 Task: Plan a 2-hour project kickoff meeting for the new client engagement, including project scope, timeline, and deliverables discussion.
Action: Mouse pressed left at (346, 121)
Screenshot: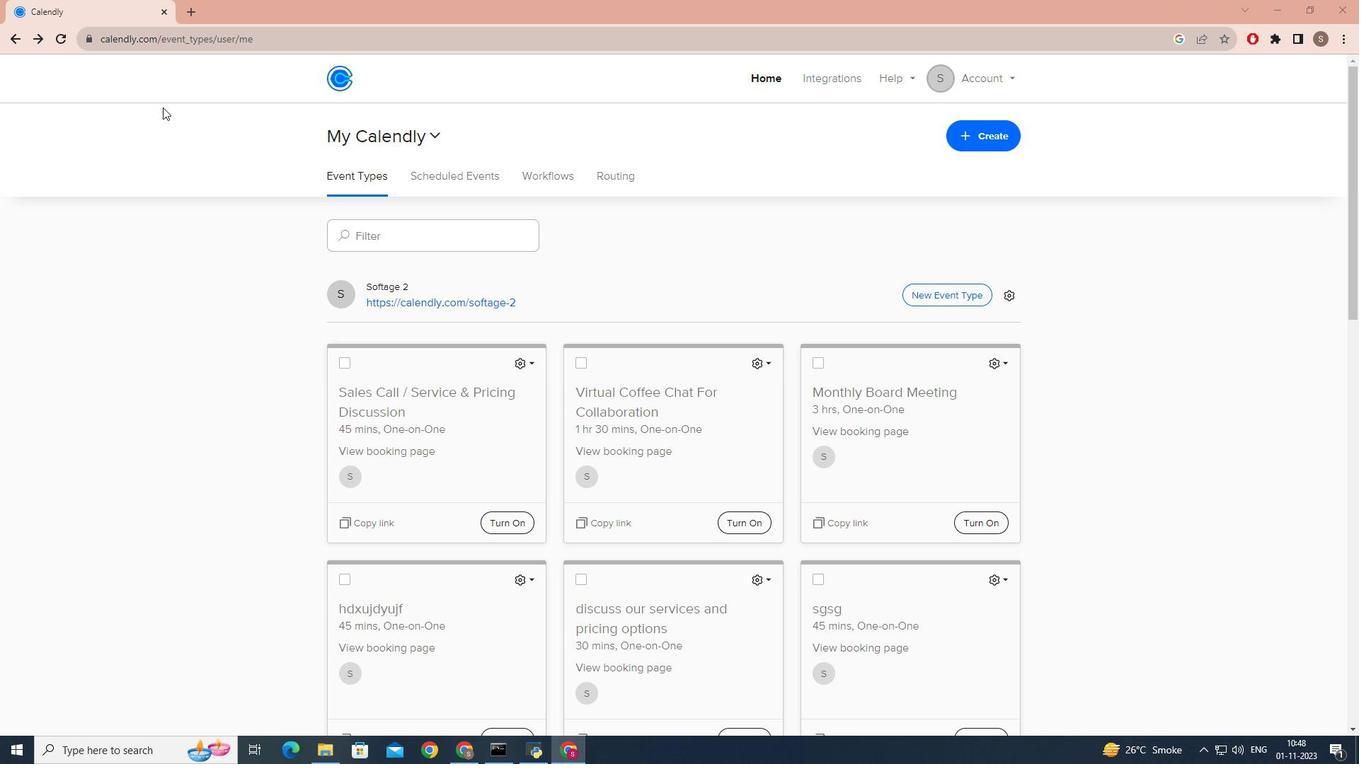 
Action: Mouse moved to (755, 216)
Screenshot: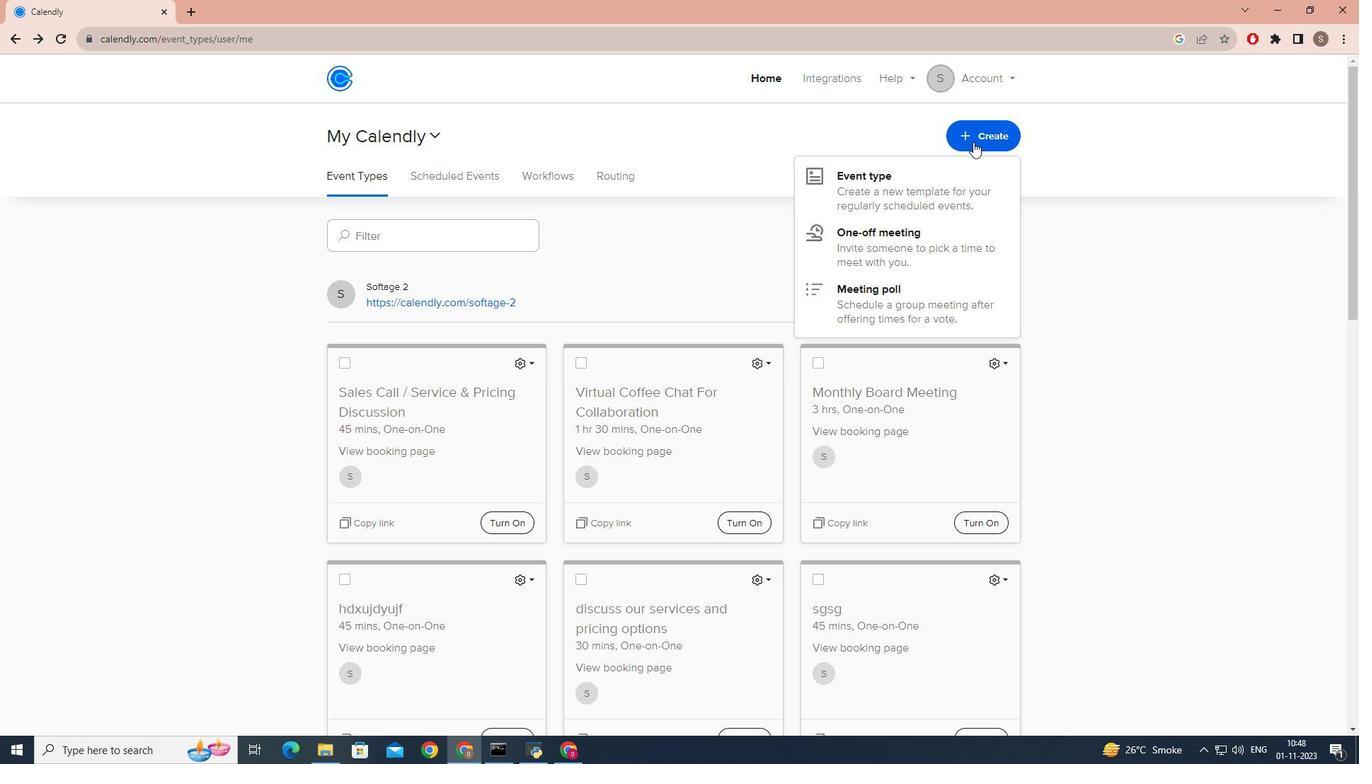 
Action: Mouse pressed left at (755, 216)
Screenshot: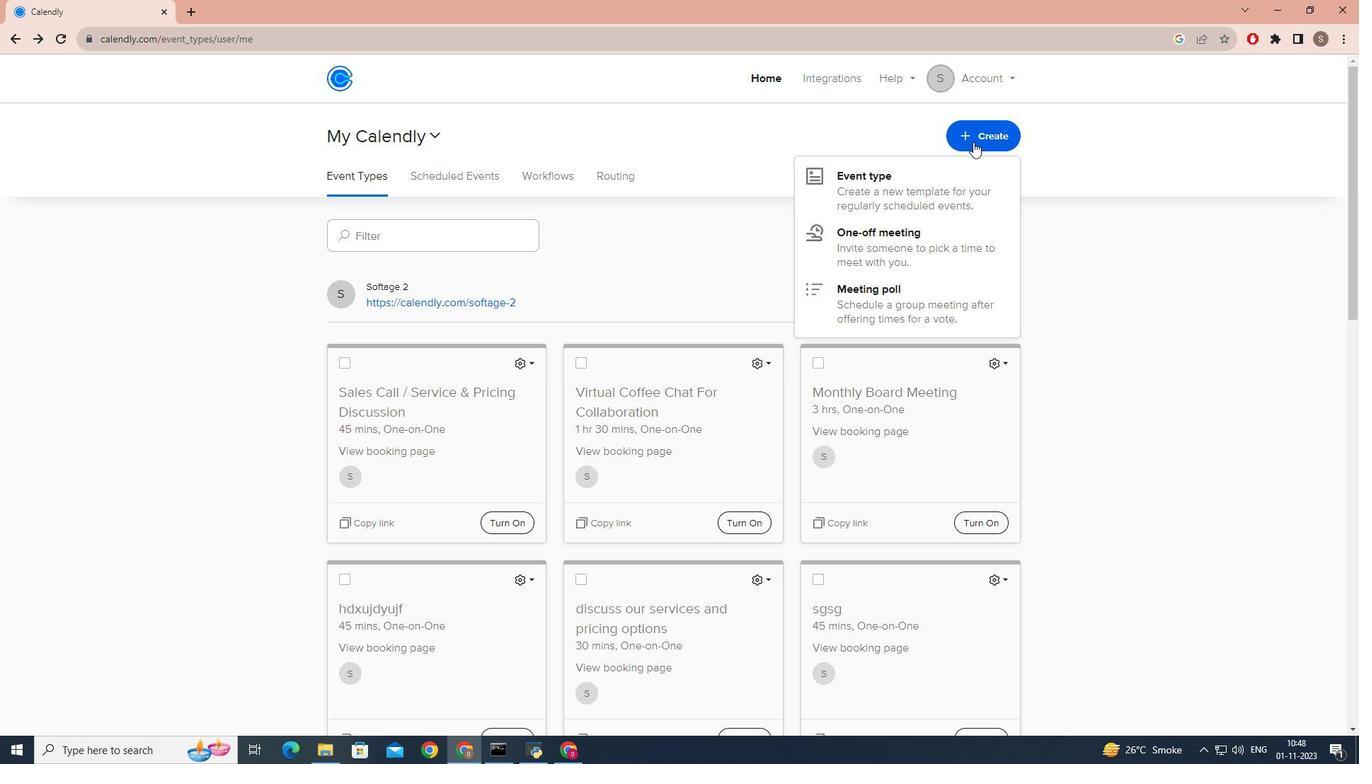 
Action: Mouse moved to (716, 254)
Screenshot: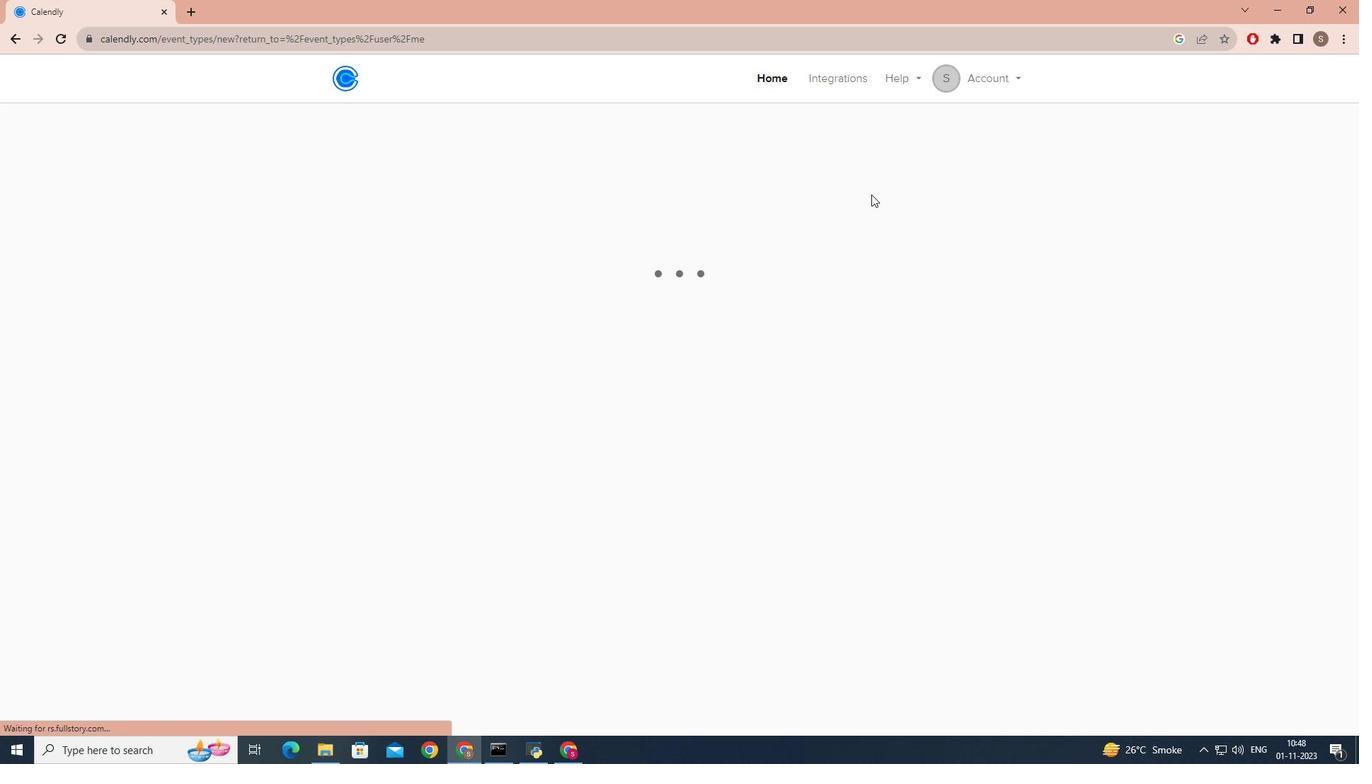 
Action: Mouse pressed left at (716, 254)
Screenshot: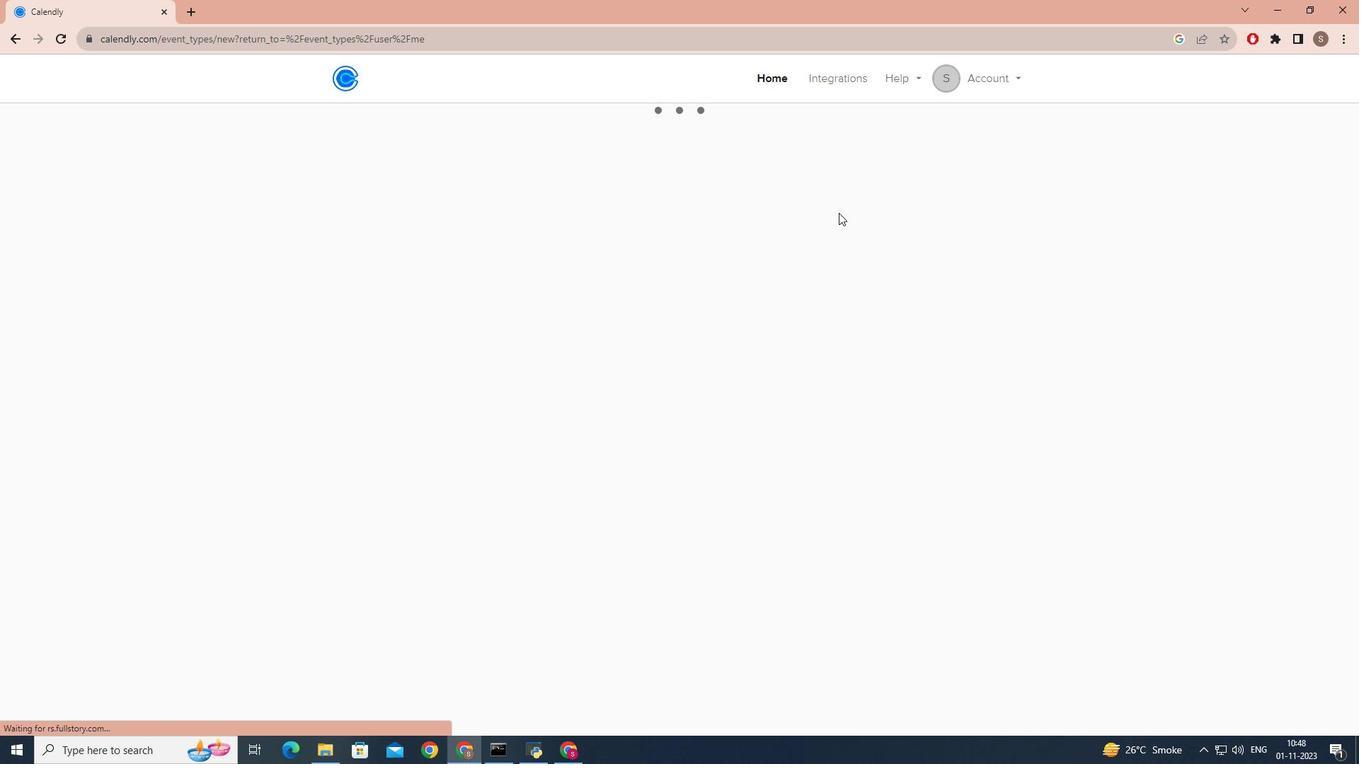 
Action: Mouse moved to (628, 289)
Screenshot: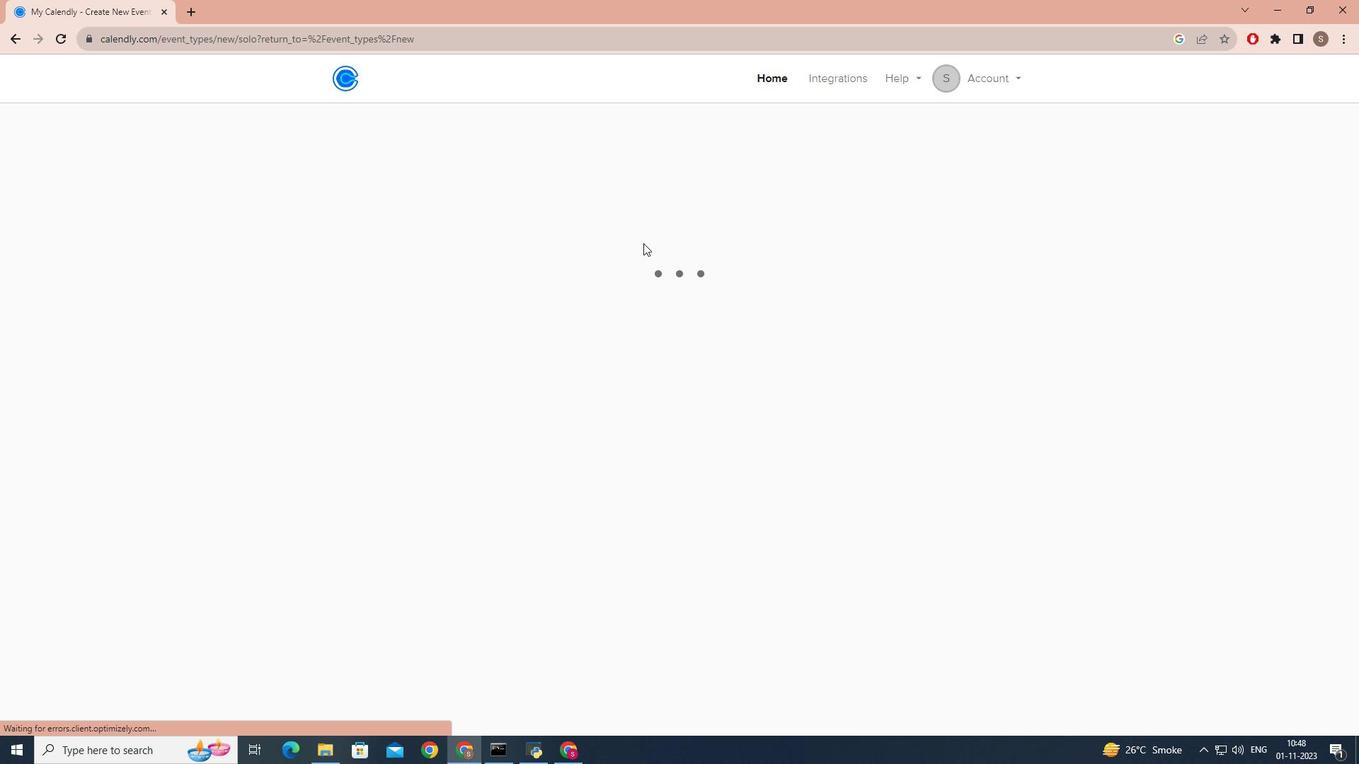 
Action: Mouse pressed left at (628, 289)
Screenshot: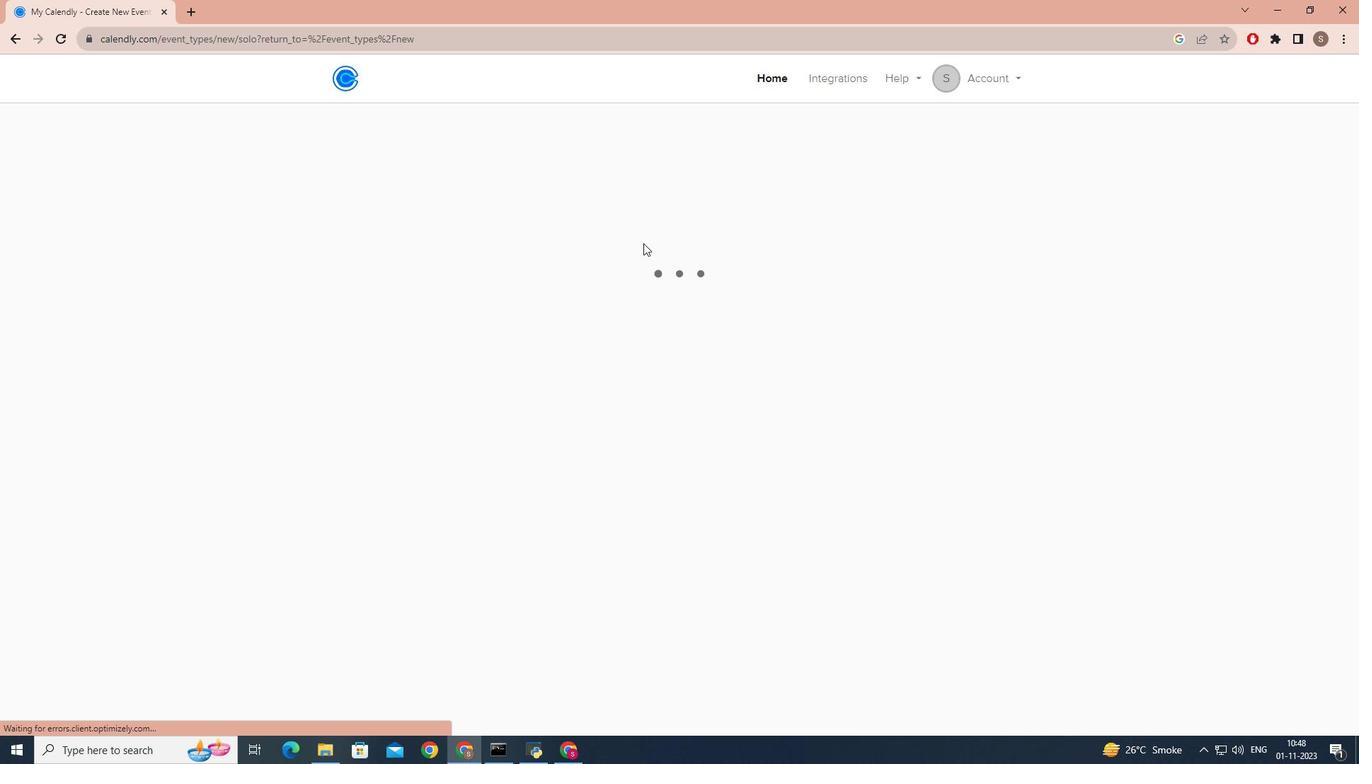 
Action: Mouse moved to (532, 347)
Screenshot: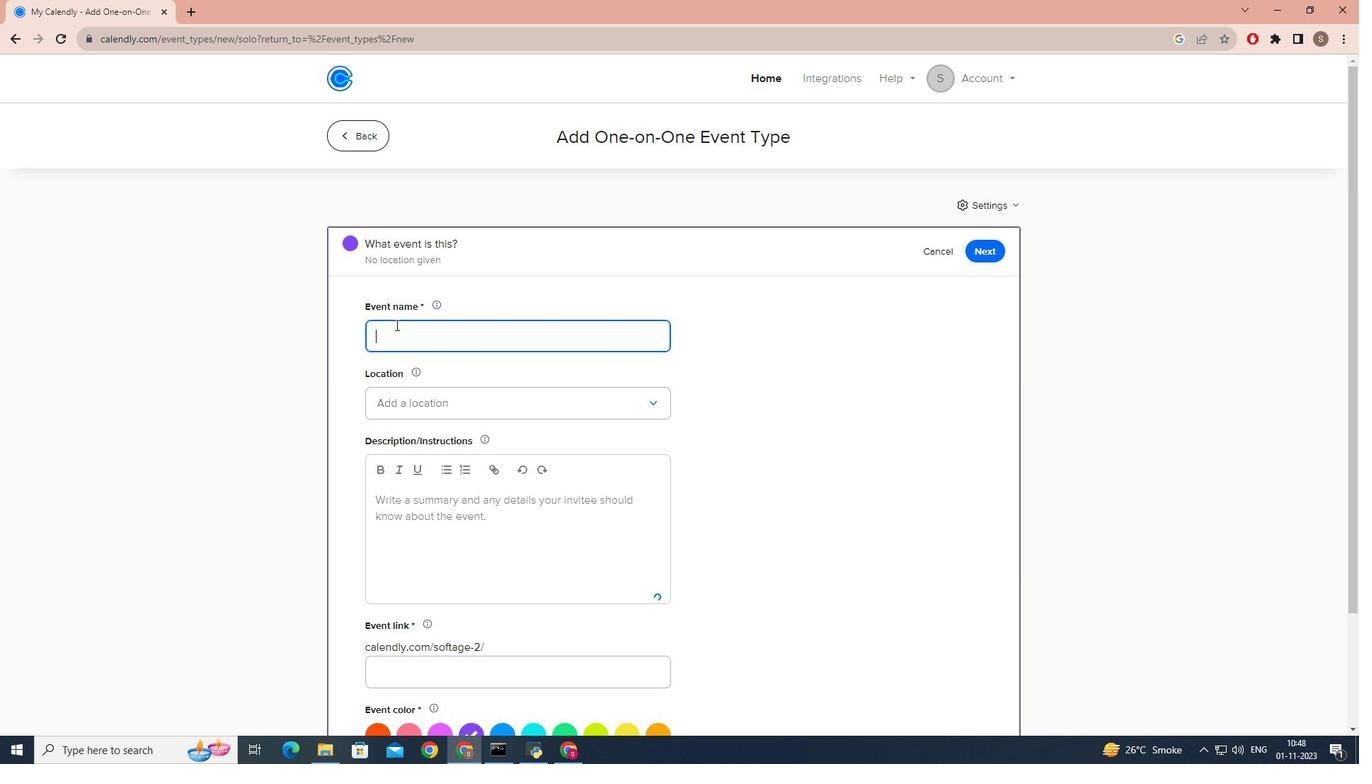 
Action: Mouse pressed left at (532, 347)
Screenshot: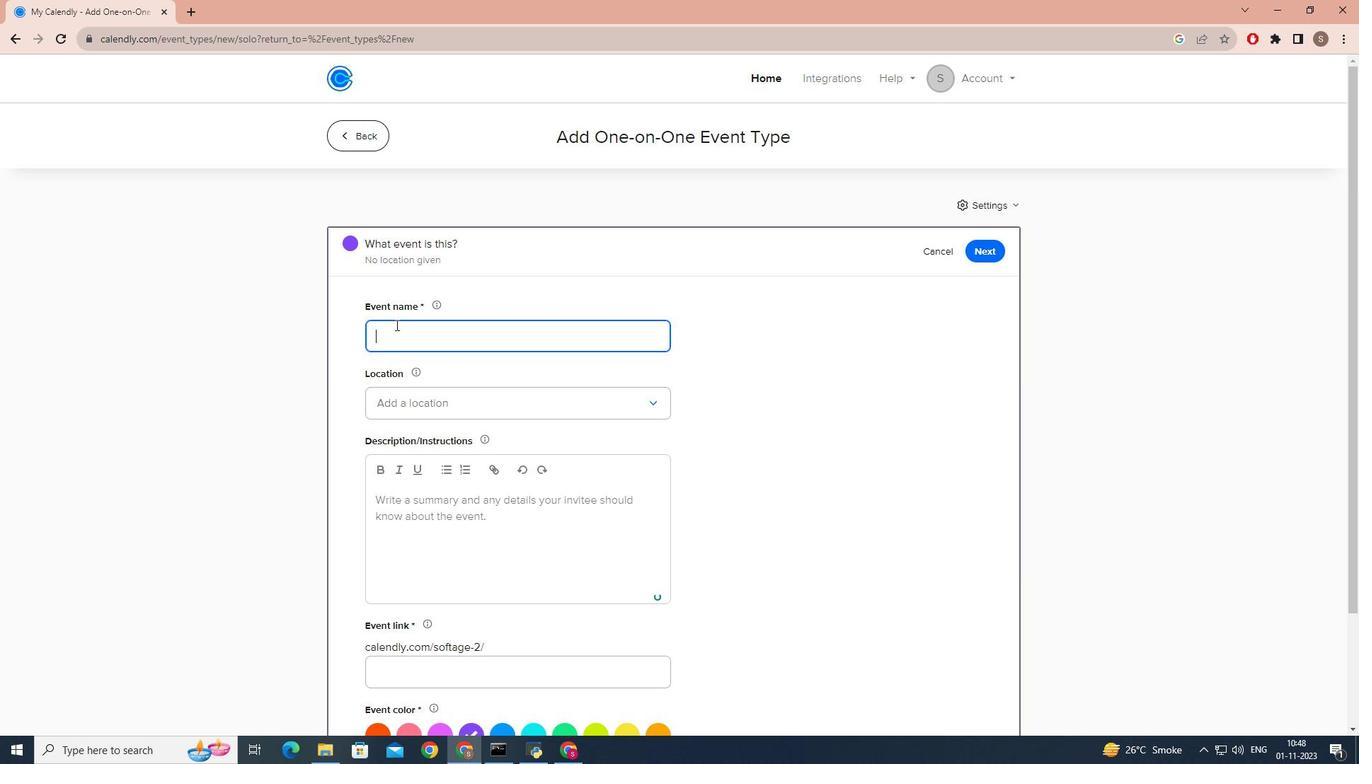 
Action: Mouse moved to (532, 347)
Screenshot: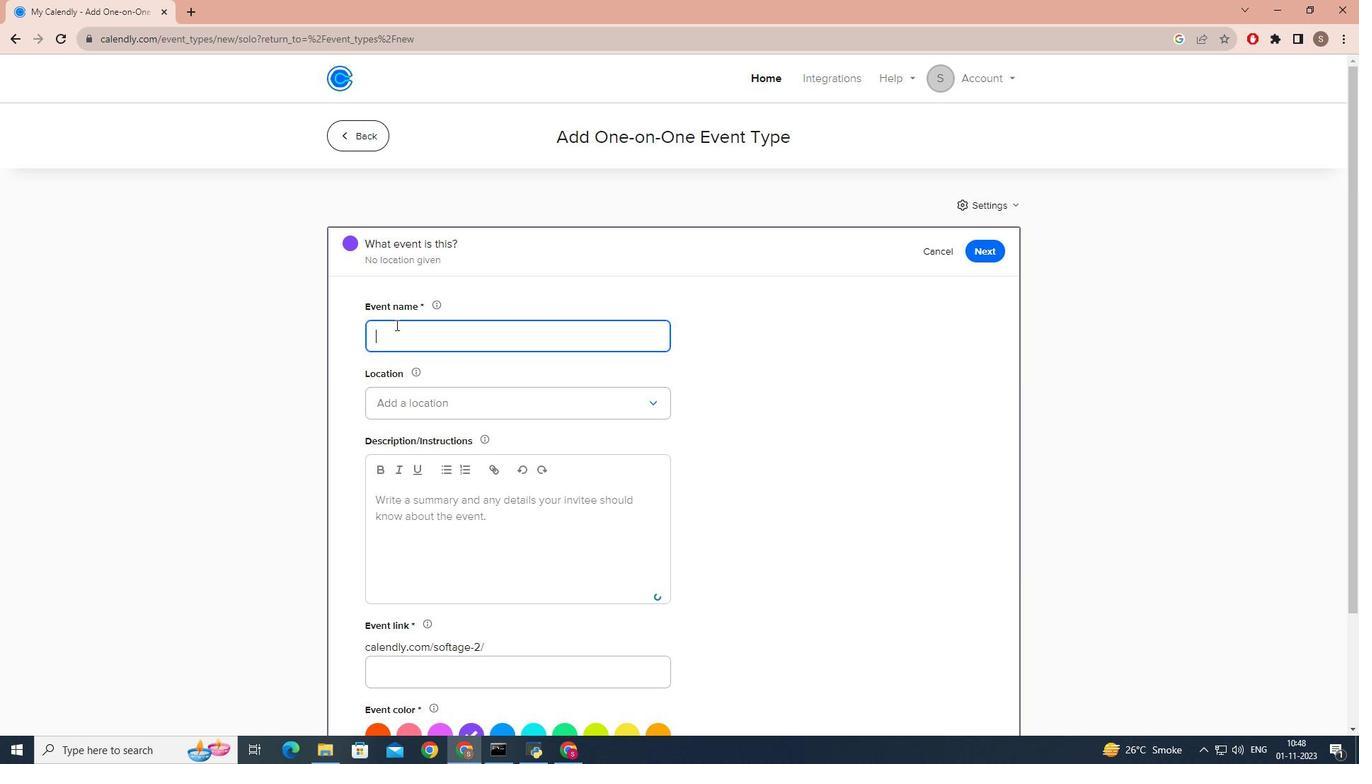 
Action: Key pressed <Key.caps_lock>P<Key.caps_lock>roject<Key.space><Key.caps_lock>K<Key.caps_lock>ick<Key.space><Key.caps_lock>O<Key.caps_lock>ff<Key.space><Key.caps_lock>M<Key.caps_lock>eeting<Key.shift_r>:<Key.caps_lock><Key.space>N<Key.caps_lock>ew<Key.space><Key.caps_lock>C<Key.caps_lock>lient<Key.space><Key.caps_lock>E<Key.caps_lock>ngagment
Screenshot: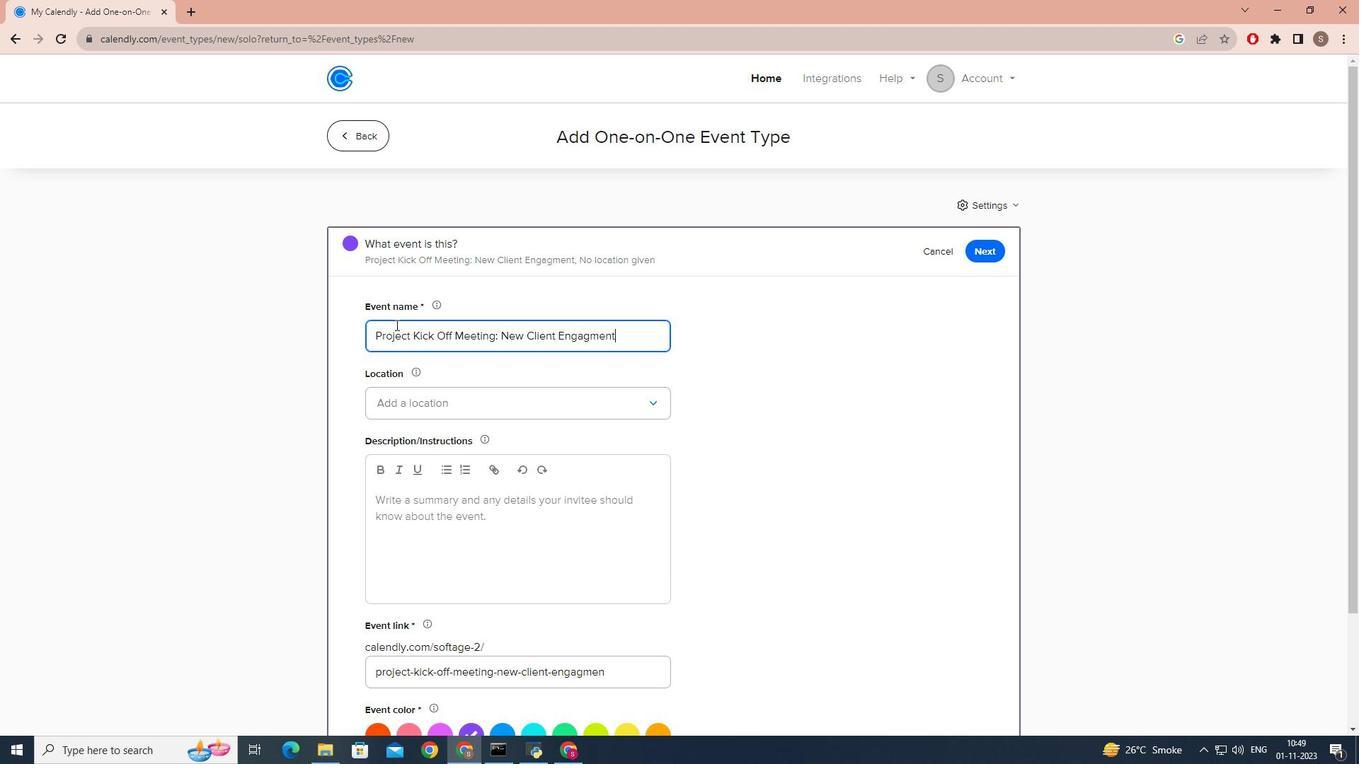 
Action: Mouse moved to (536, 409)
Screenshot: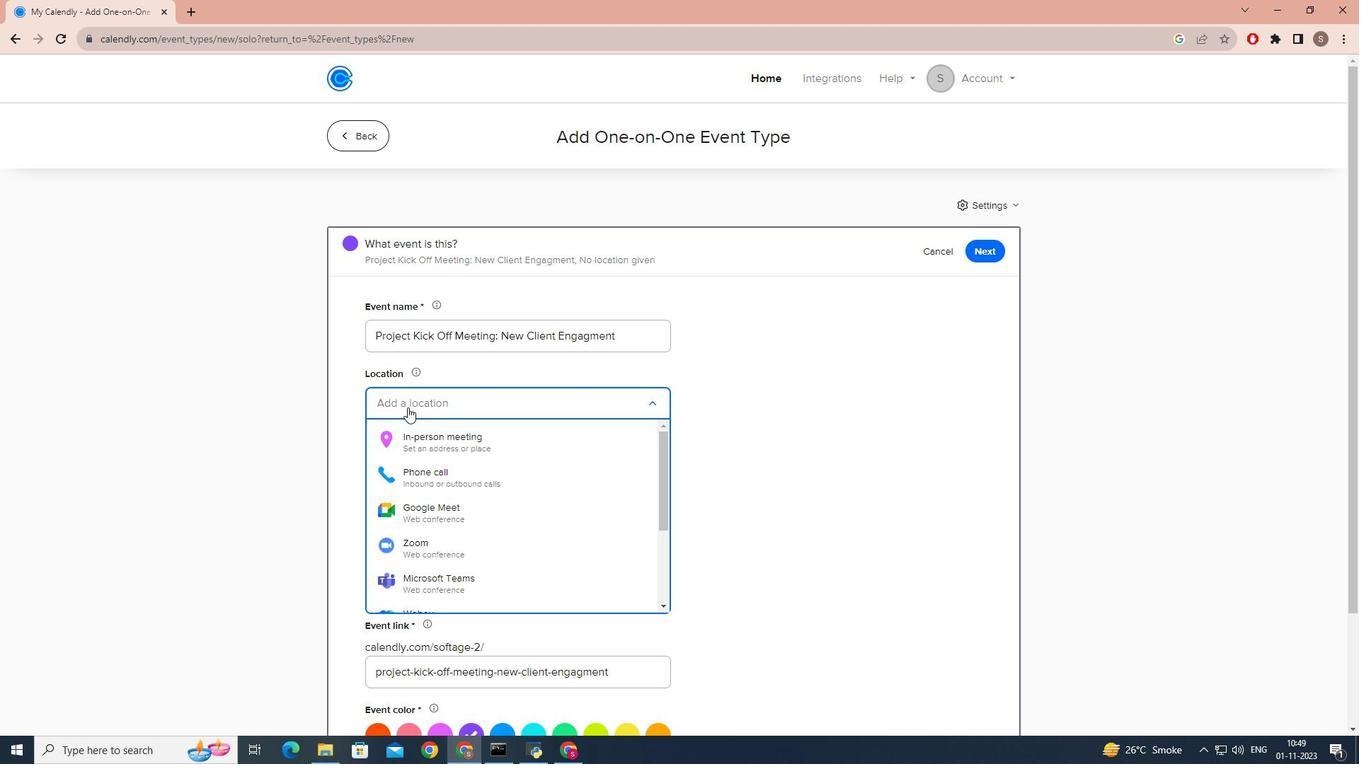 
Action: Mouse pressed left at (536, 409)
Screenshot: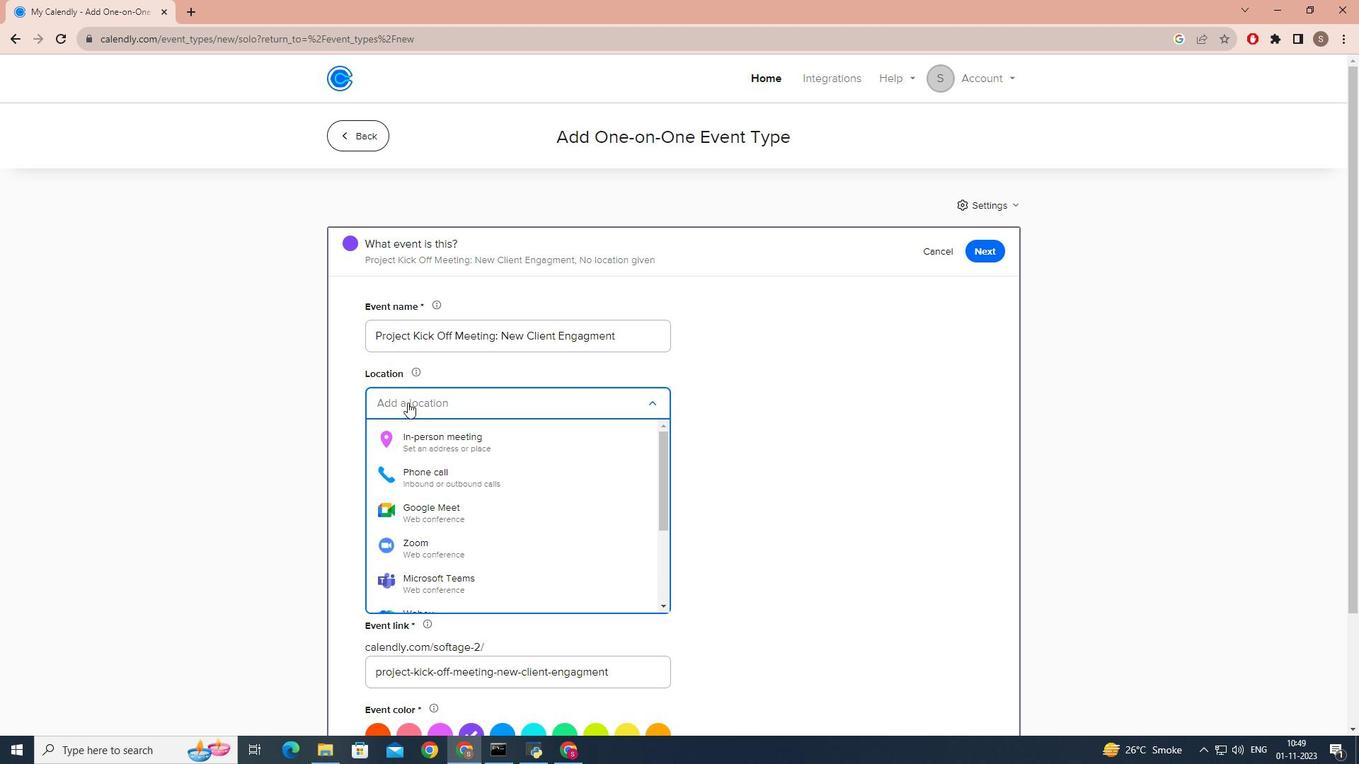 
Action: Mouse moved to (535, 536)
Screenshot: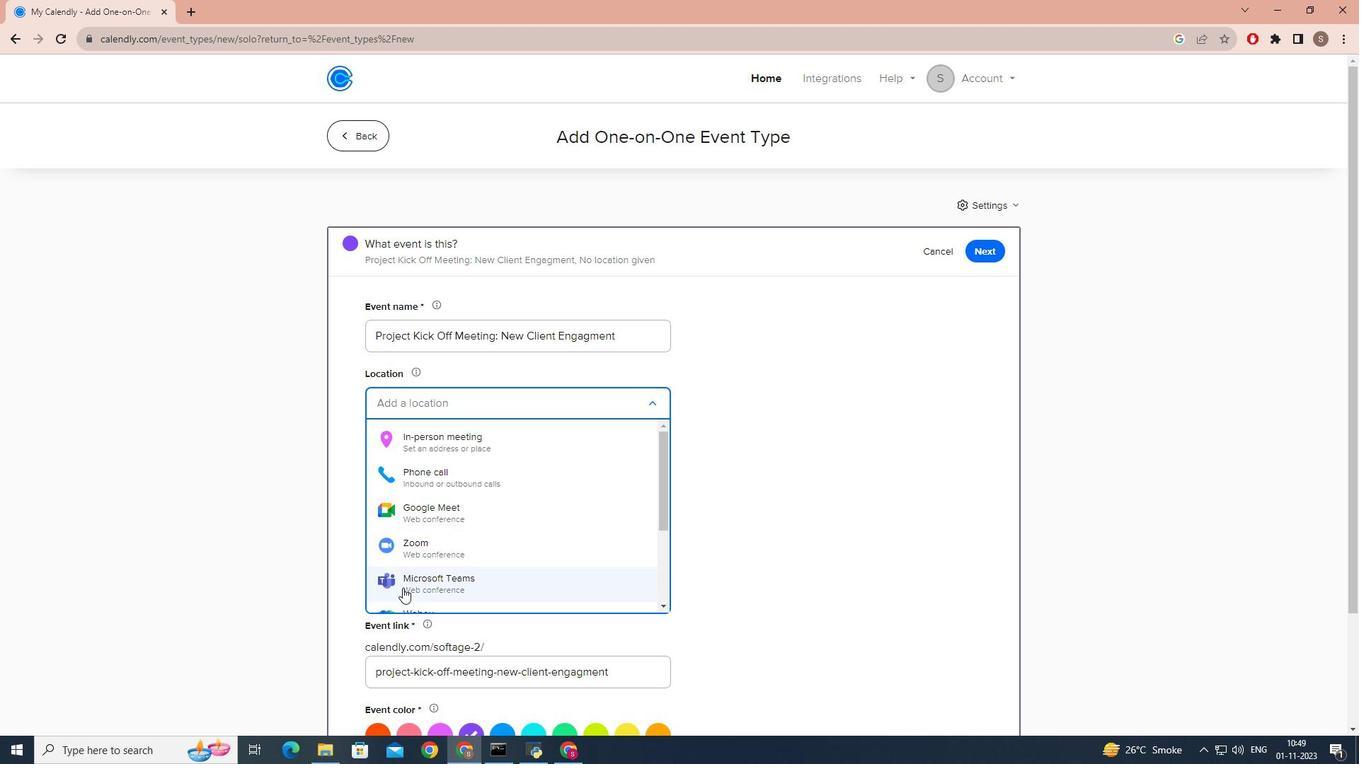 
Action: Mouse pressed left at (535, 536)
Screenshot: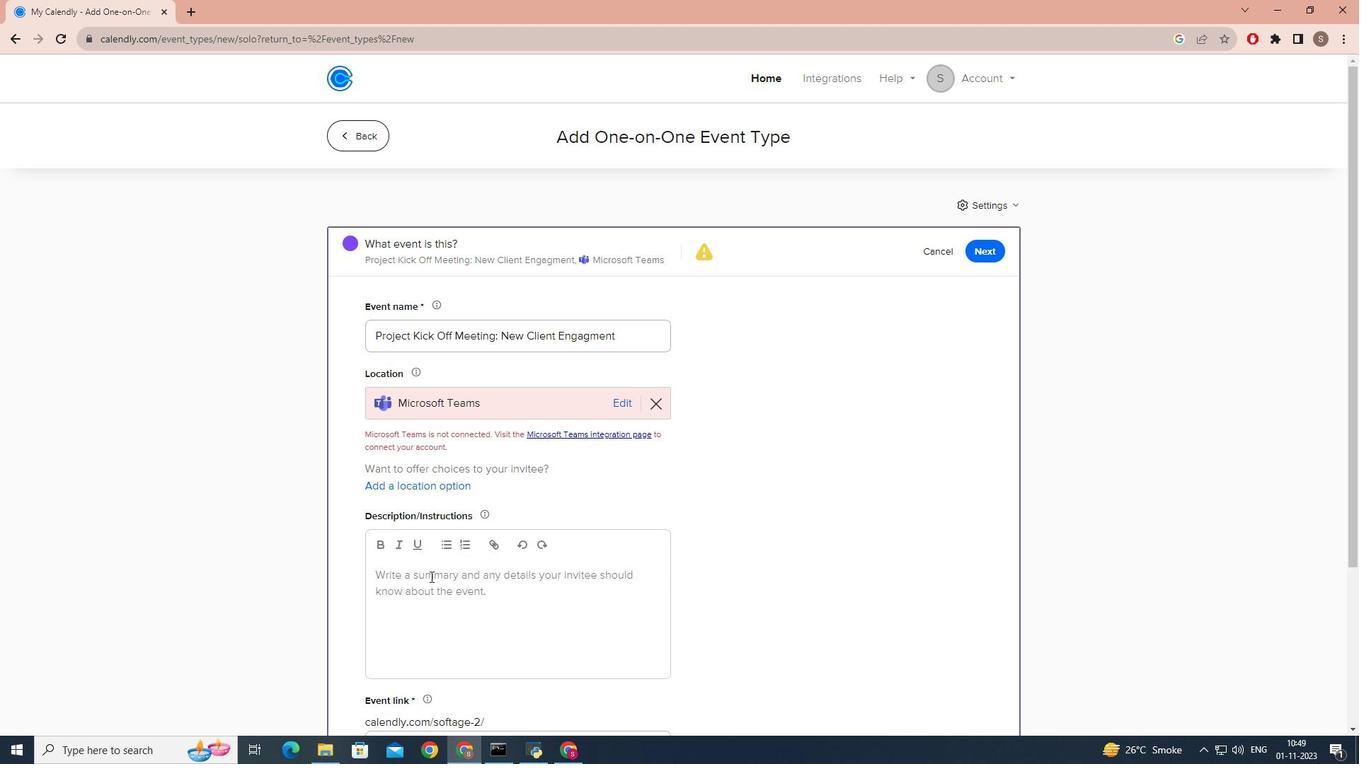 
Action: Mouse moved to (666, 458)
Screenshot: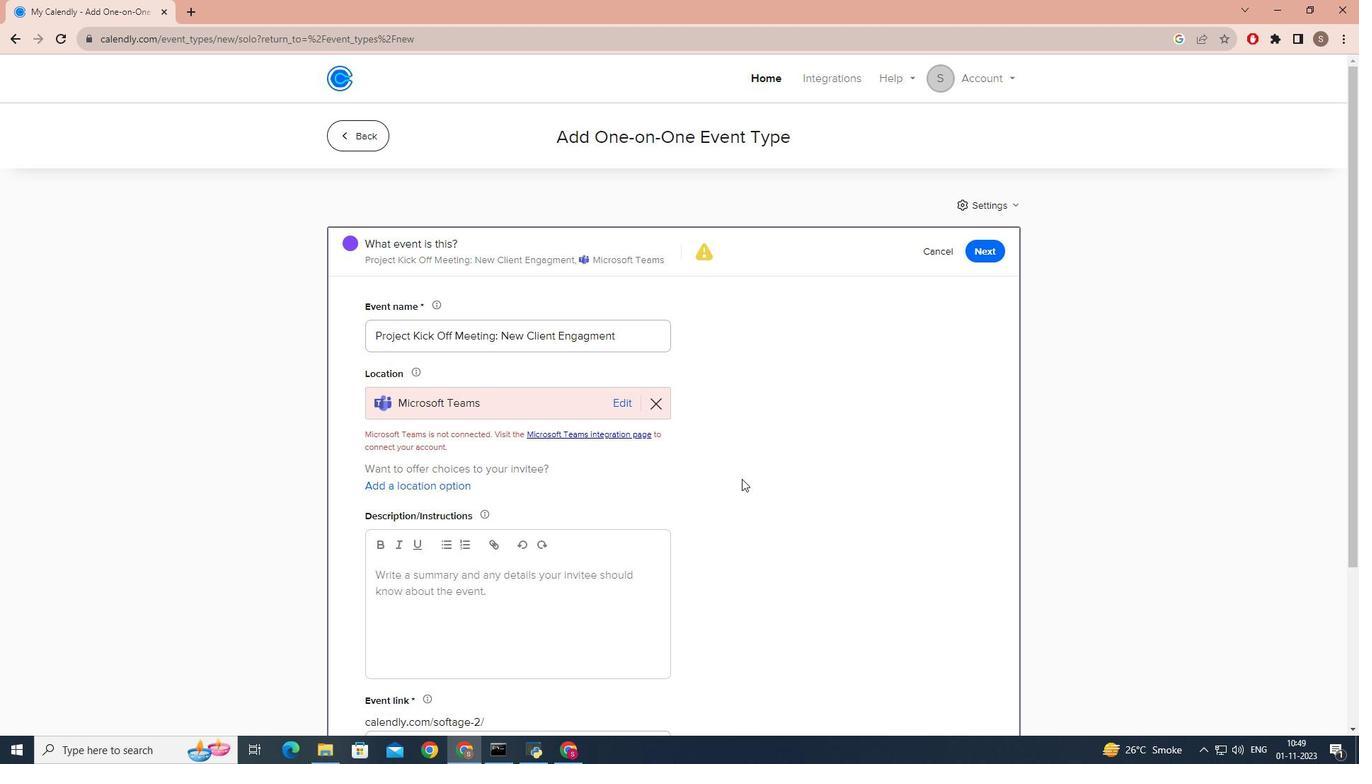 
Action: Mouse pressed left at (666, 458)
Screenshot: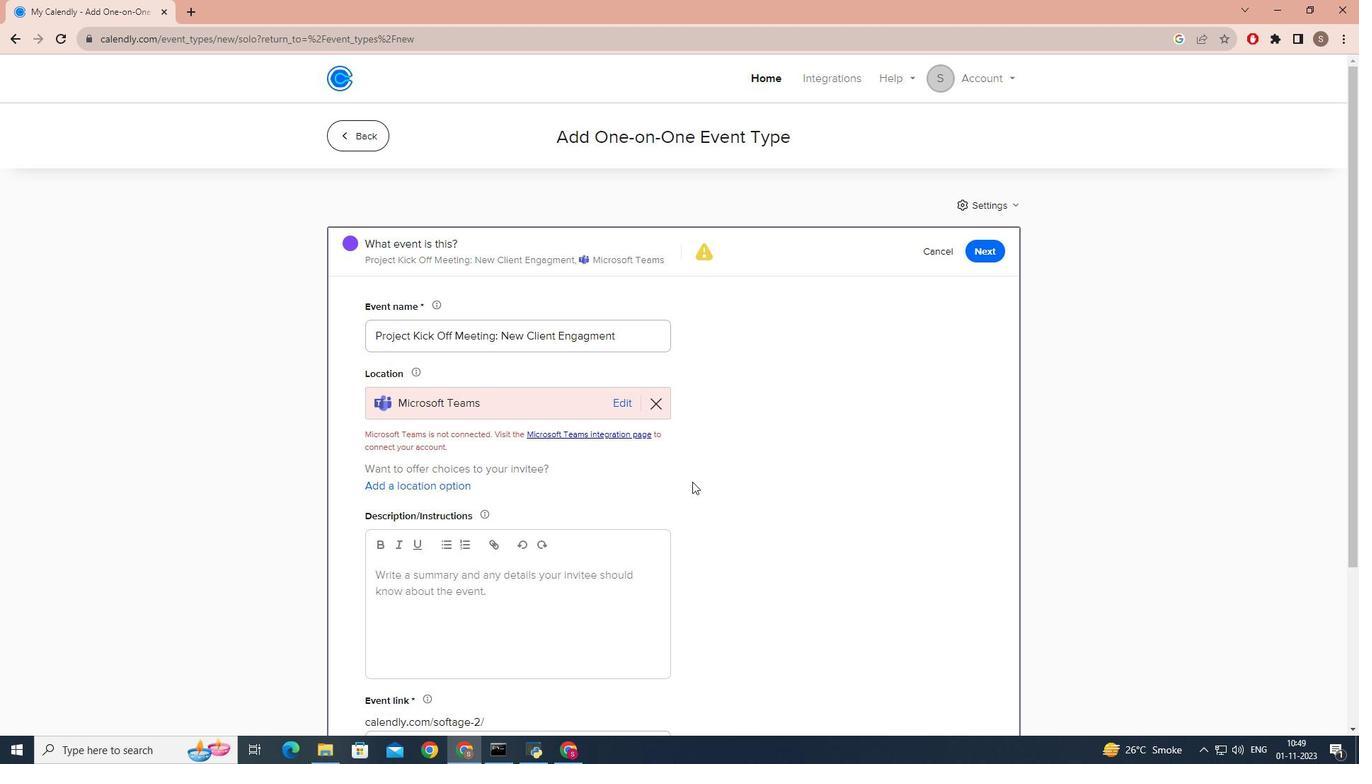 
Action: Mouse moved to (532, 468)
Screenshot: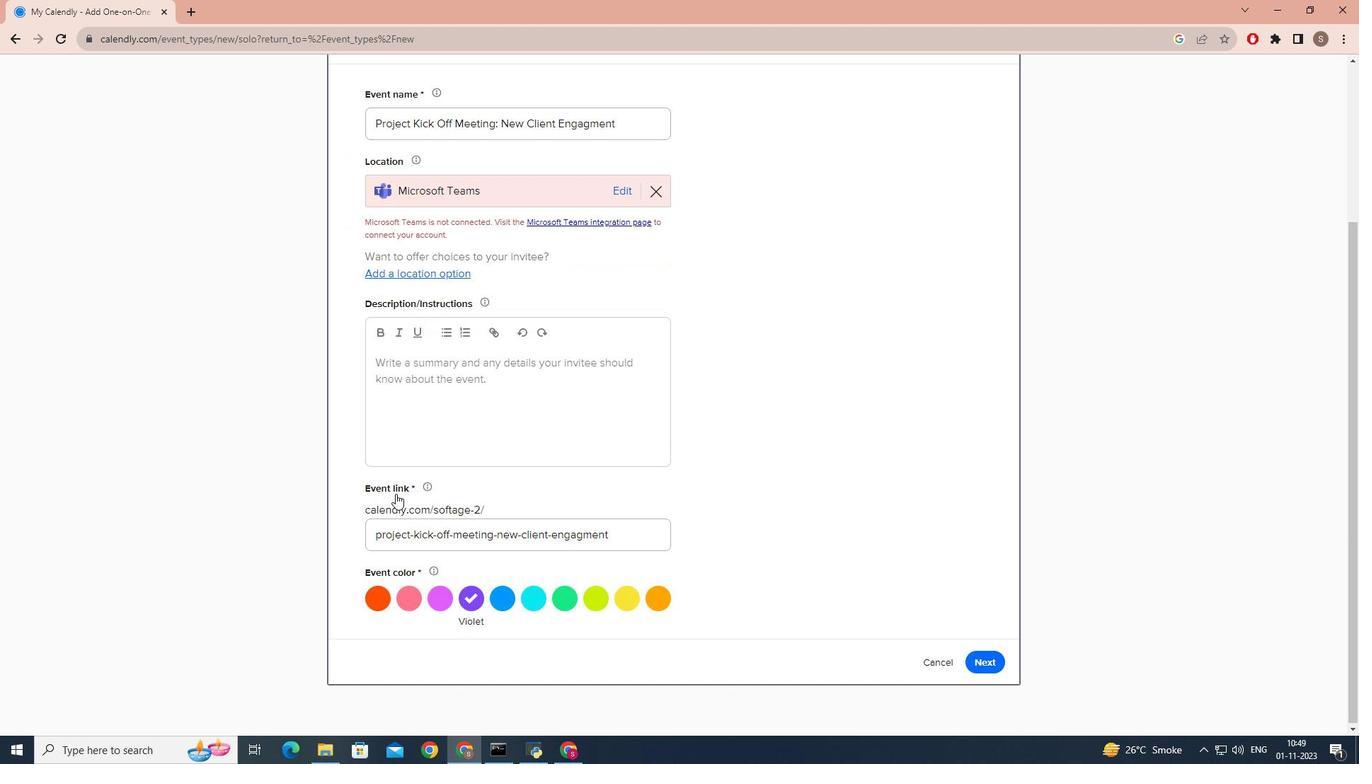 
Action: Mouse scrolled (532, 468) with delta (0, 0)
Screenshot: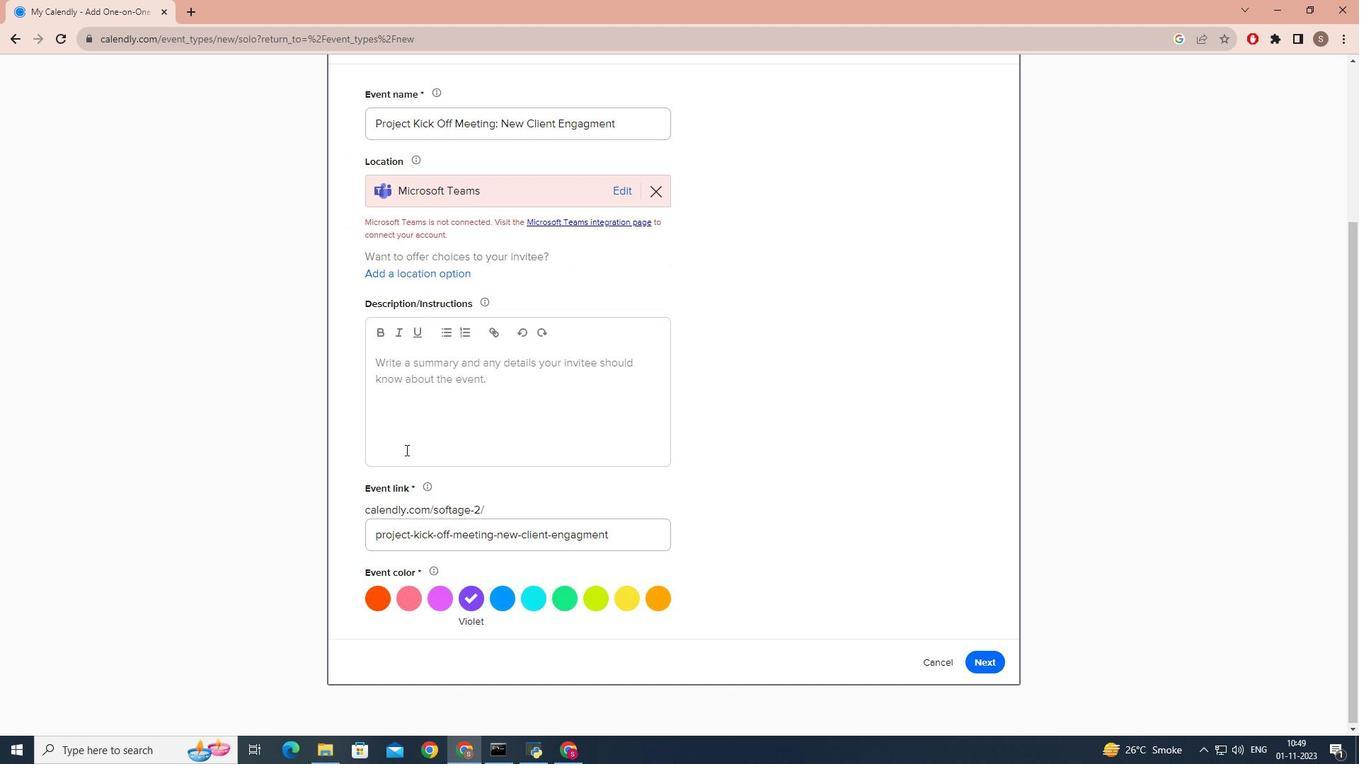 
Action: Mouse scrolled (532, 468) with delta (0, 0)
Screenshot: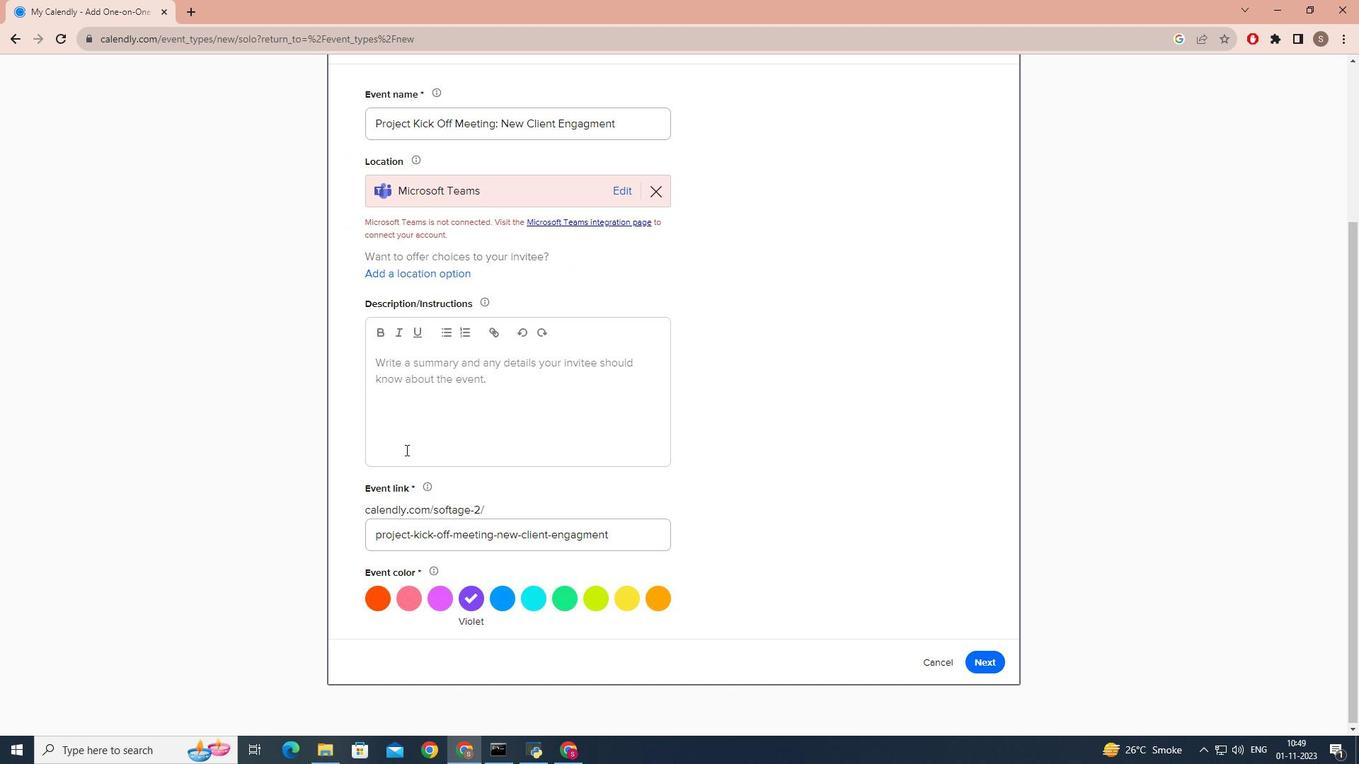 
Action: Mouse scrolled (532, 468) with delta (0, 0)
Screenshot: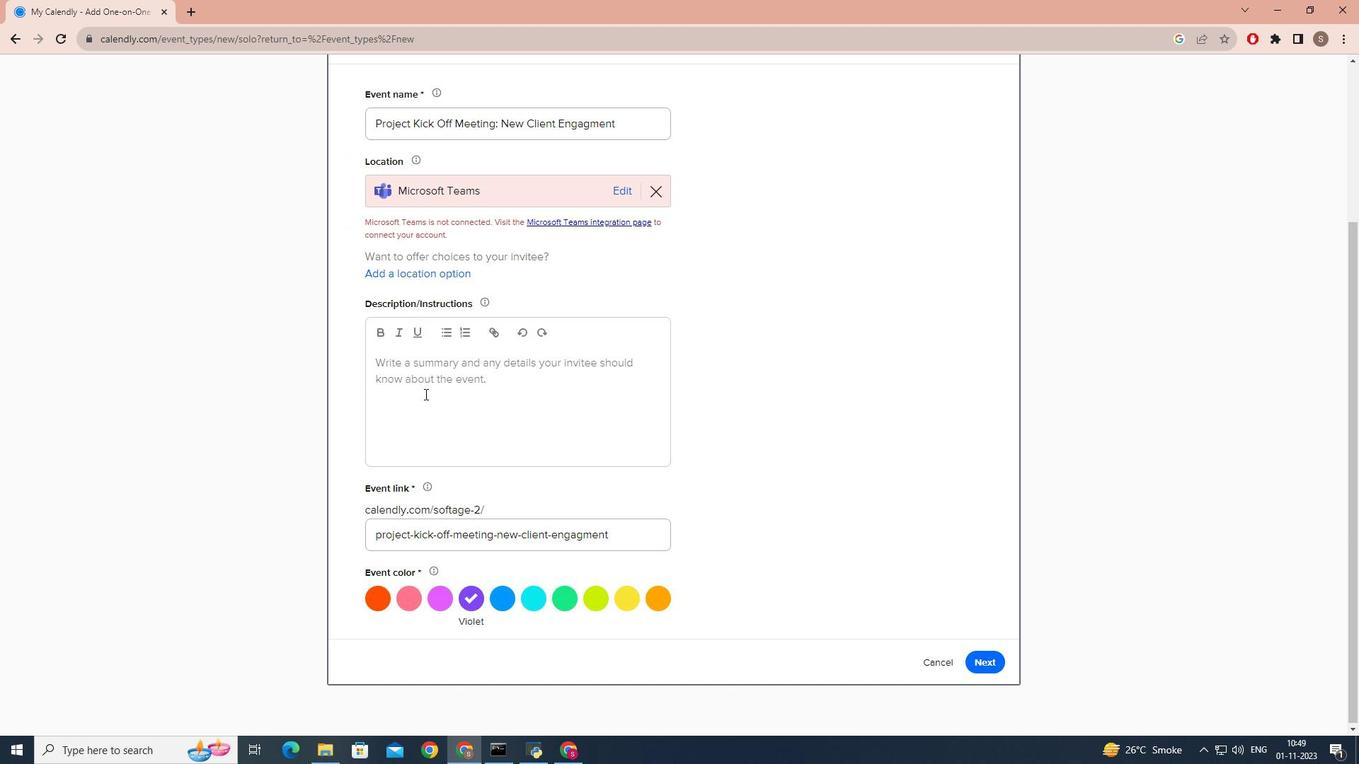 
Action: Mouse moved to (554, 378)
Screenshot: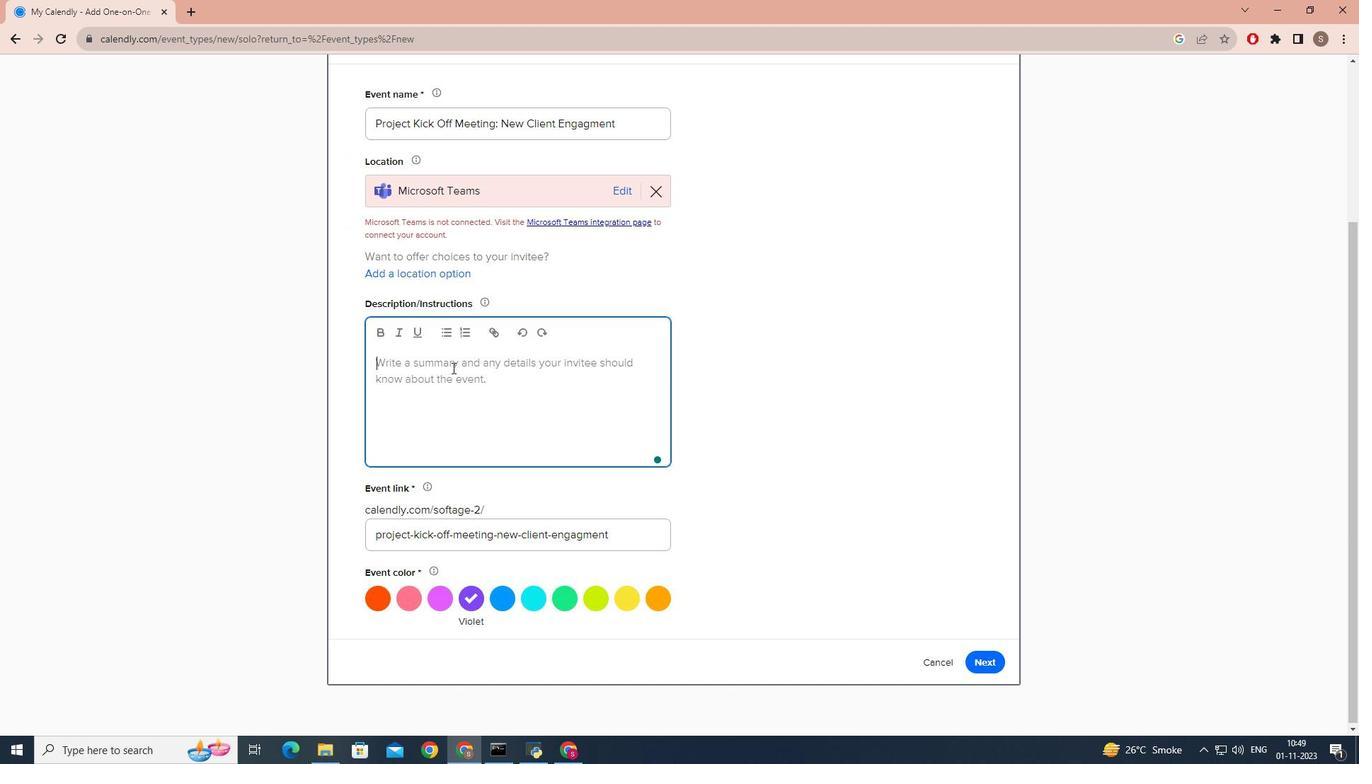 
Action: Mouse pressed left at (554, 378)
Screenshot: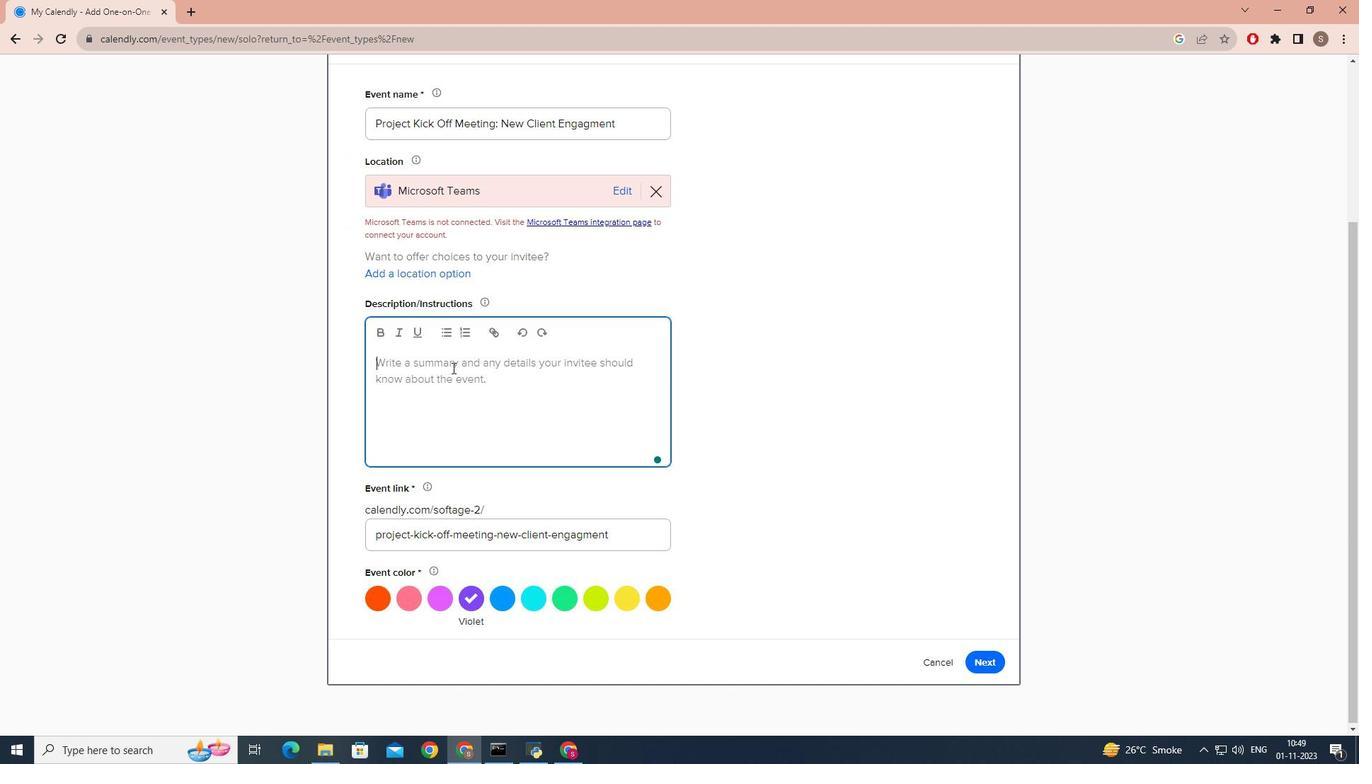 
Action: Key pressed <Key.caps_lock>W<Key.caps_lock>elcome<Key.space>to<Key.space>the<Key.space><Key.caps_lock>P<Key.caps_lock>roject<Key.space>kickoff<Key.space>met<Key.backspace>eting<Key.space>for<Key.space>our<Key.space>new<Key.space>cclient<Key.space><Key.backspace><Key.backspace><Key.backspace><Key.backspace><Key.backspace><Key.backspace><Key.backspace>lient<Key.space>ebn<Key.backspace><Key.backspace>ngga<Key.backspace><Key.backspace>agement.<Key.caps_lock>W<Key.caps_lock>e<Key.space>shall<Key.space>discuss<Key.space>the<Key.space>project<Key.space>scope<Key.space>,timelines<Key.space>and<Key.space>deliverables<Key.space>to<Key.space>ensure<Key.space>a<Key.space>successful<Key.space>collo<Key.backspace>b<Key.backspace>aboration<Key.space>
Screenshot: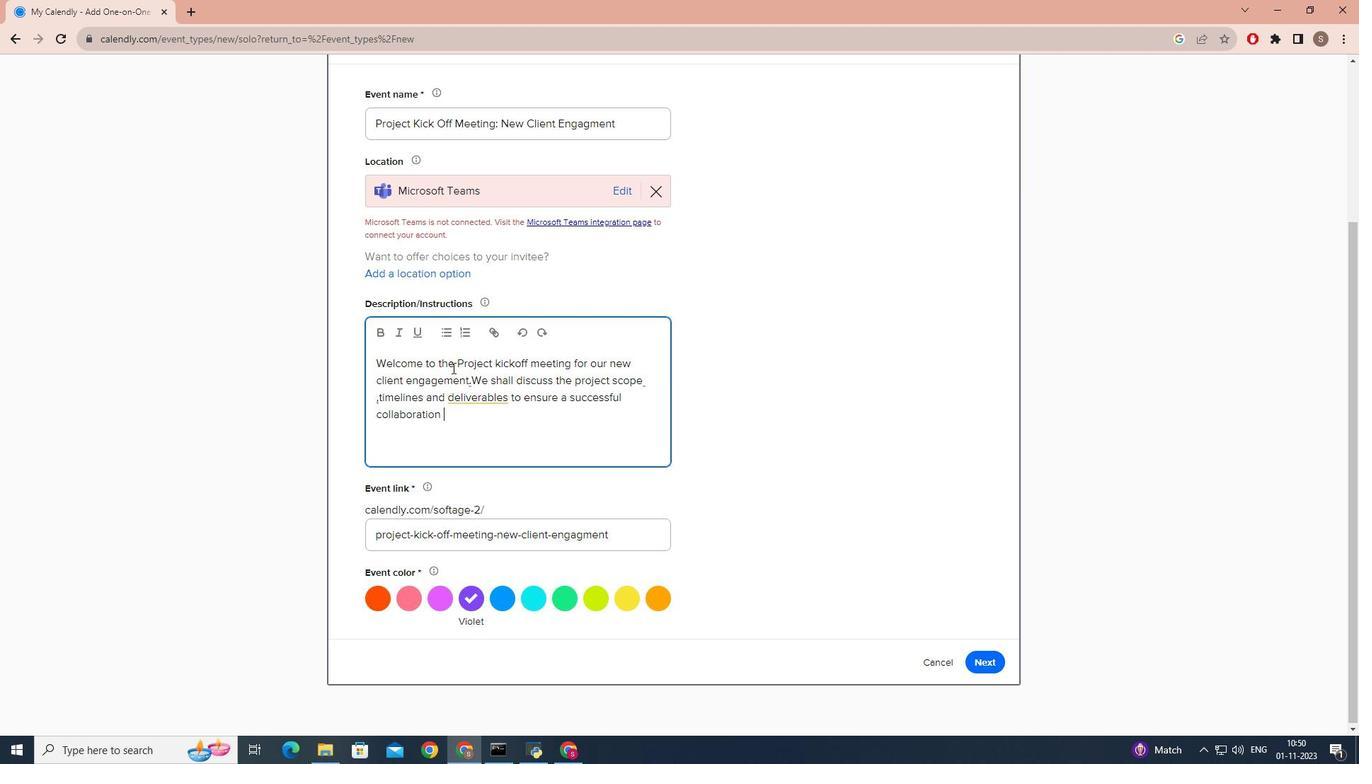 
Action: Mouse moved to (587, 398)
Screenshot: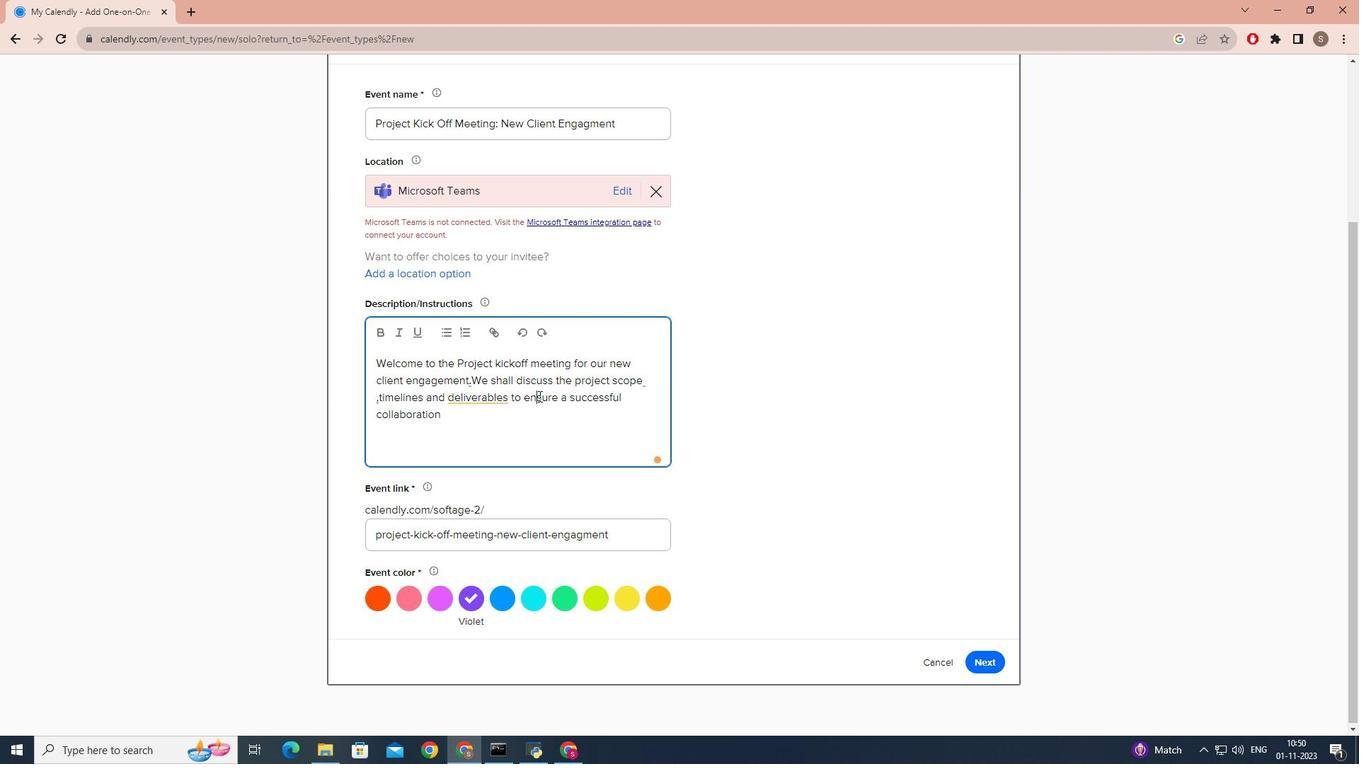 
Action: Mouse pressed left at (587, 398)
Screenshot: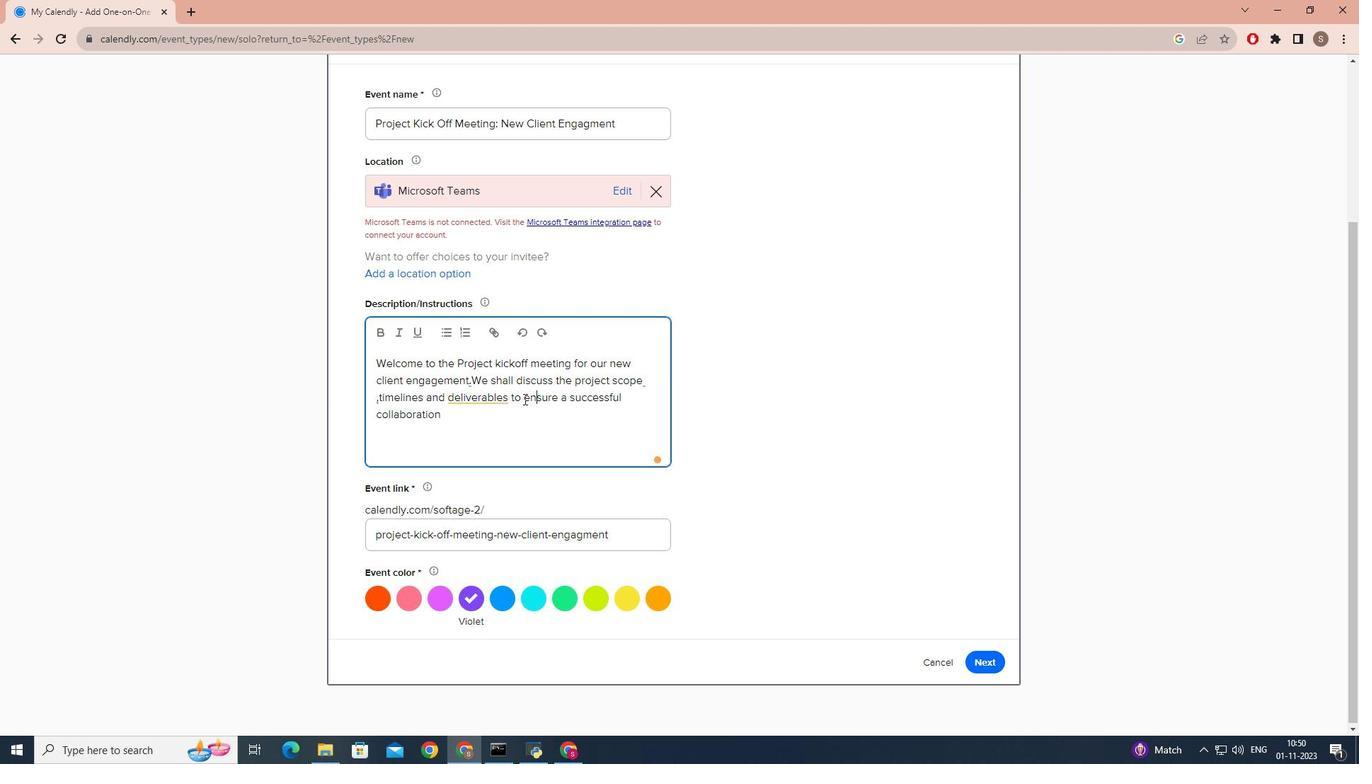 
Action: Mouse moved to (564, 410)
Screenshot: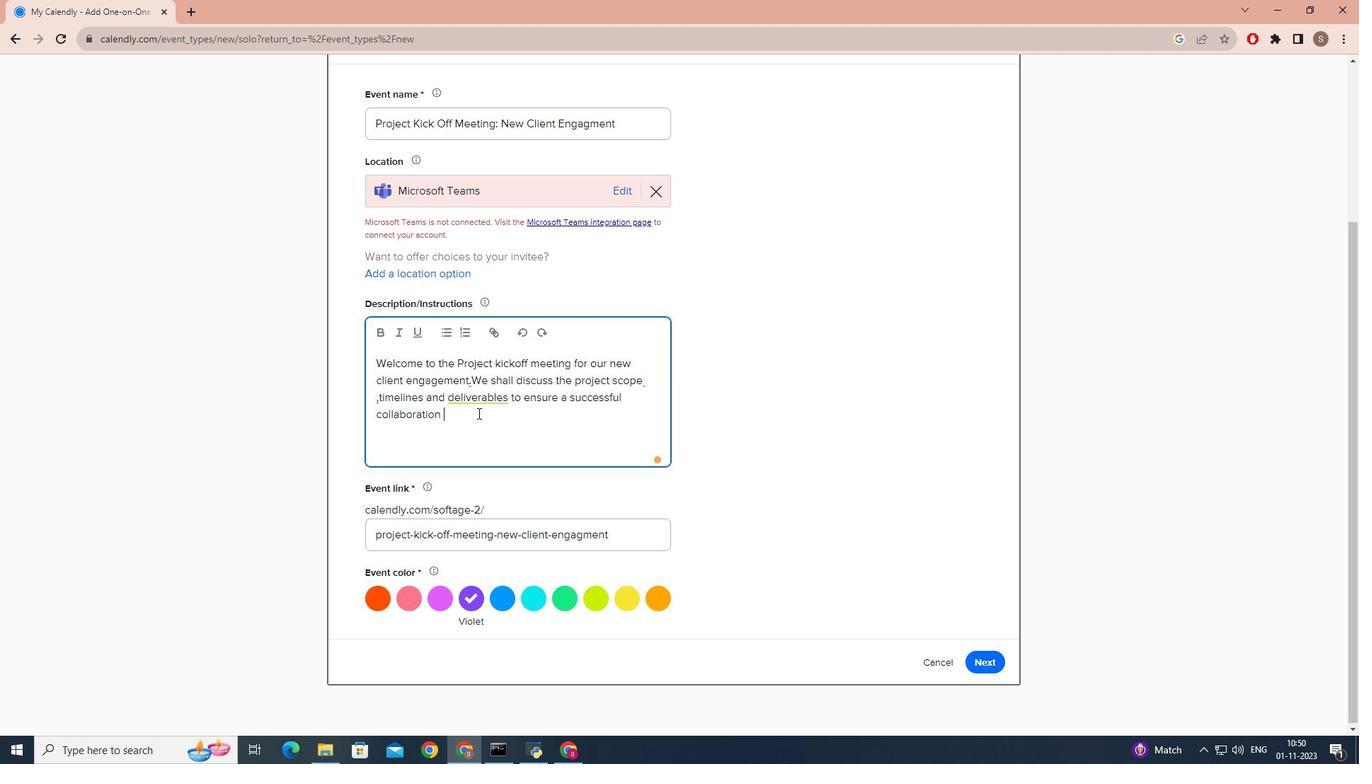 
Action: Mouse pressed left at (564, 410)
Screenshot: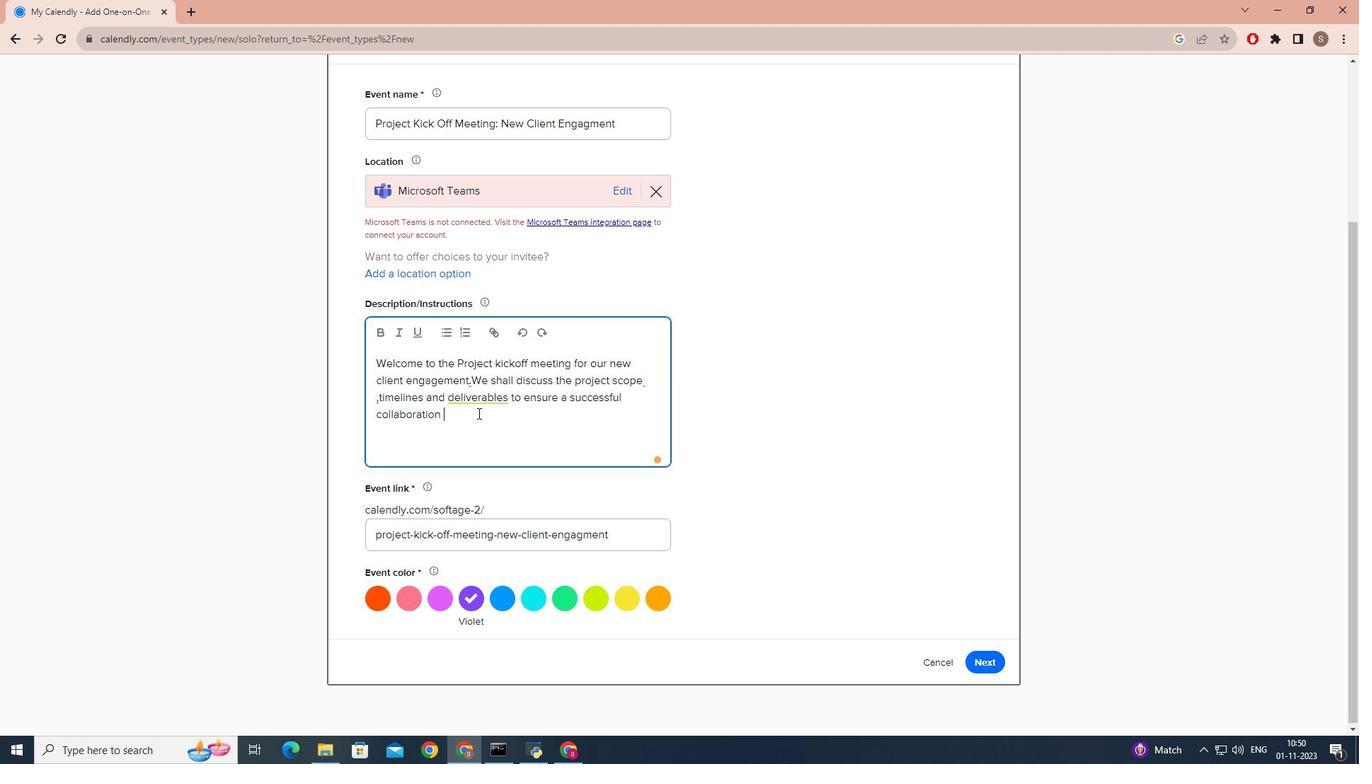 
Action: Key pressed <Key.backspace>.<Key.space><Key.caps_lock>P<Key.caps_lock>les<Key.backspace>ase<Key.space>select<Key.space>a<Key.space>suitable<Key.space>time<Key.space>tht<Key.backspace>at<Key.space>works<Key.space>for<Key.space>you.<Key.space><Key.caps_lock>I<Key.caps_lock>f<Key.space>you<Key.space>have<Key.space>any<Key.space>specific<Key.space>ideas<Key.space>or<Key.space>questions<Key.space>in<Key.space>mind<Key.space>,please<Key.space>feel<Key.space>frreee<Key.backspace><Key.backspace><Key.backspace><Key.backspace>ee<Key.space>to<Key.space>let<Key.space>me<Key.space>know<Key.space>in<Key.space>advance.<Key.space><Key.caps_lock>I<Key.caps_lock><Key.space>look<Key.space>forward<Key.space>to<Key.space>getting<Key.space>our<Key.space>poroi<Key.backspace><Key.backspace><Key.backspace><Key.backspace>oject<Key.space>off<Key.space>to<Key.space>a<Key.space>good<Key.space>start.
Screenshot: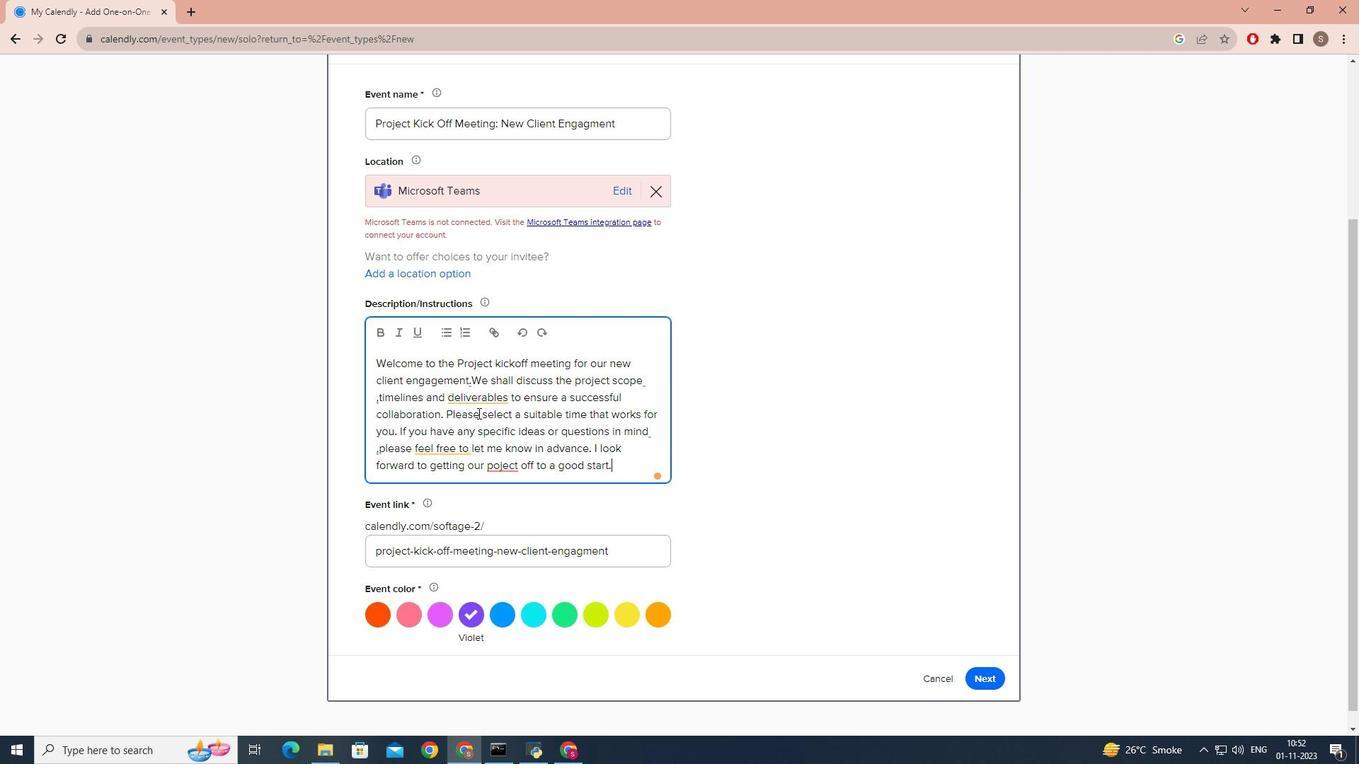 
Action: Mouse moved to (584, 551)
Screenshot: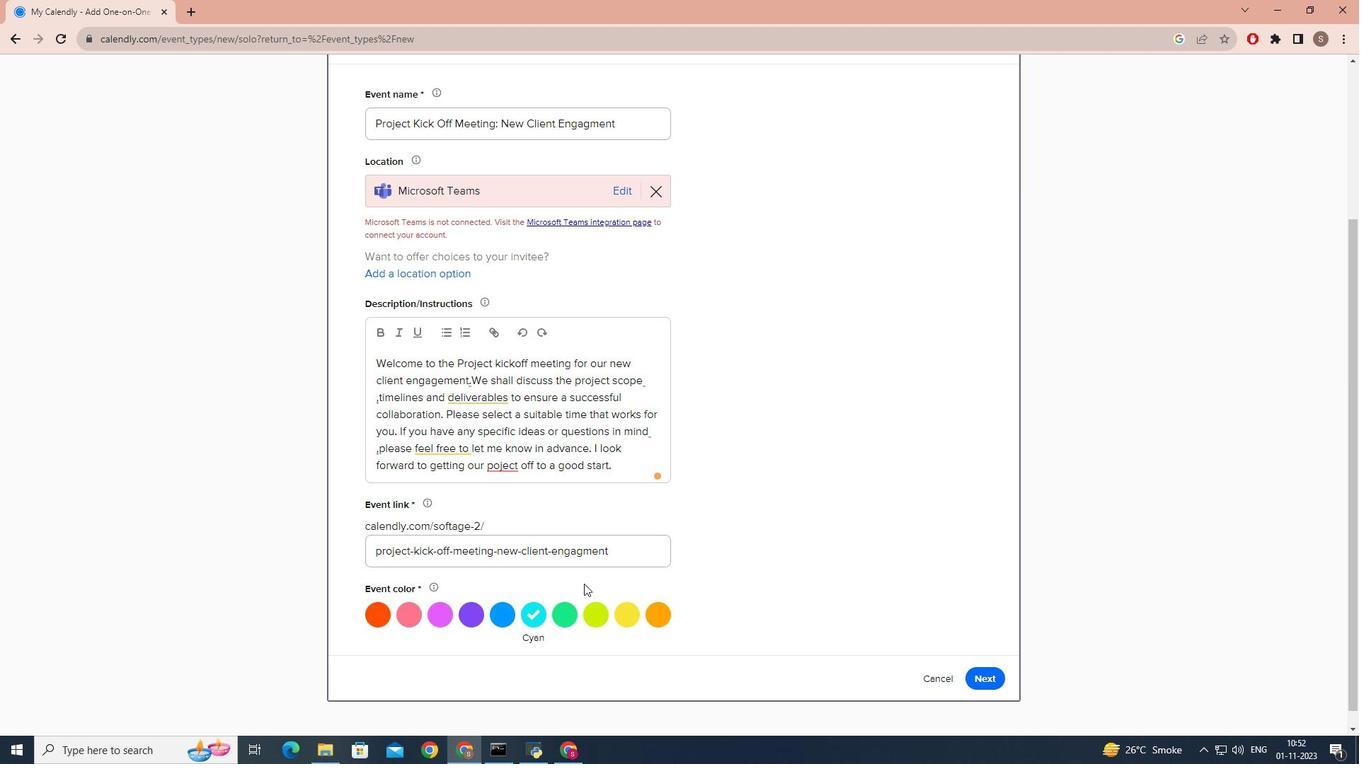 
Action: Mouse pressed left at (584, 551)
Screenshot: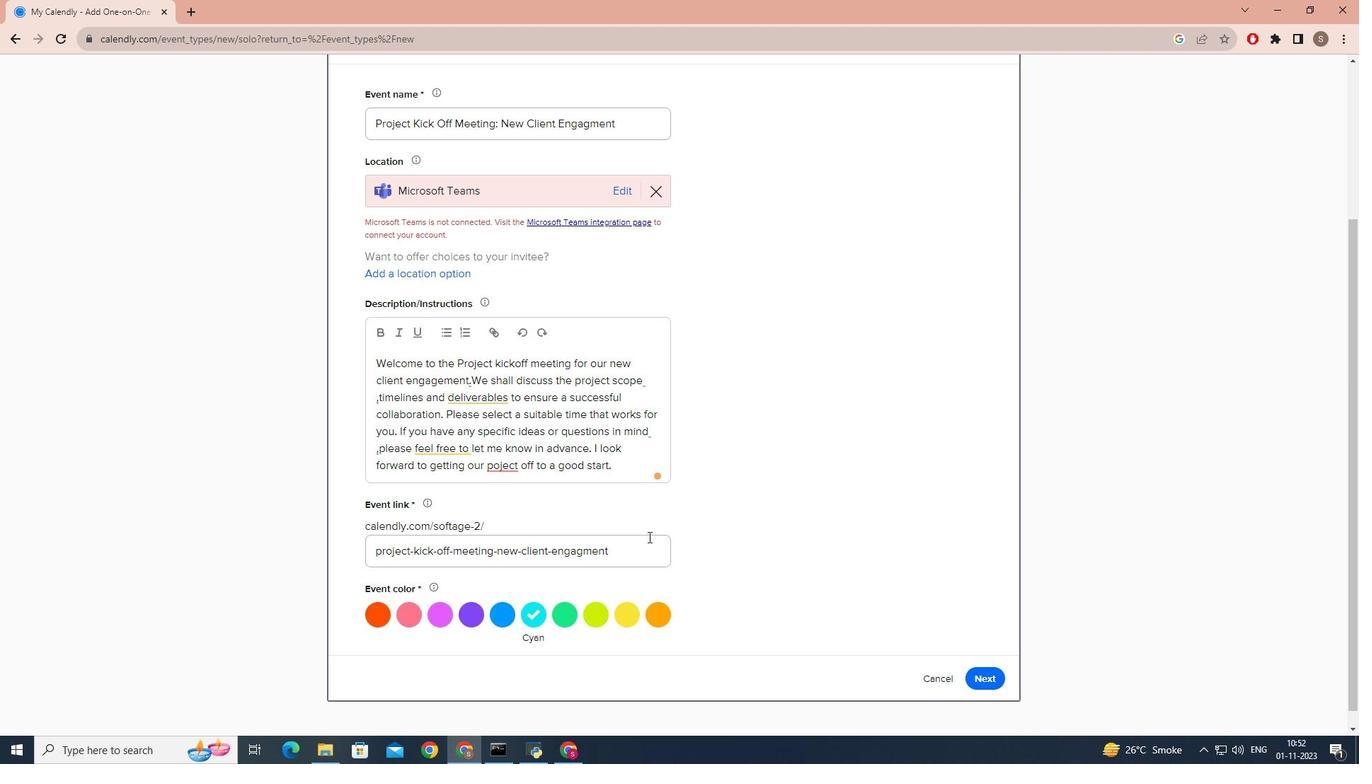 
Action: Mouse moved to (640, 480)
Screenshot: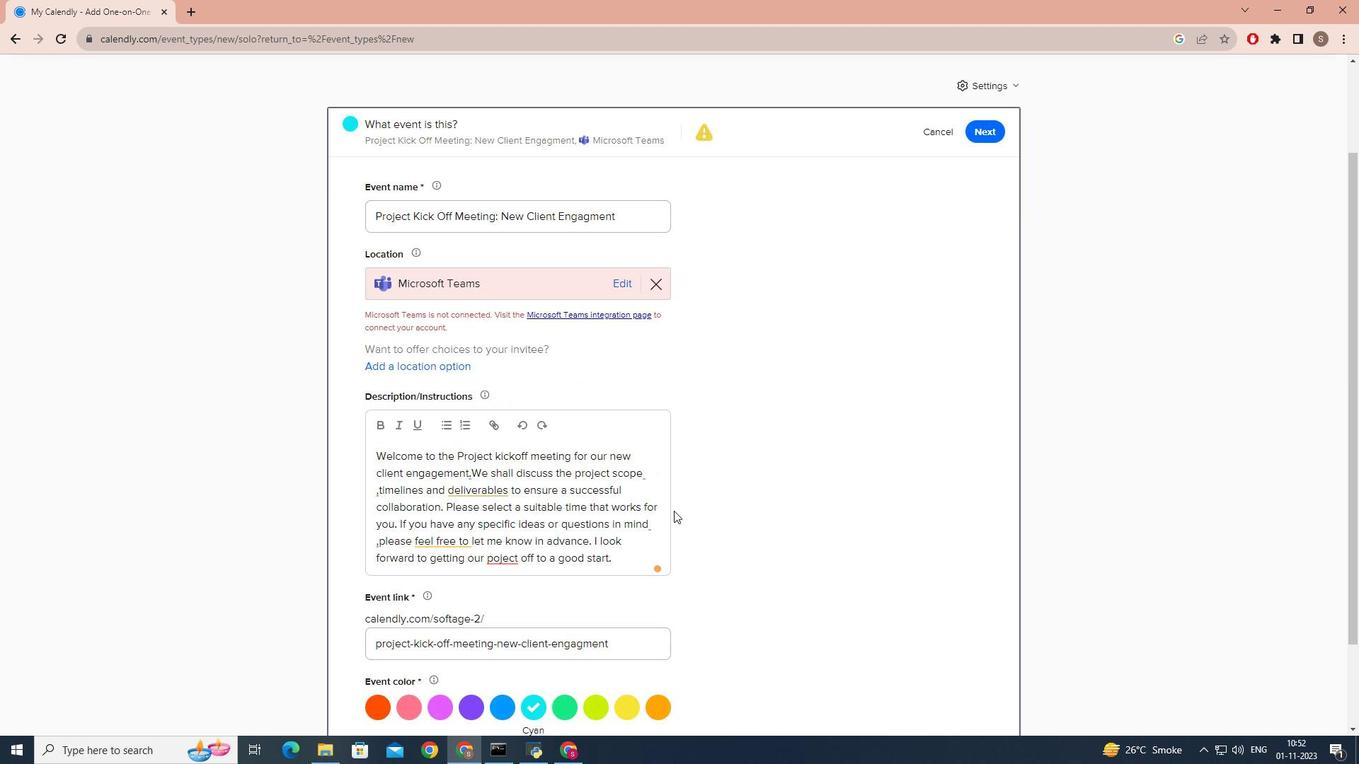 
Action: Mouse scrolled (640, 481) with delta (0, 0)
Screenshot: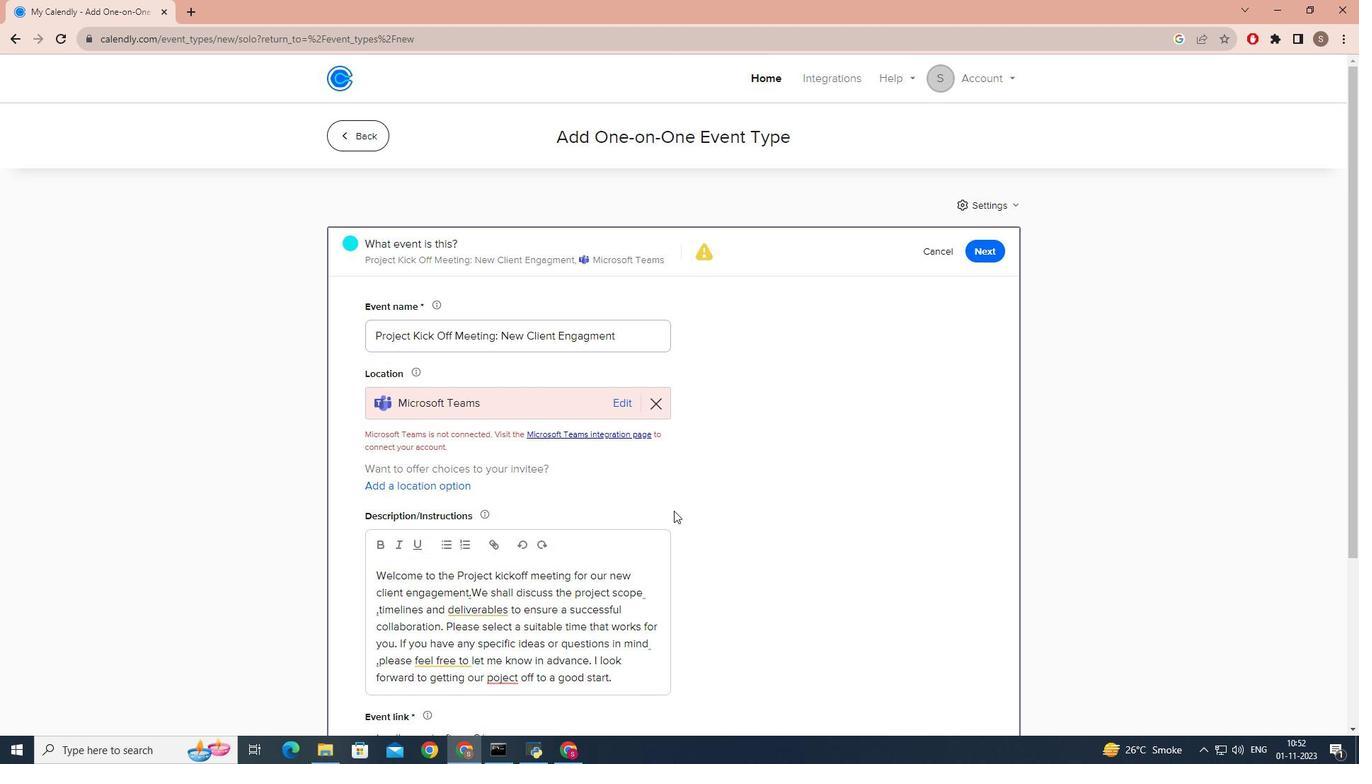 
Action: Mouse scrolled (640, 481) with delta (0, 0)
Screenshot: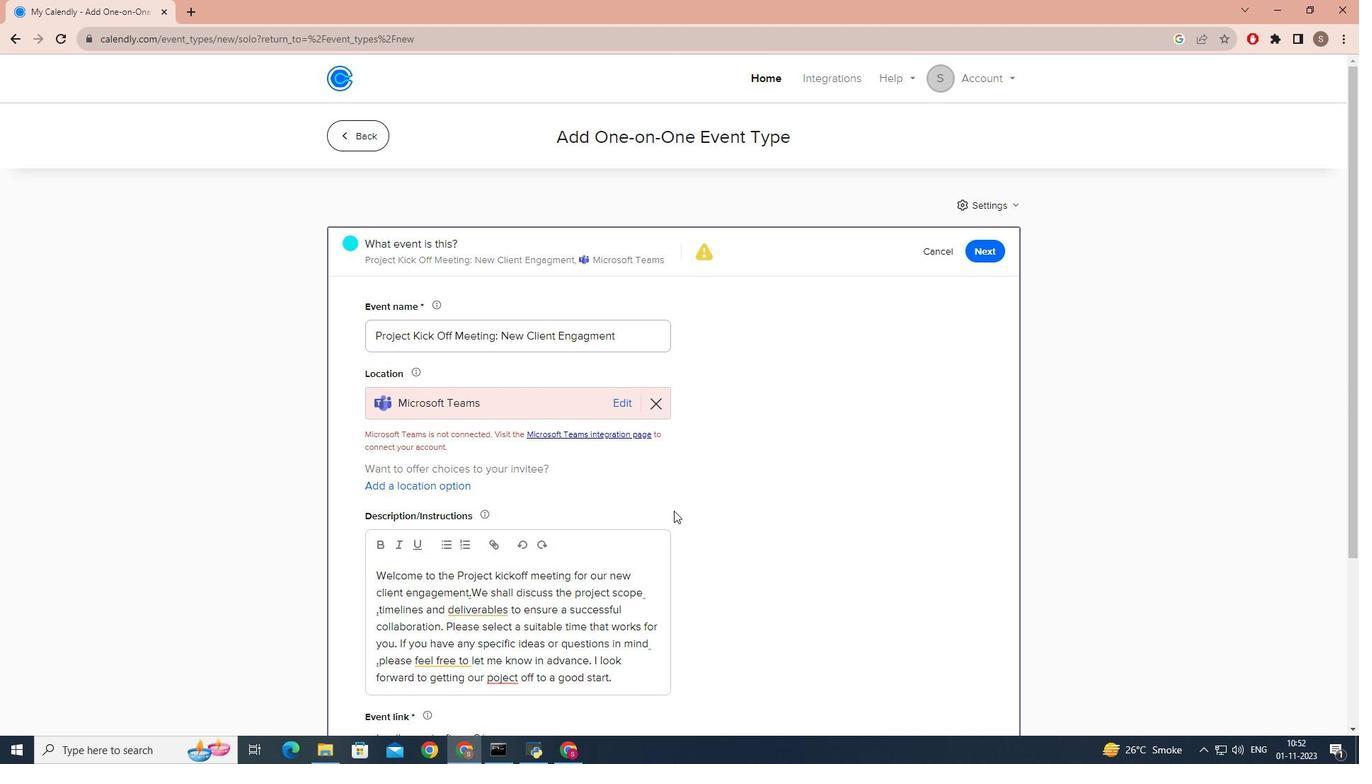 
Action: Mouse scrolled (640, 481) with delta (0, 0)
Screenshot: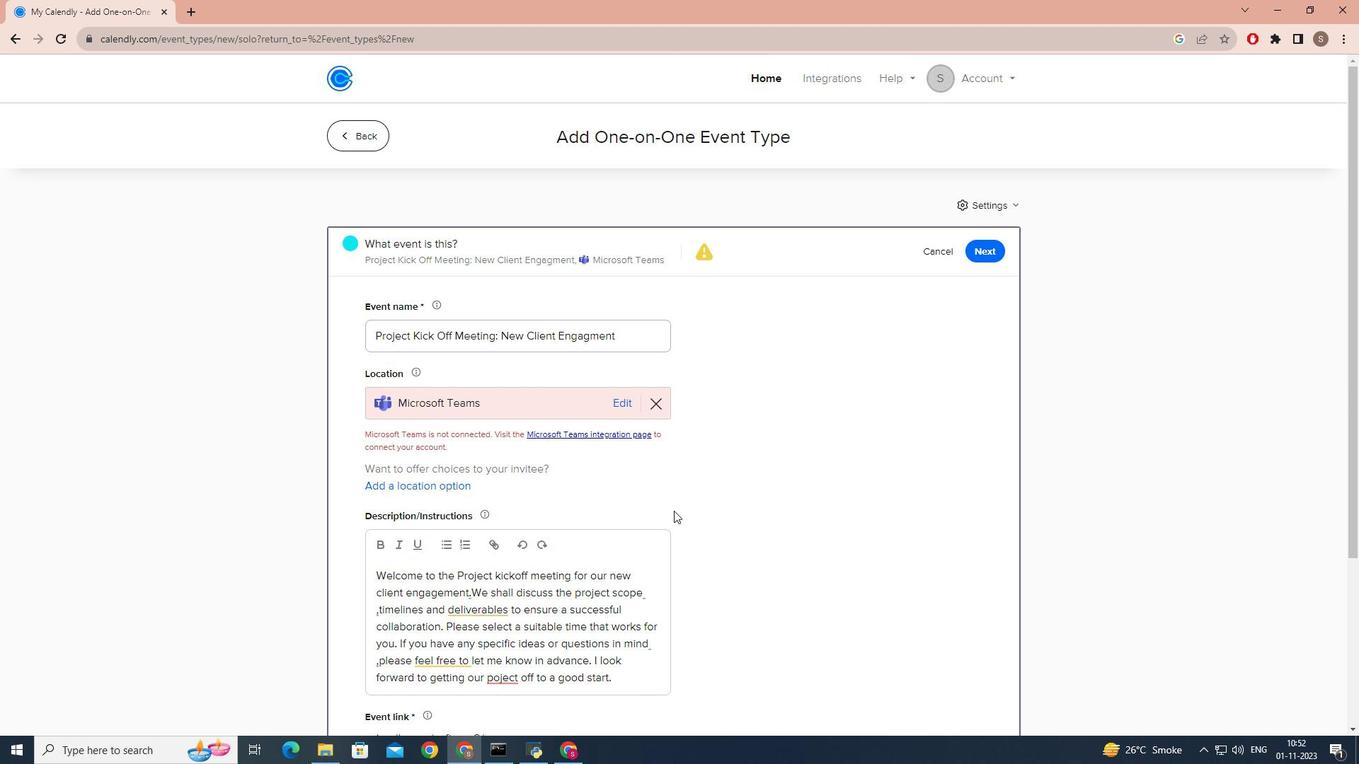 
Action: Mouse scrolled (640, 480) with delta (0, 0)
Screenshot: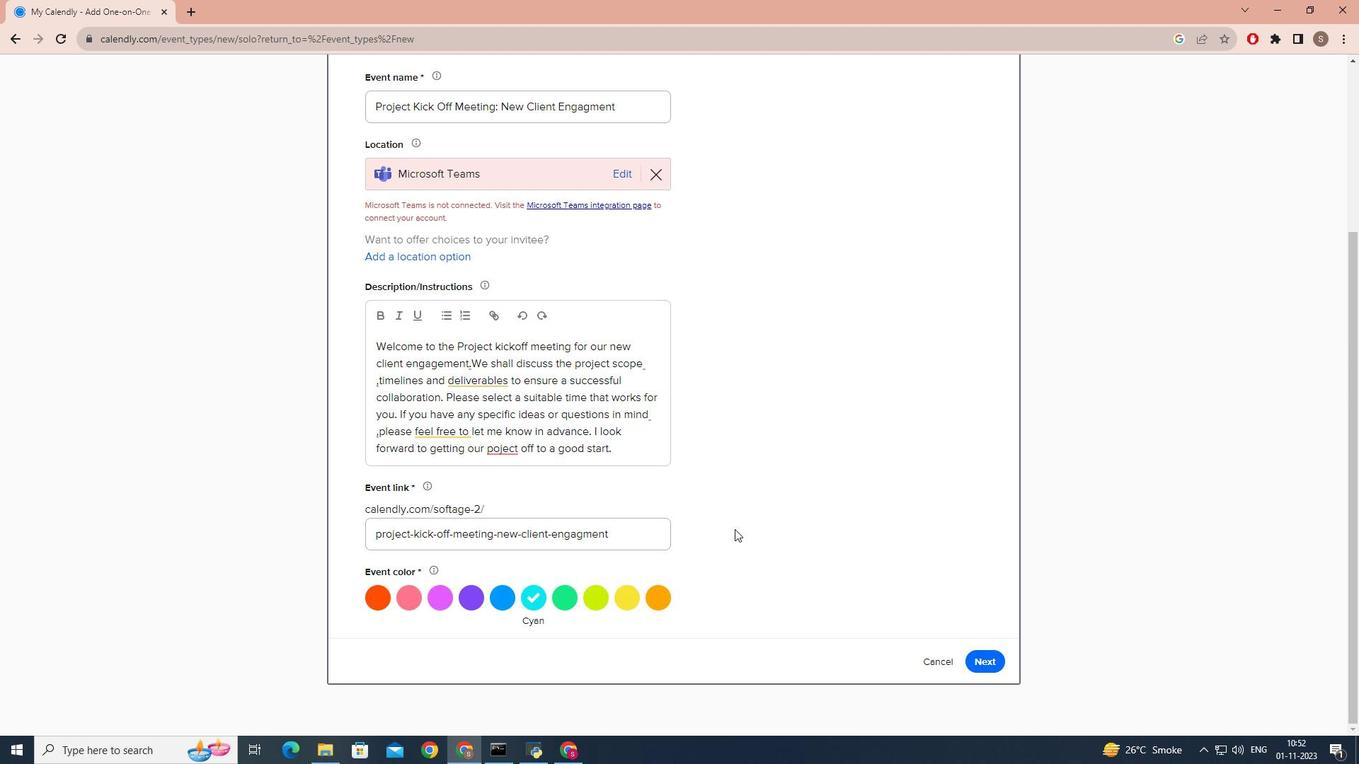
Action: Mouse scrolled (640, 480) with delta (0, 0)
Screenshot: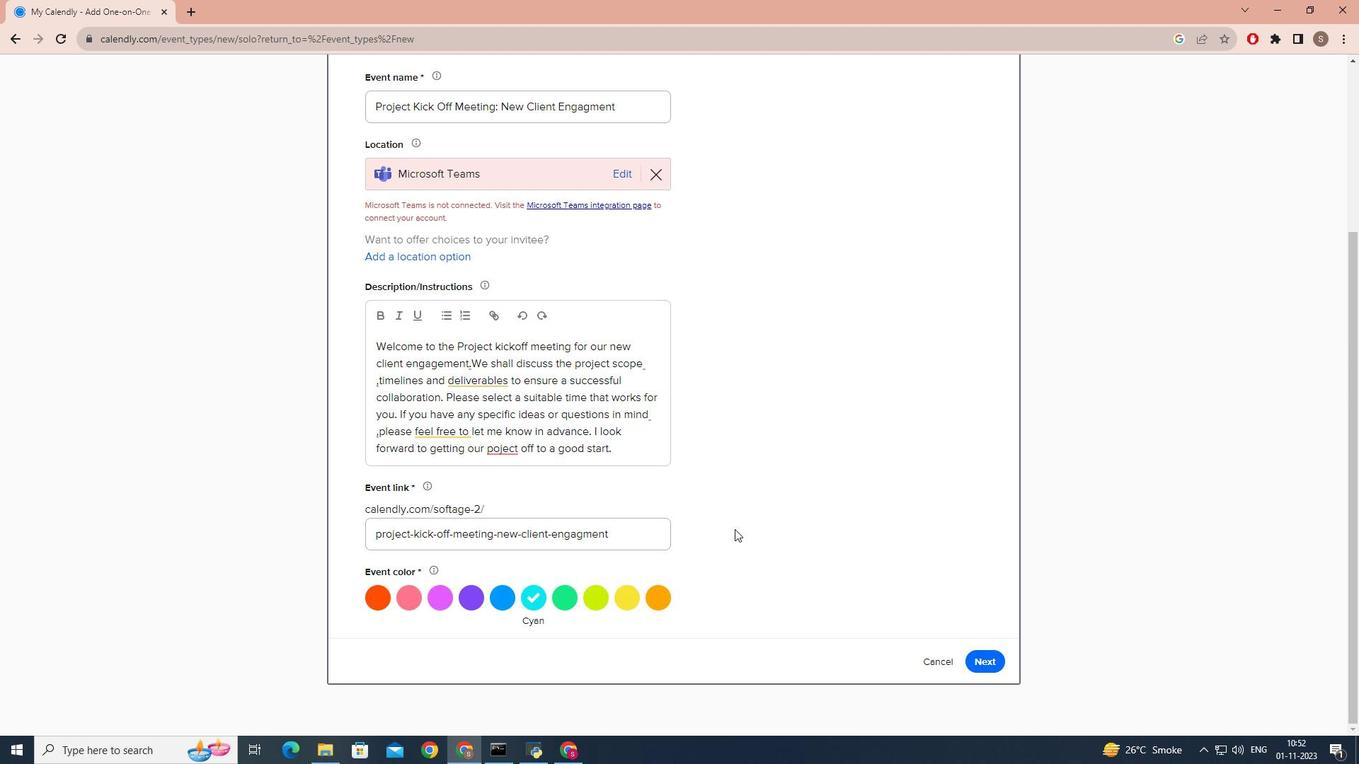 
Action: Mouse scrolled (640, 480) with delta (0, 0)
Screenshot: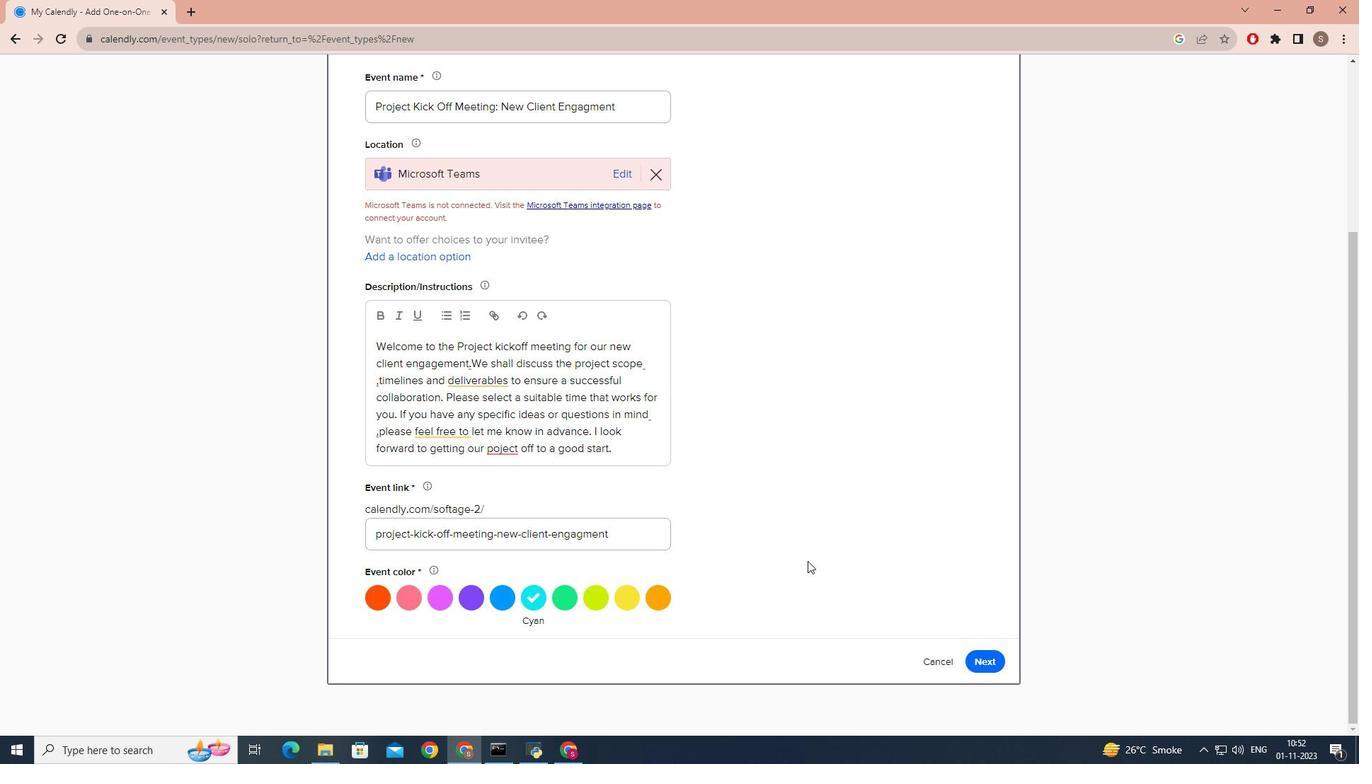 
Action: Mouse scrolled (640, 480) with delta (0, 0)
Screenshot: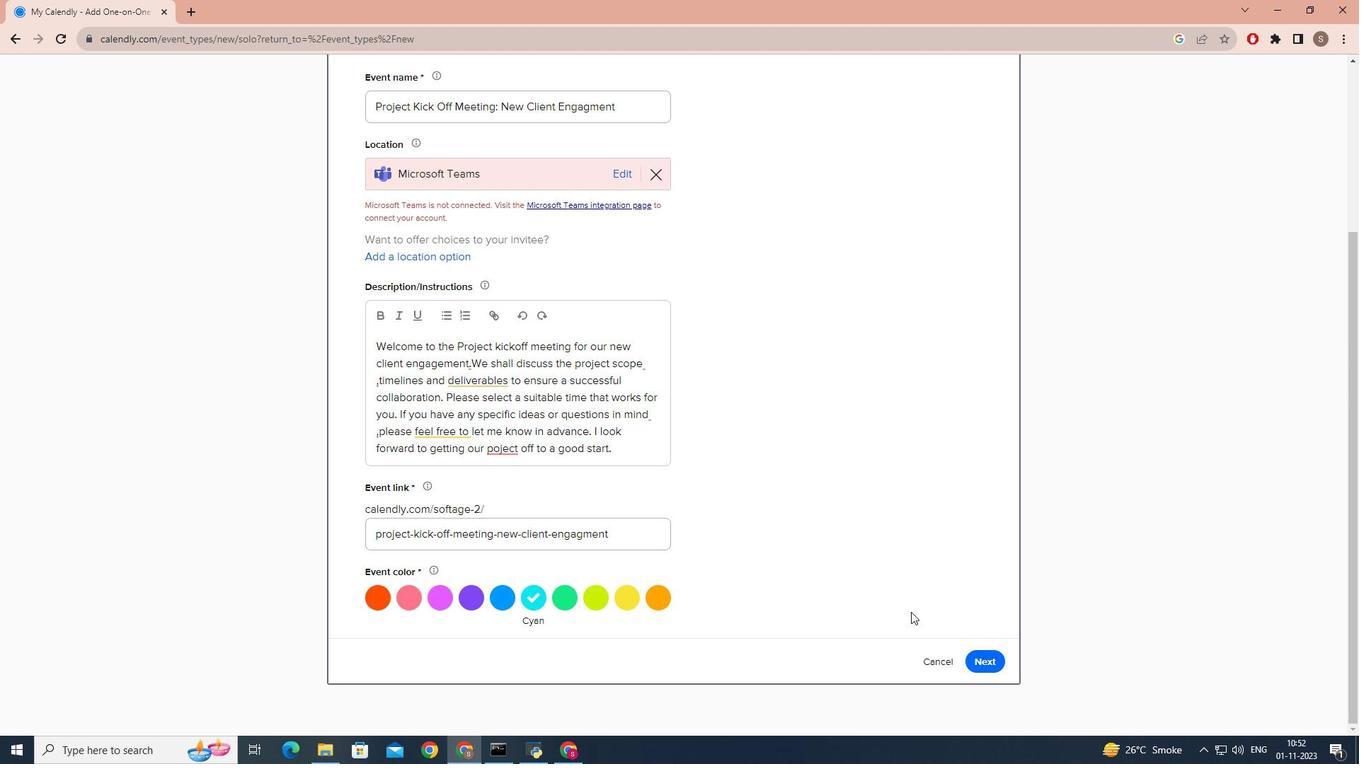 
Action: Mouse moved to (761, 590)
Screenshot: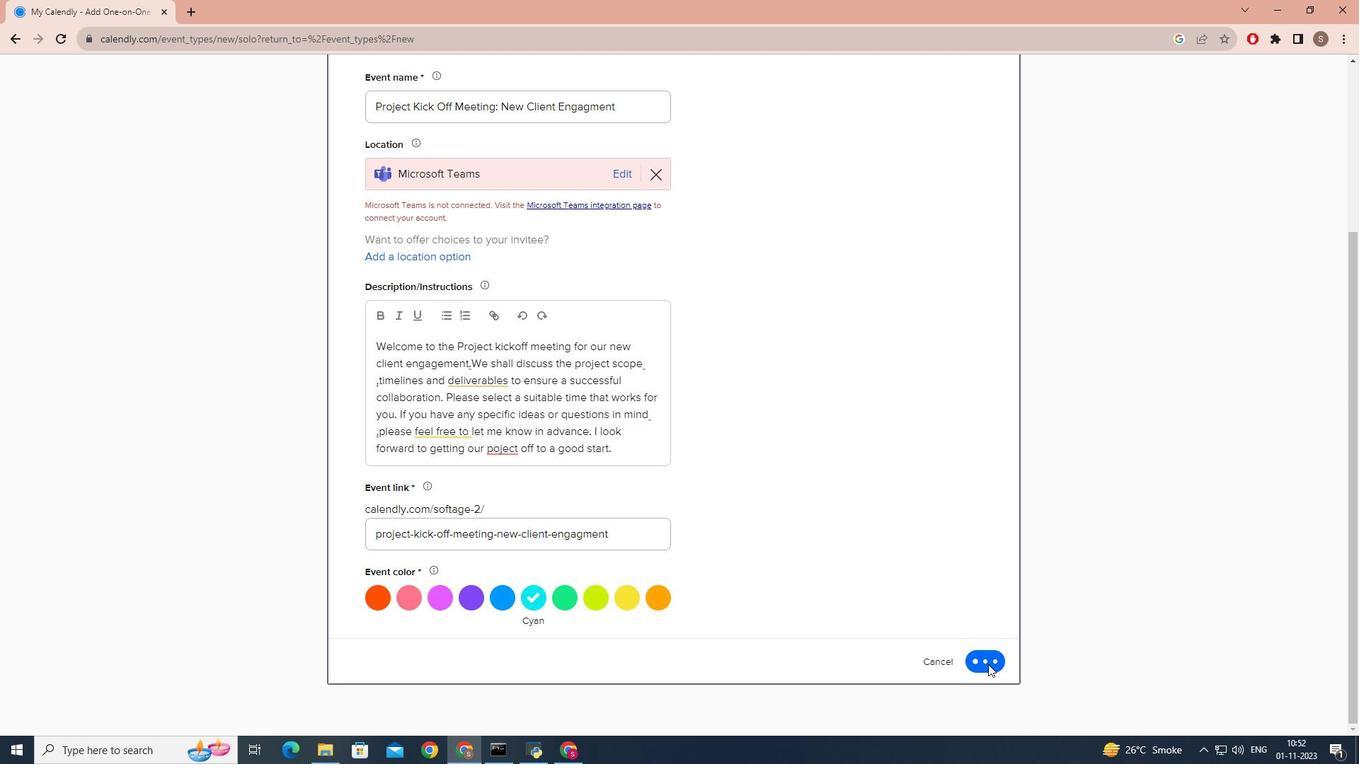 
Action: Mouse pressed left at (761, 590)
Screenshot: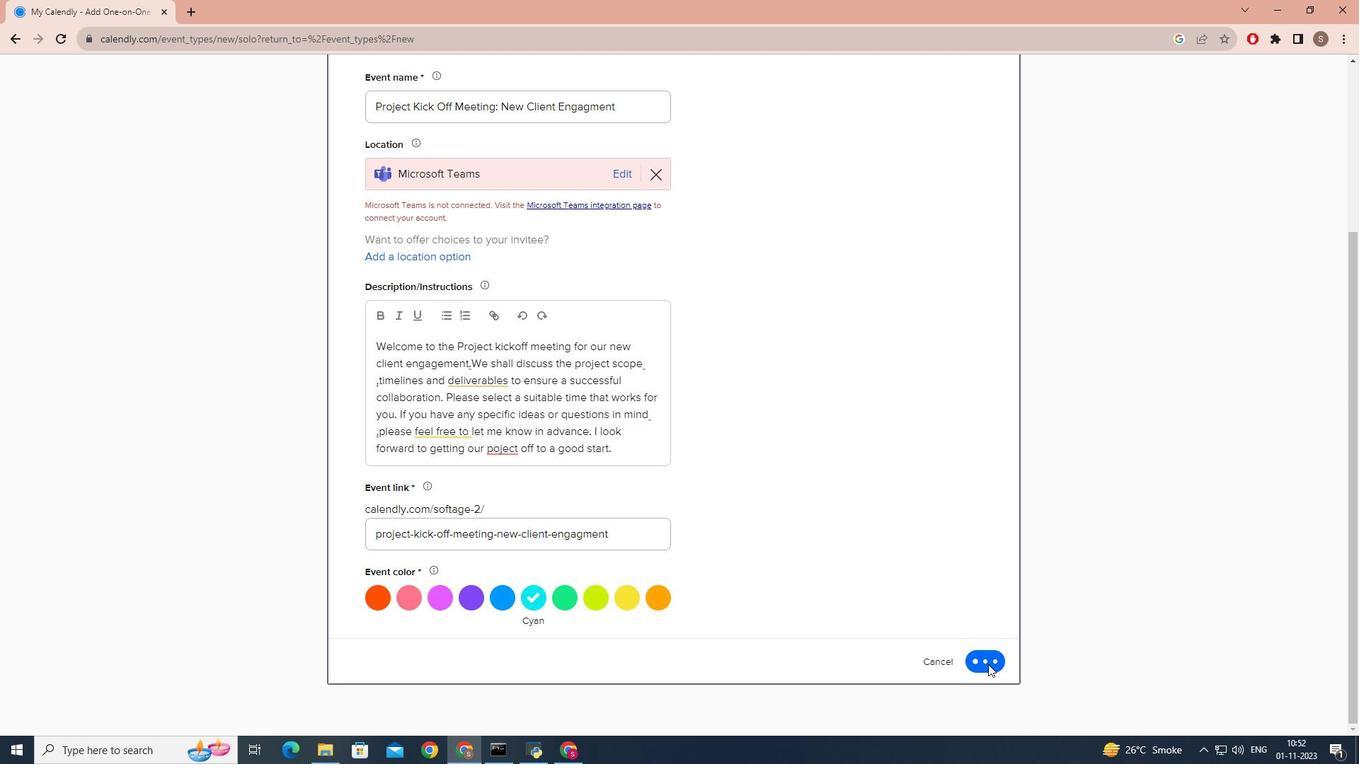 
Action: Mouse moved to (567, 511)
Screenshot: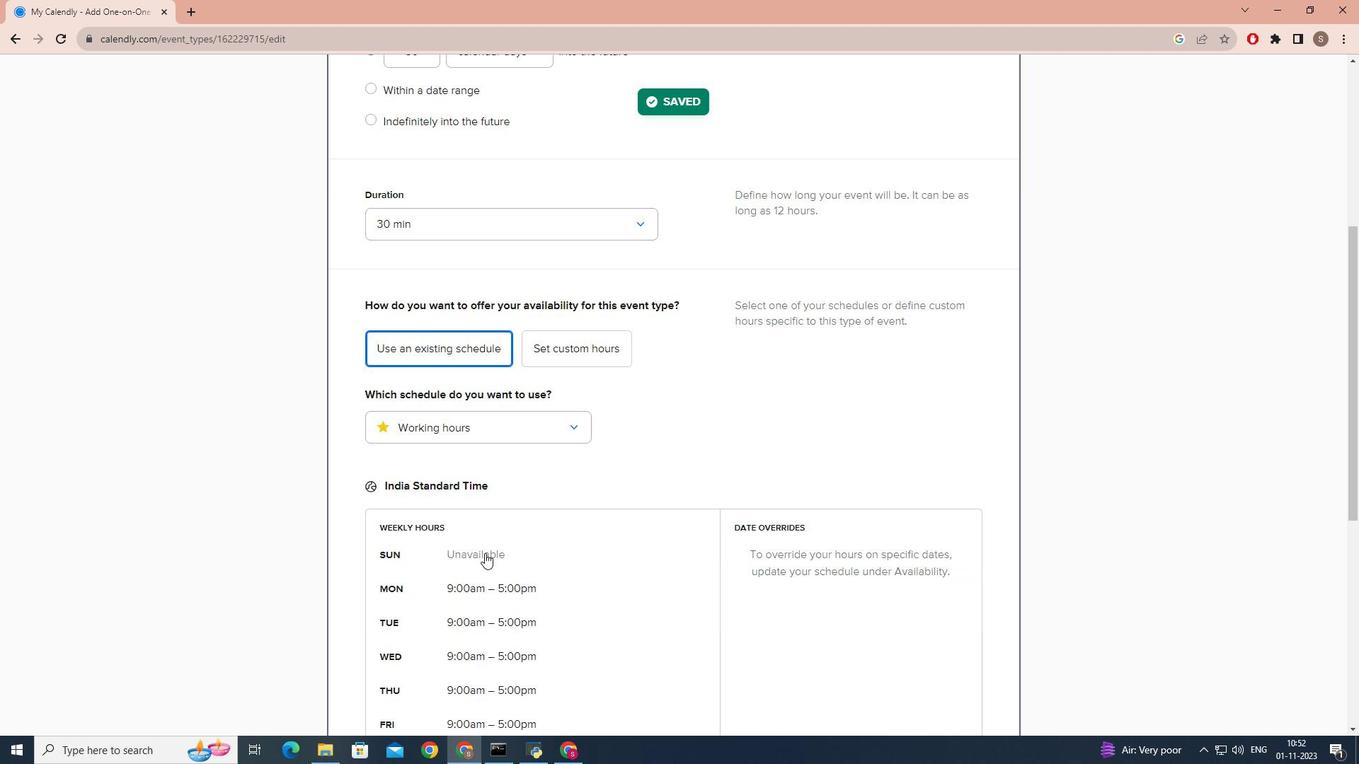
Action: Mouse scrolled (567, 510) with delta (0, 0)
Screenshot: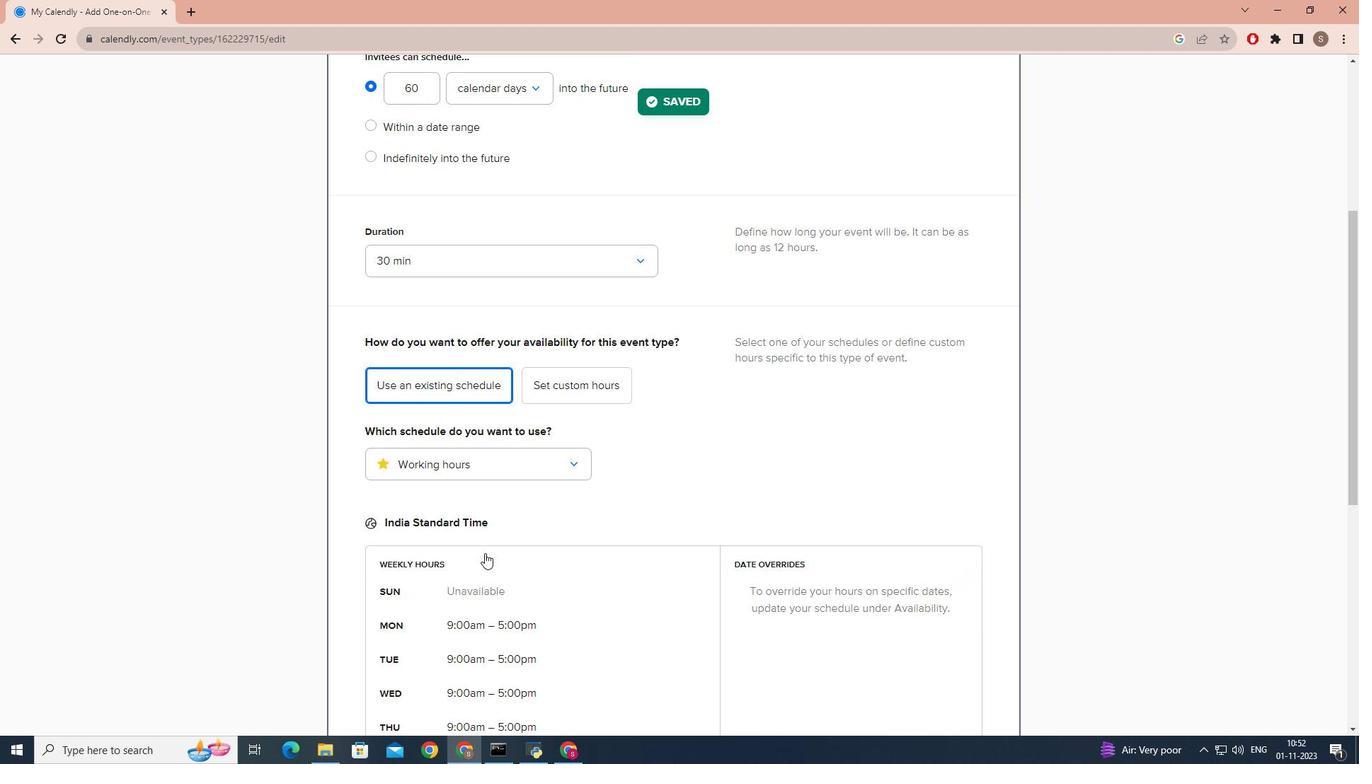 
Action: Mouse scrolled (567, 510) with delta (0, 0)
Screenshot: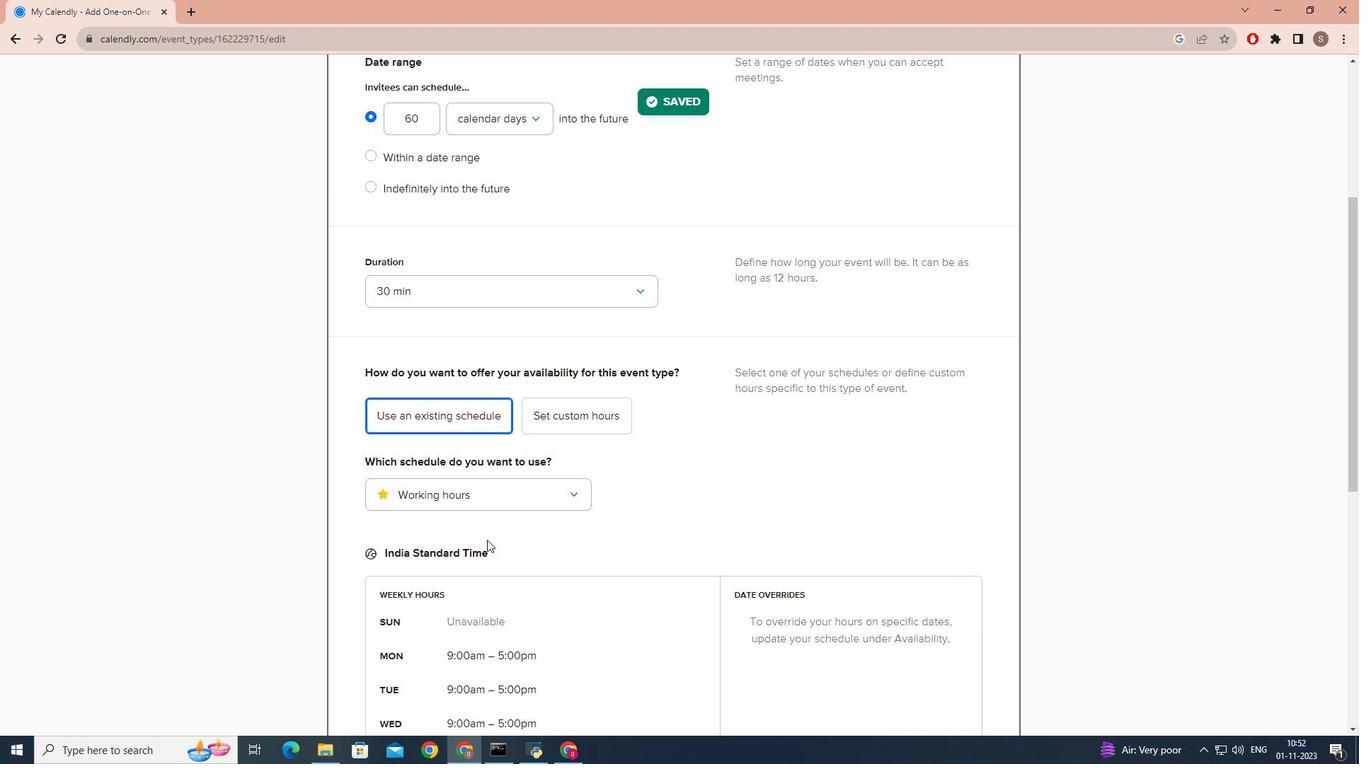 
Action: Mouse moved to (567, 511)
Screenshot: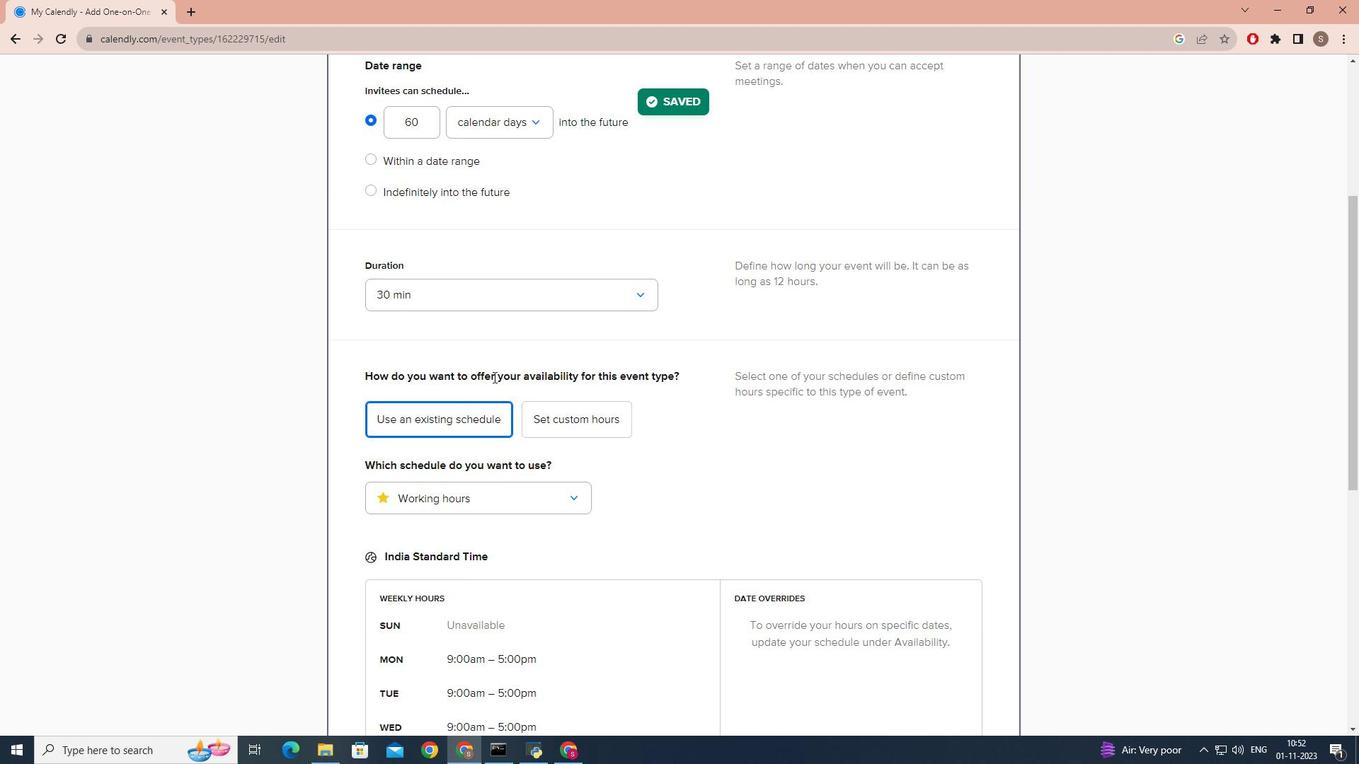 
Action: Mouse scrolled (567, 512) with delta (0, 0)
Screenshot: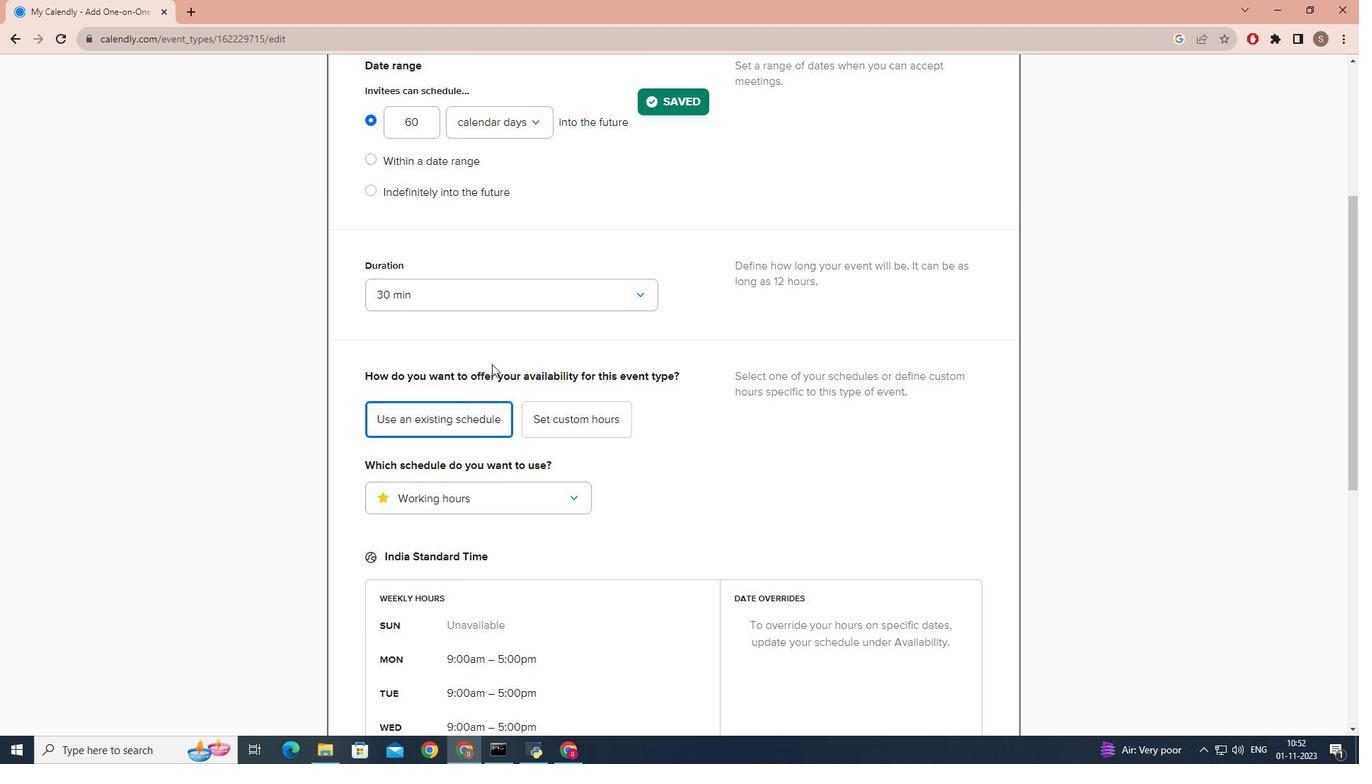 
Action: Mouse moved to (574, 322)
Screenshot: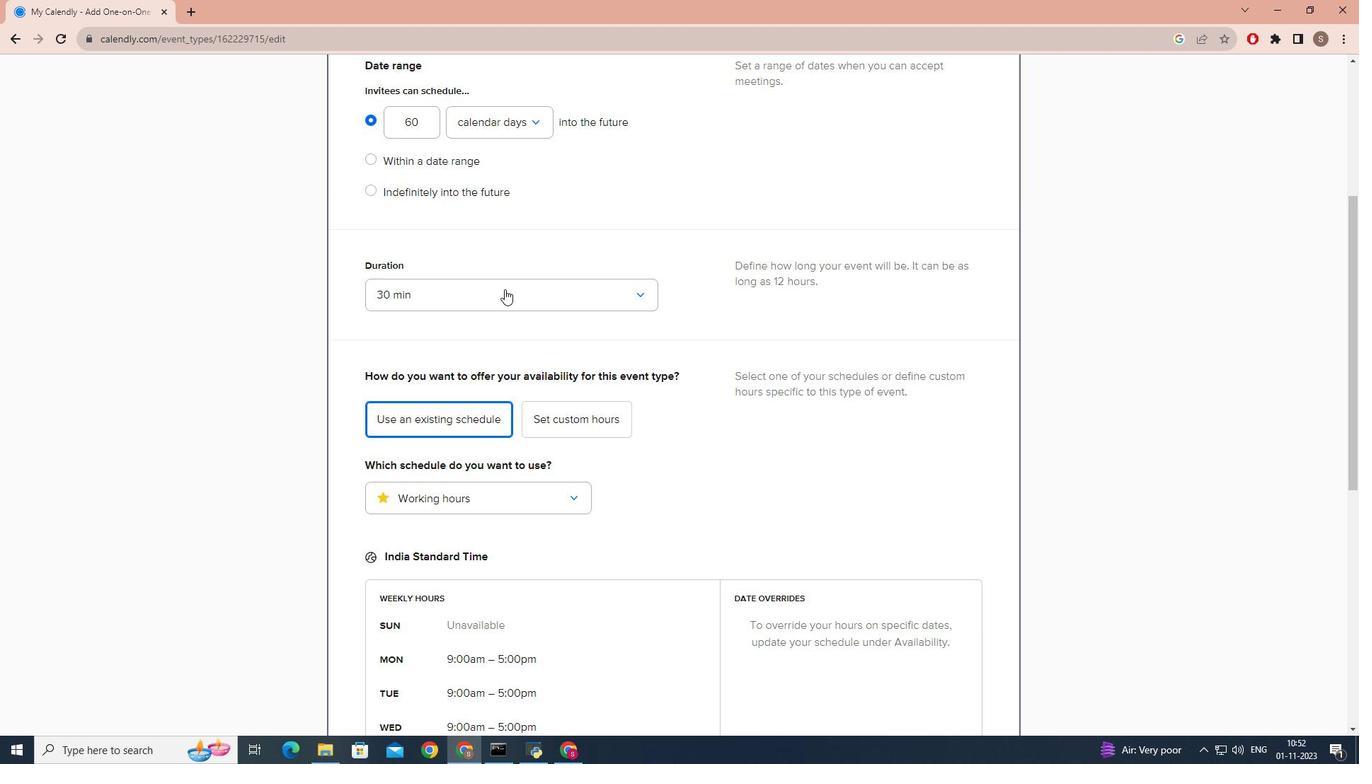 
Action: Mouse pressed left at (574, 322)
Screenshot: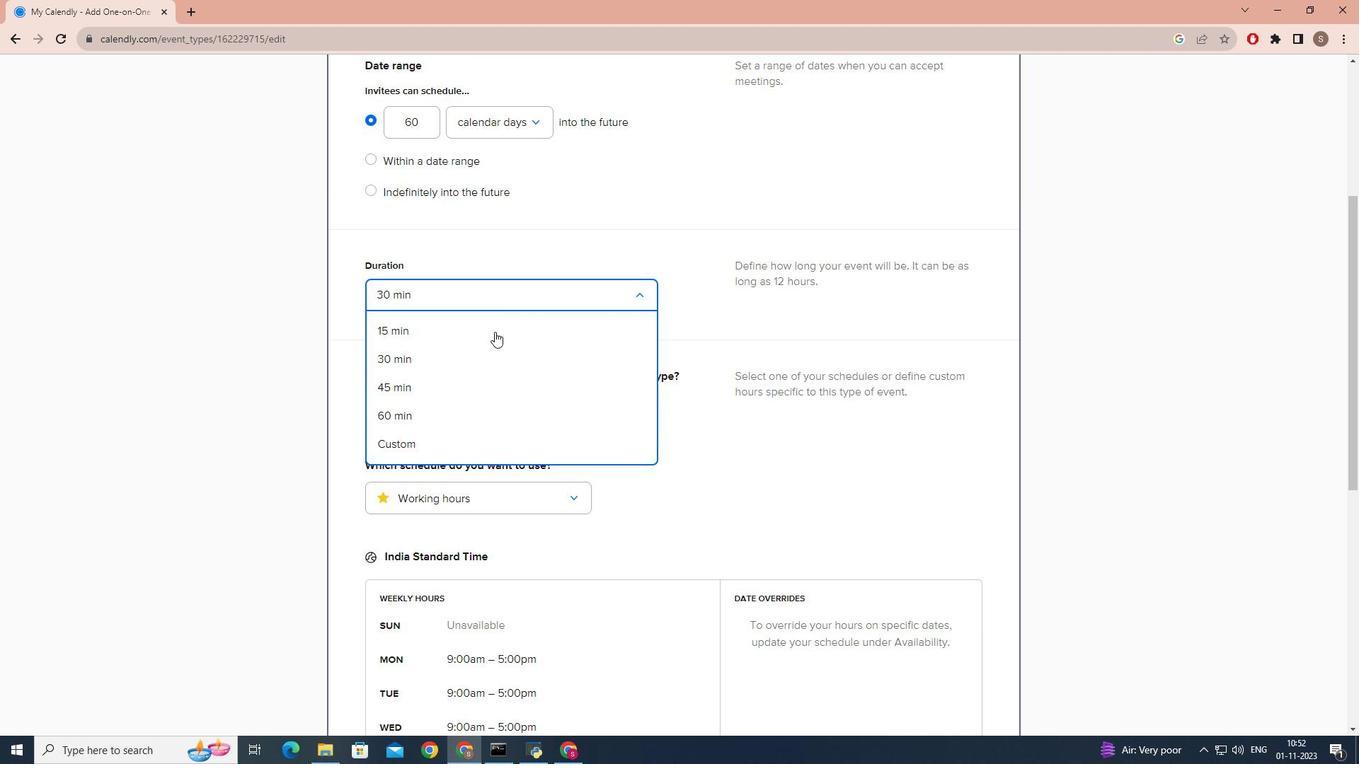 
Action: Mouse moved to (538, 434)
Screenshot: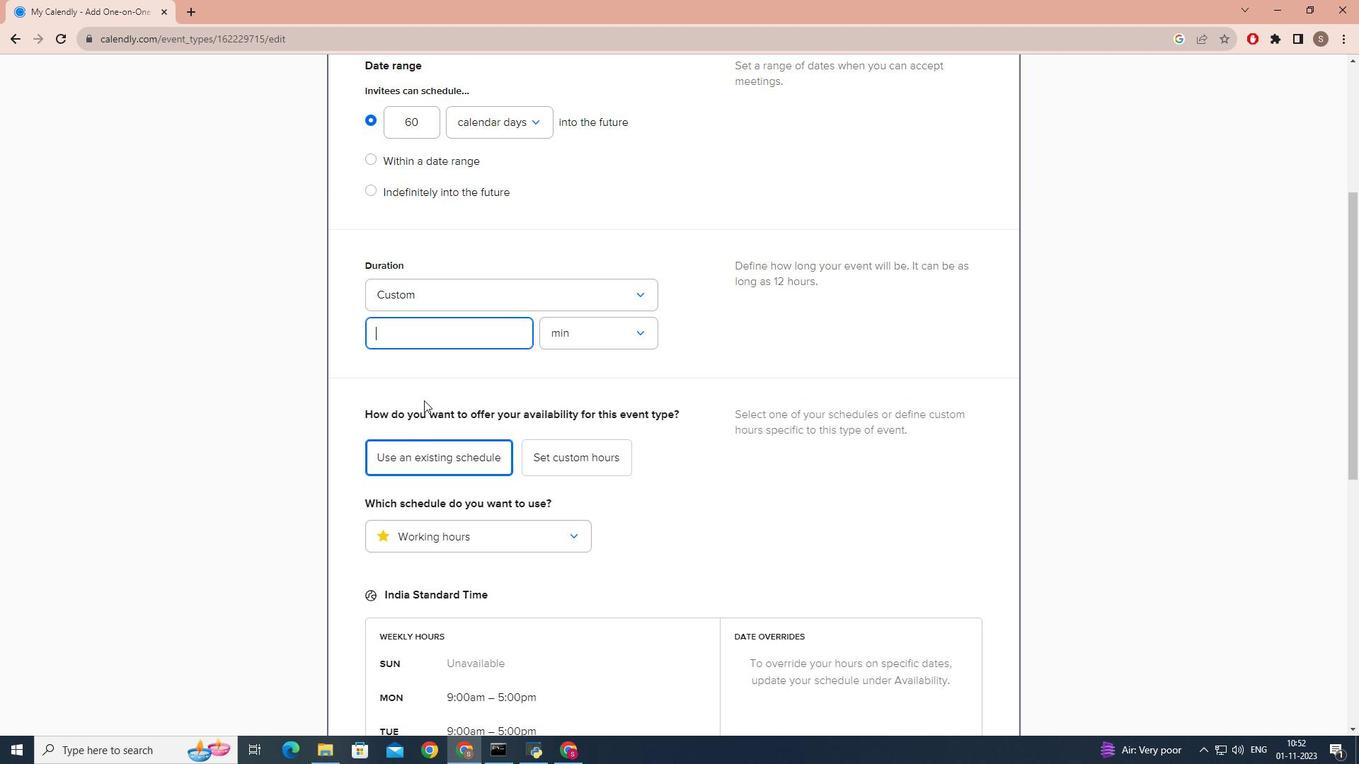
Action: Mouse pressed left at (538, 434)
Screenshot: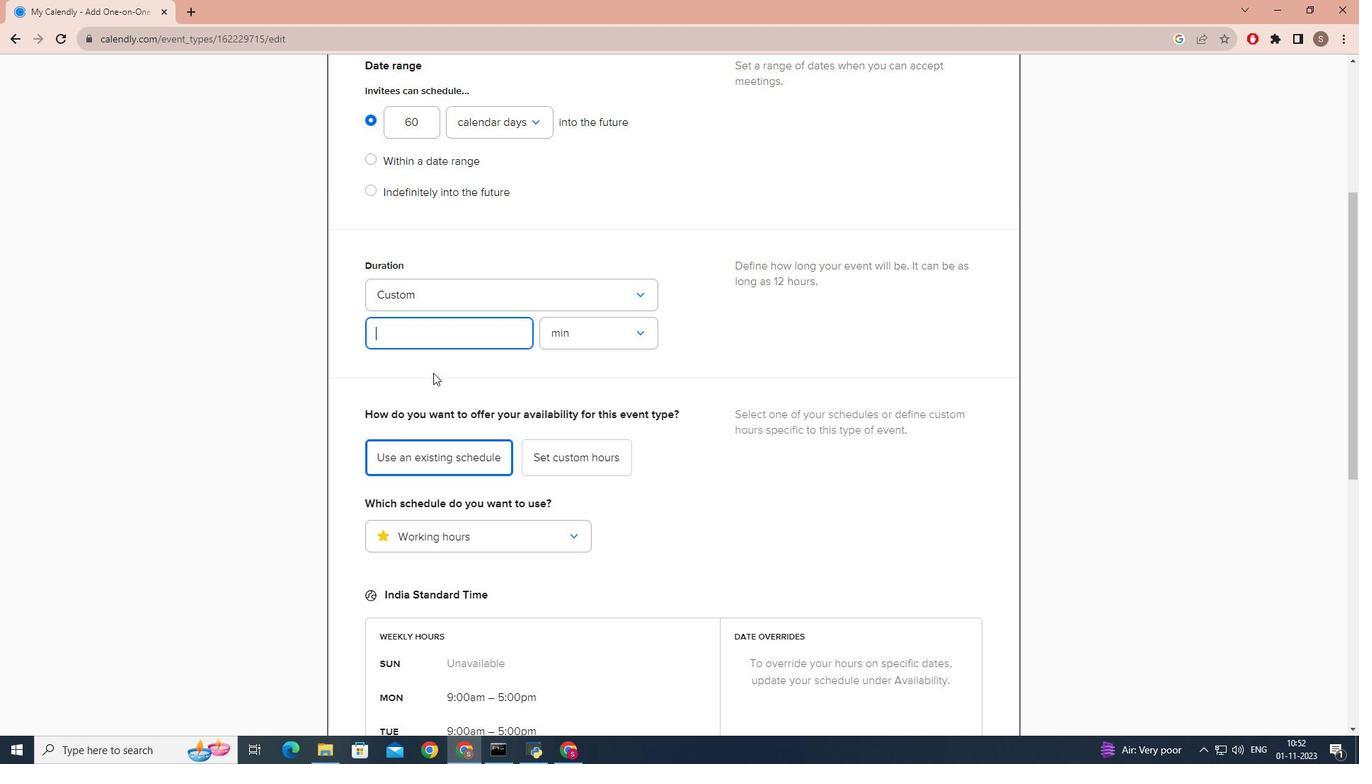 
Action: Mouse moved to (597, 352)
Screenshot: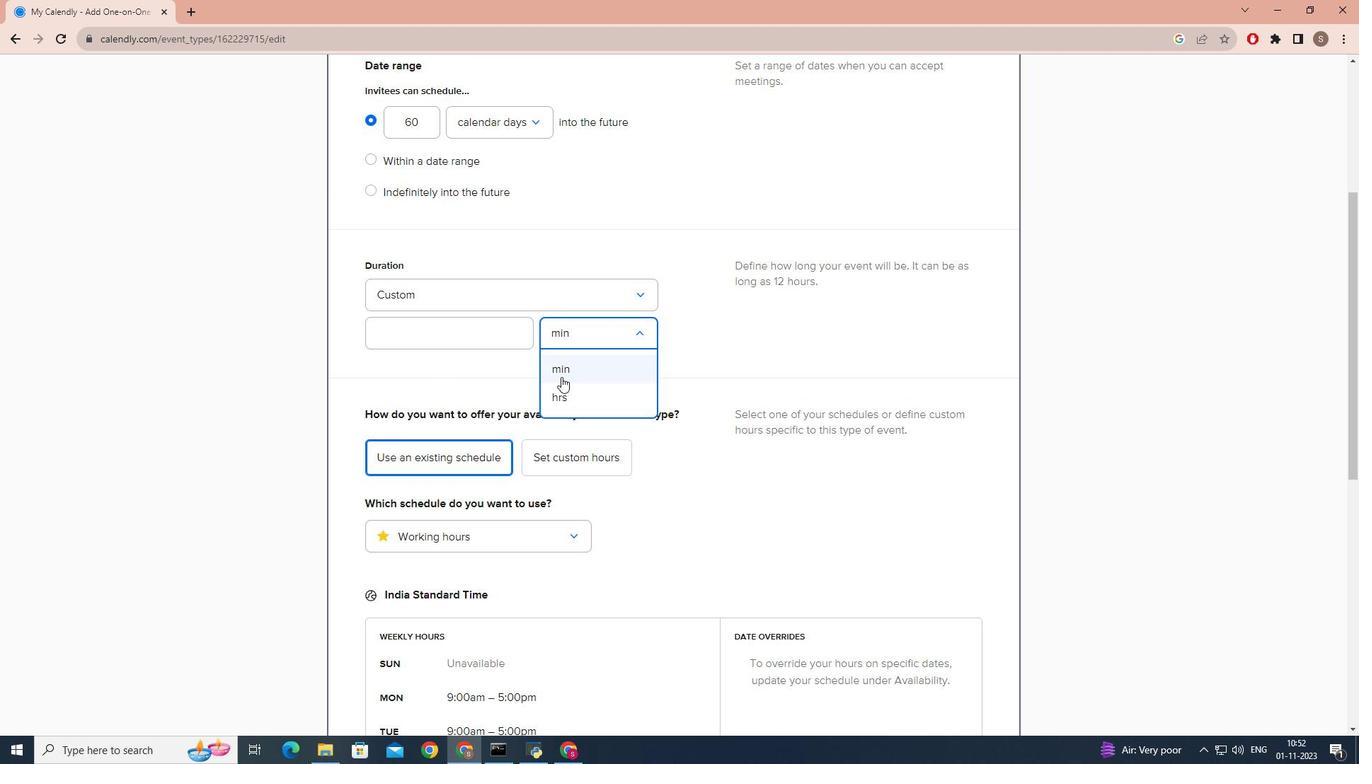 
Action: Mouse pressed left at (597, 352)
Screenshot: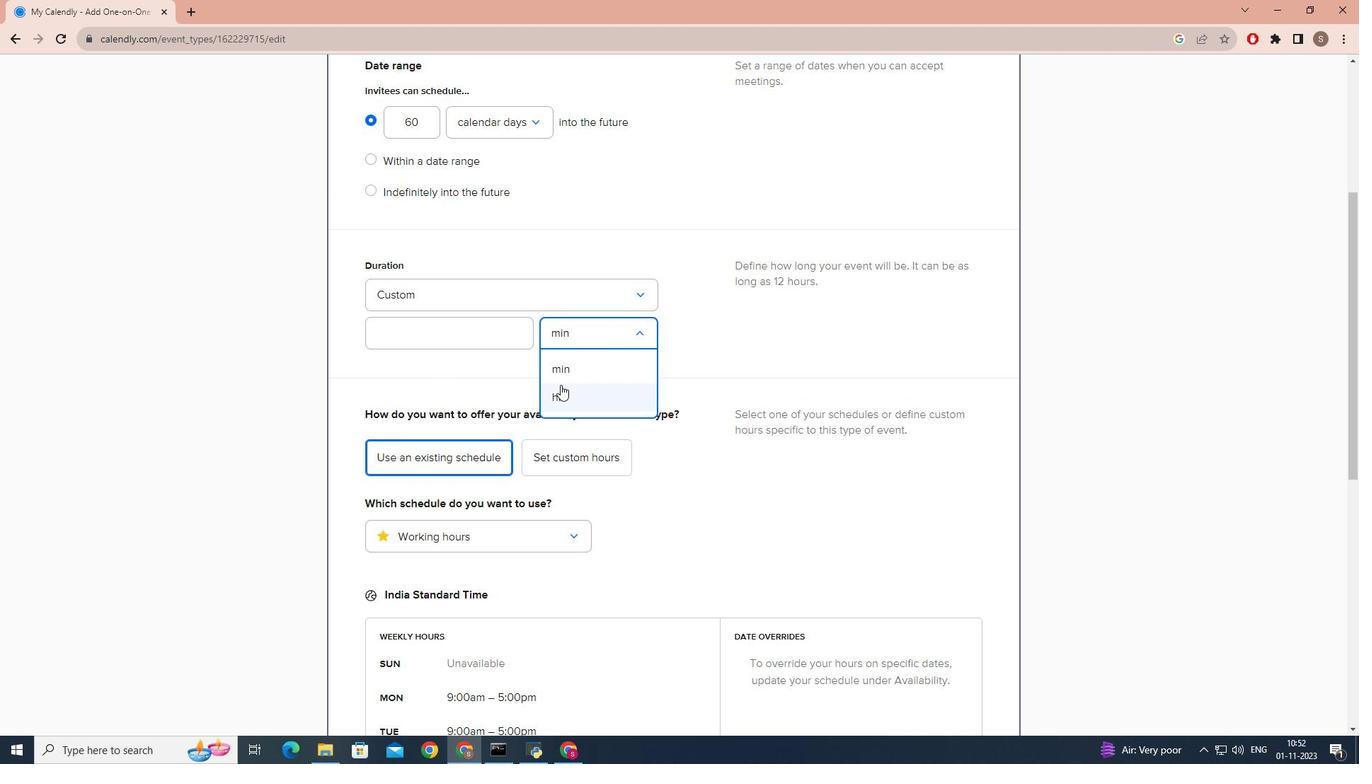
Action: Mouse moved to (596, 390)
Screenshot: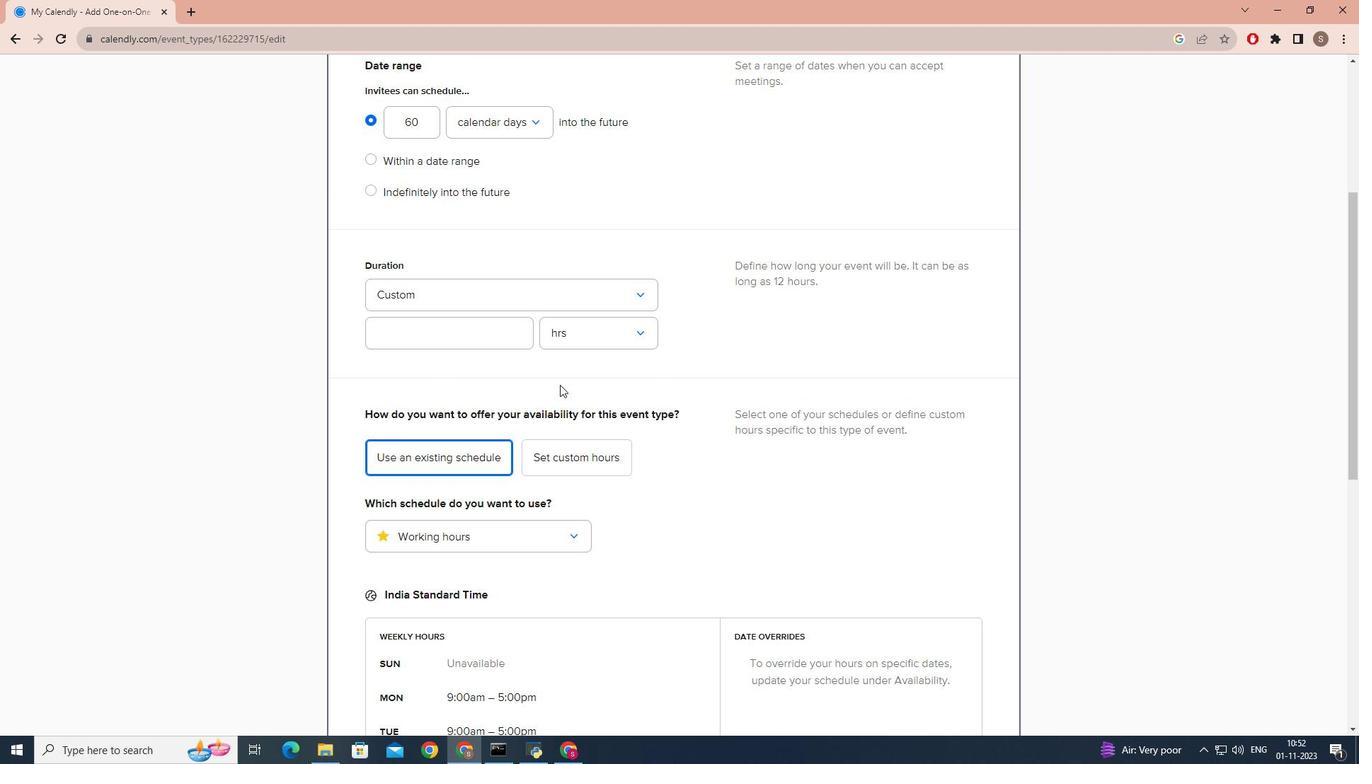 
Action: Mouse pressed left at (596, 390)
Screenshot: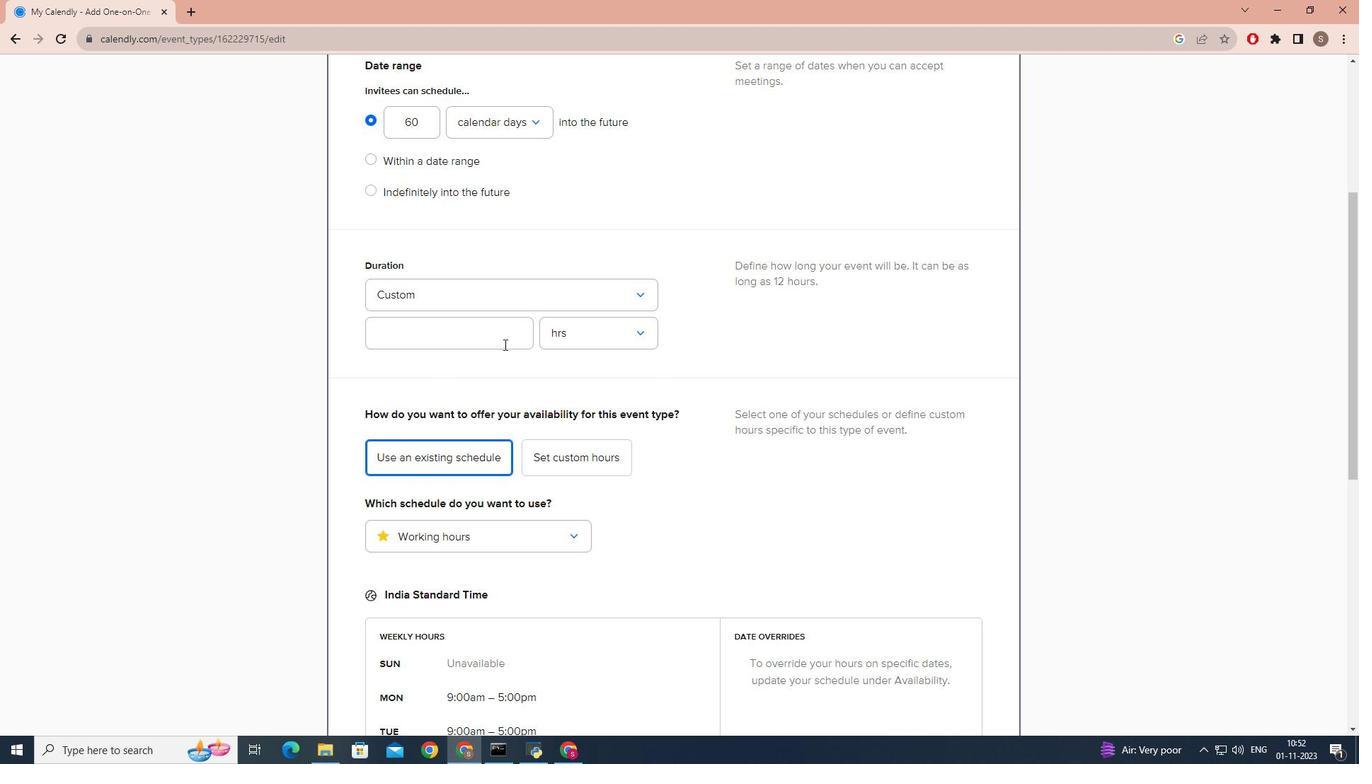 
Action: Mouse moved to (553, 343)
Screenshot: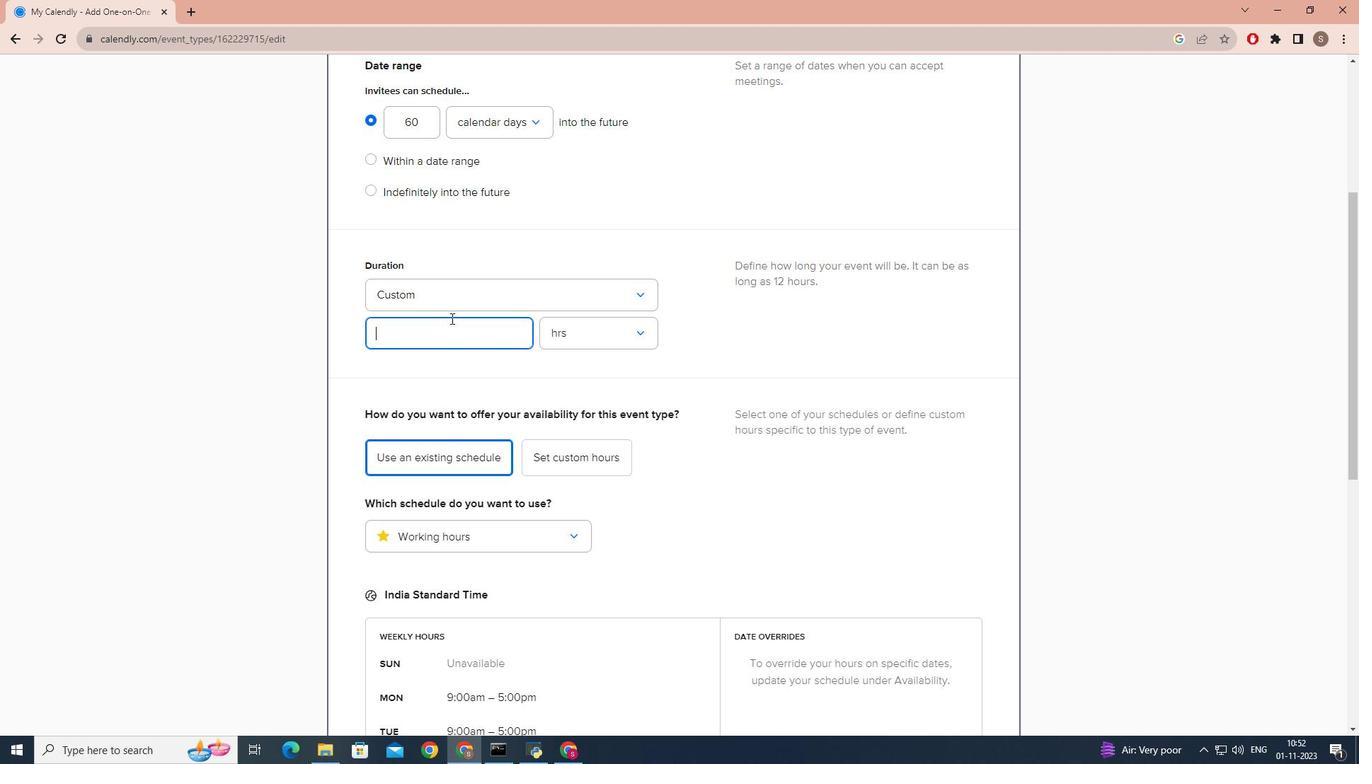 
Action: Mouse pressed left at (553, 343)
Screenshot: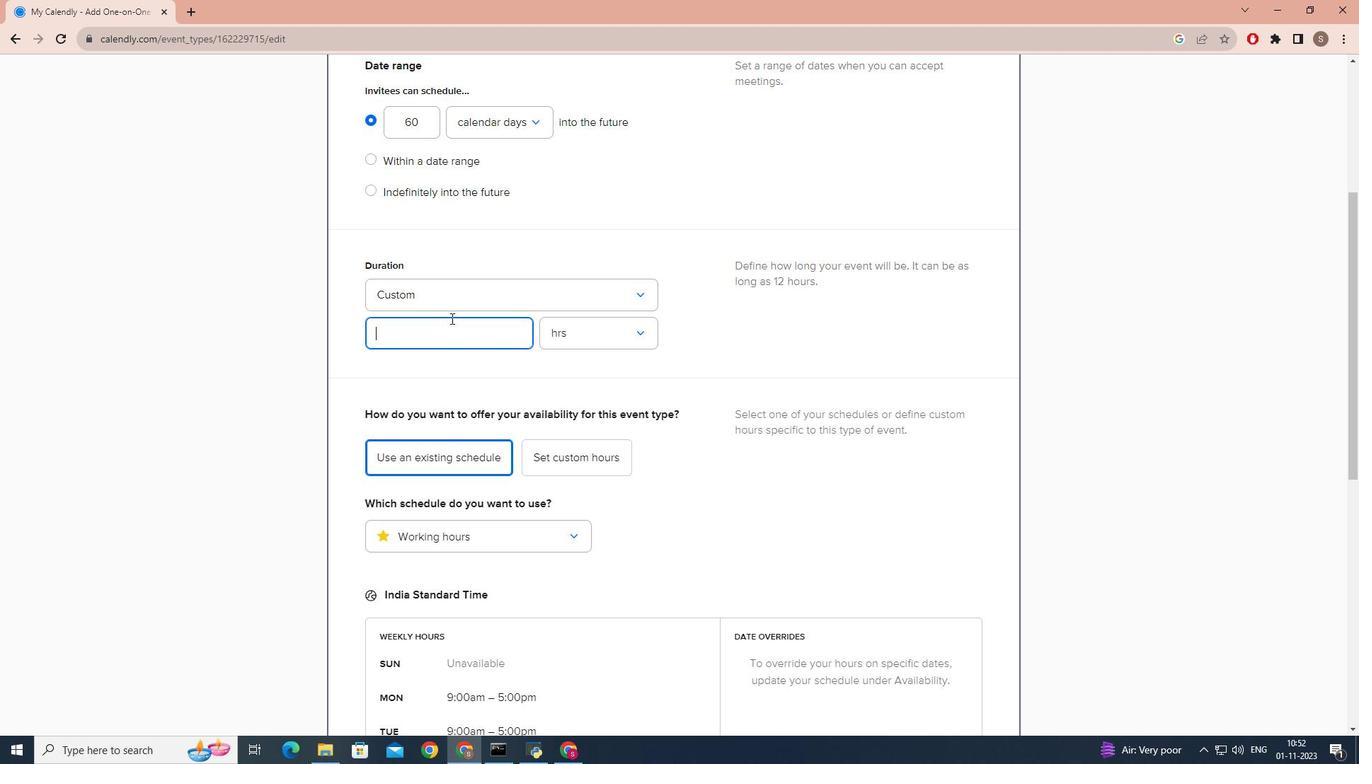 
Action: Mouse moved to (553, 343)
Screenshot: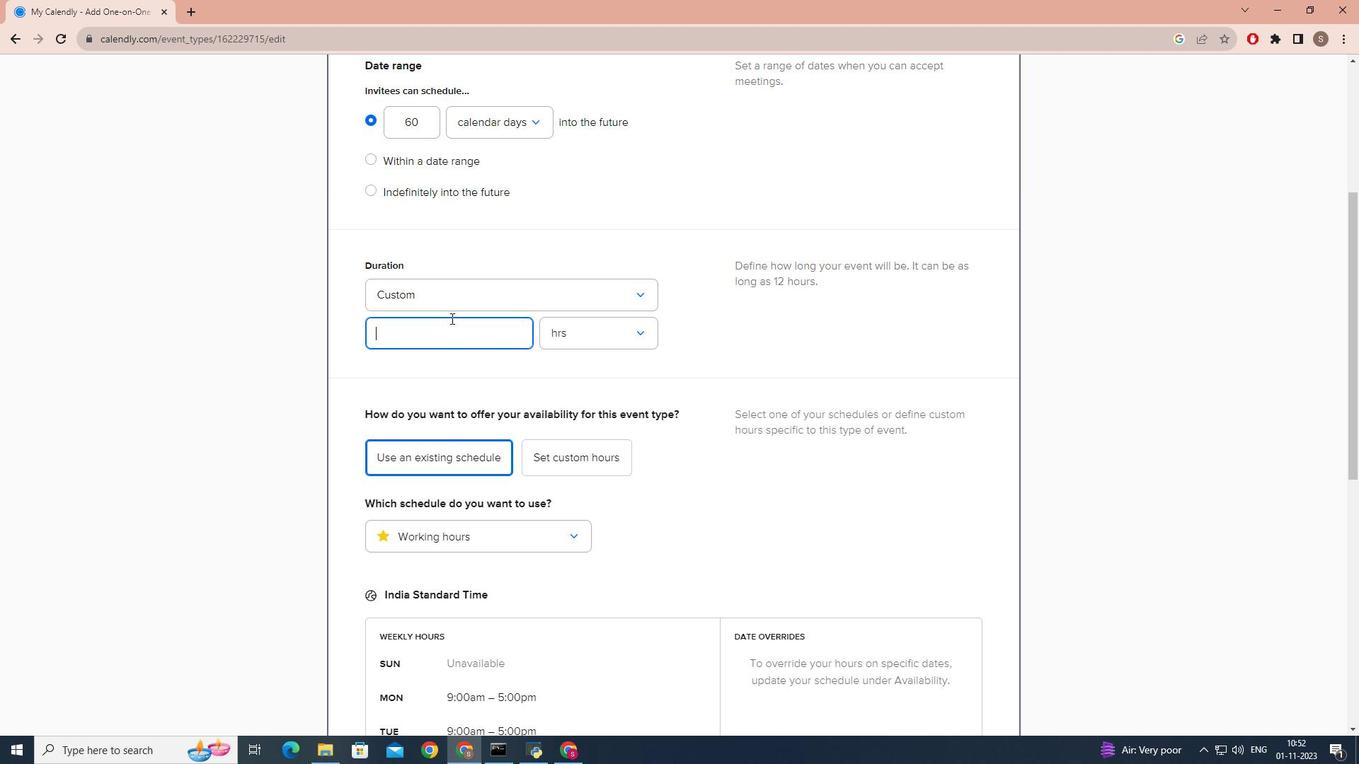
Action: Key pressed 2
Screenshot: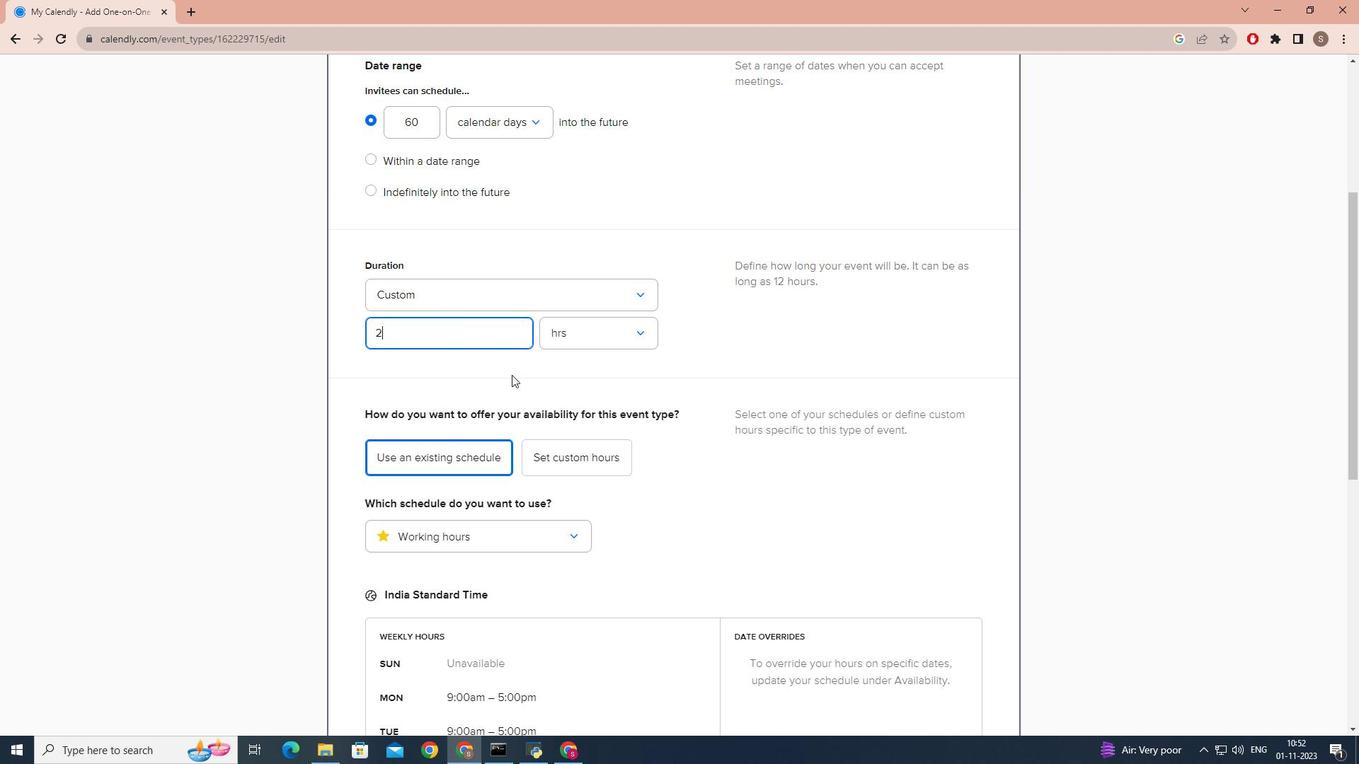 
Action: Mouse moved to (577, 383)
Screenshot: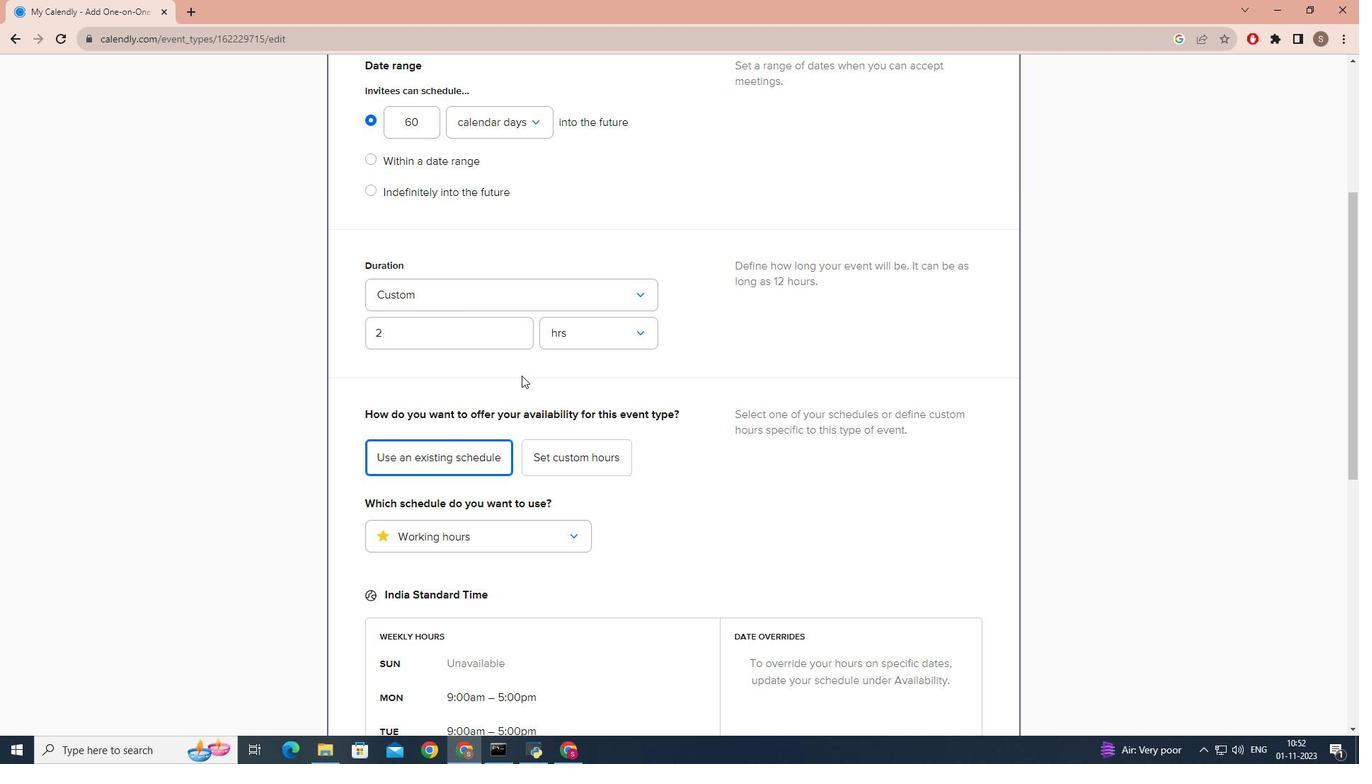 
Action: Mouse pressed left at (577, 383)
Screenshot: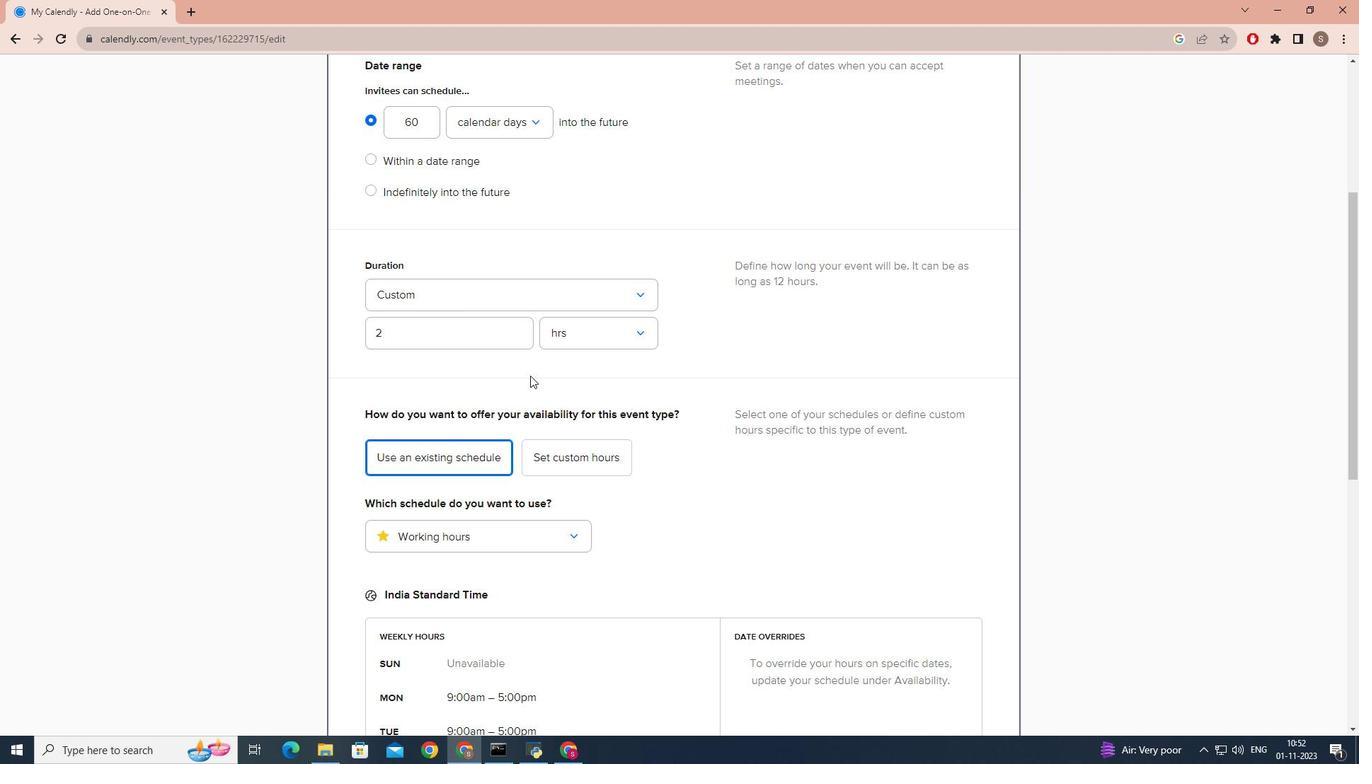 
Action: Mouse moved to (584, 384)
Screenshot: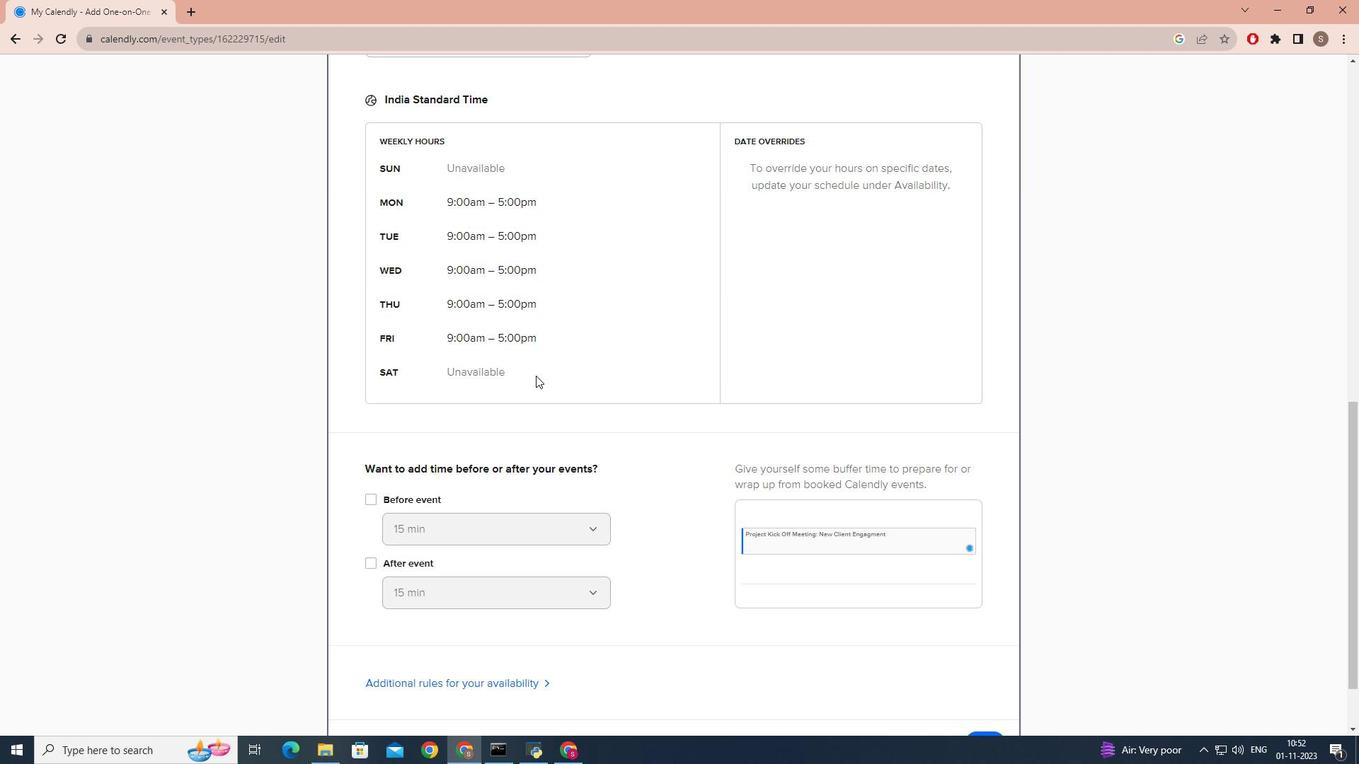 
Action: Mouse scrolled (584, 383) with delta (0, 0)
Screenshot: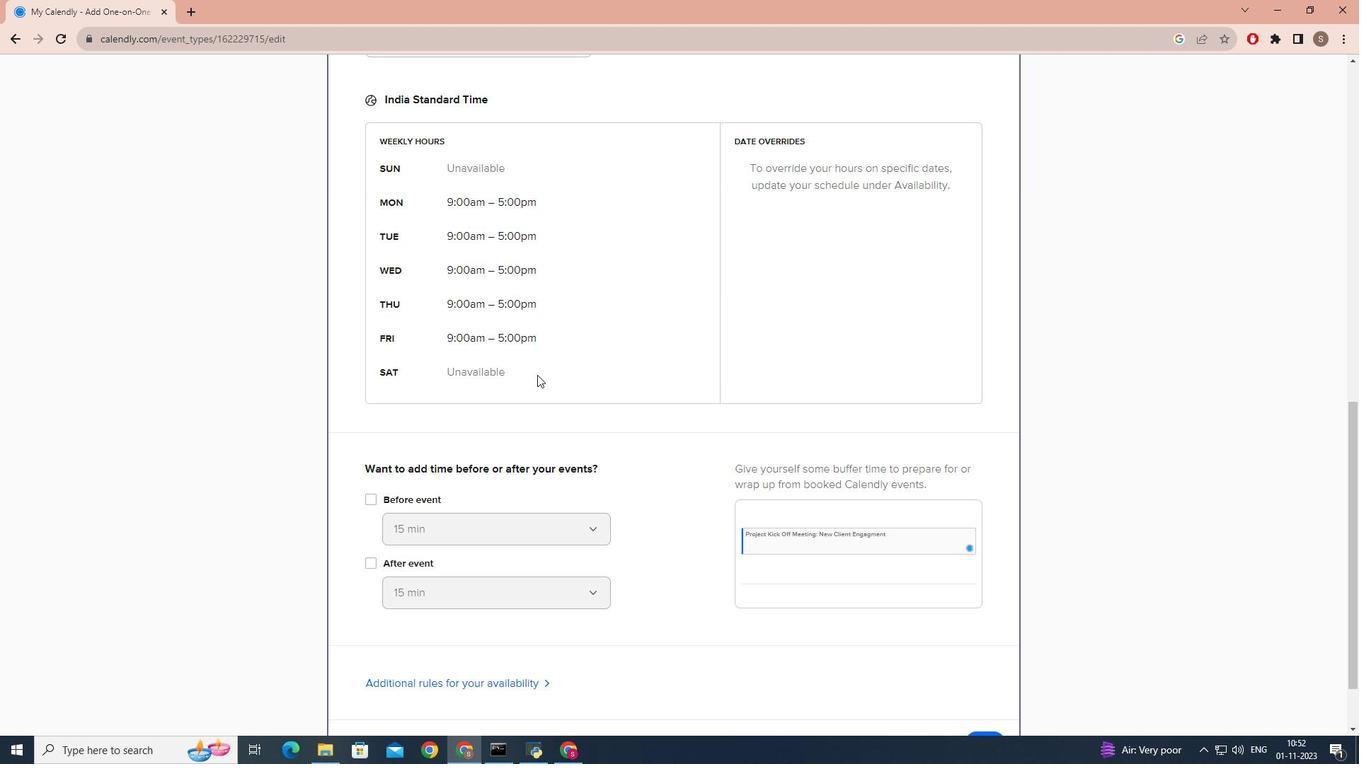 
Action: Mouse scrolled (584, 383) with delta (0, 0)
Screenshot: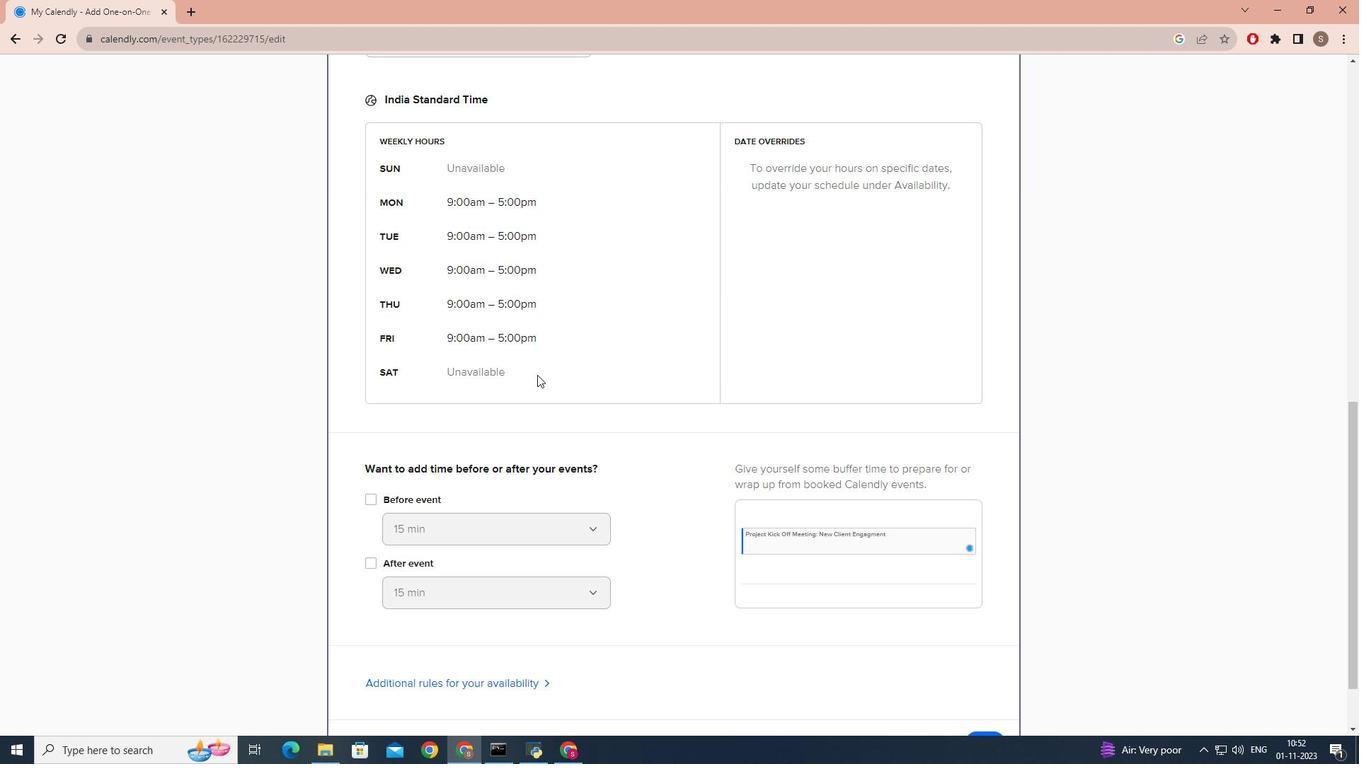 
Action: Mouse scrolled (584, 383) with delta (0, 0)
Screenshot: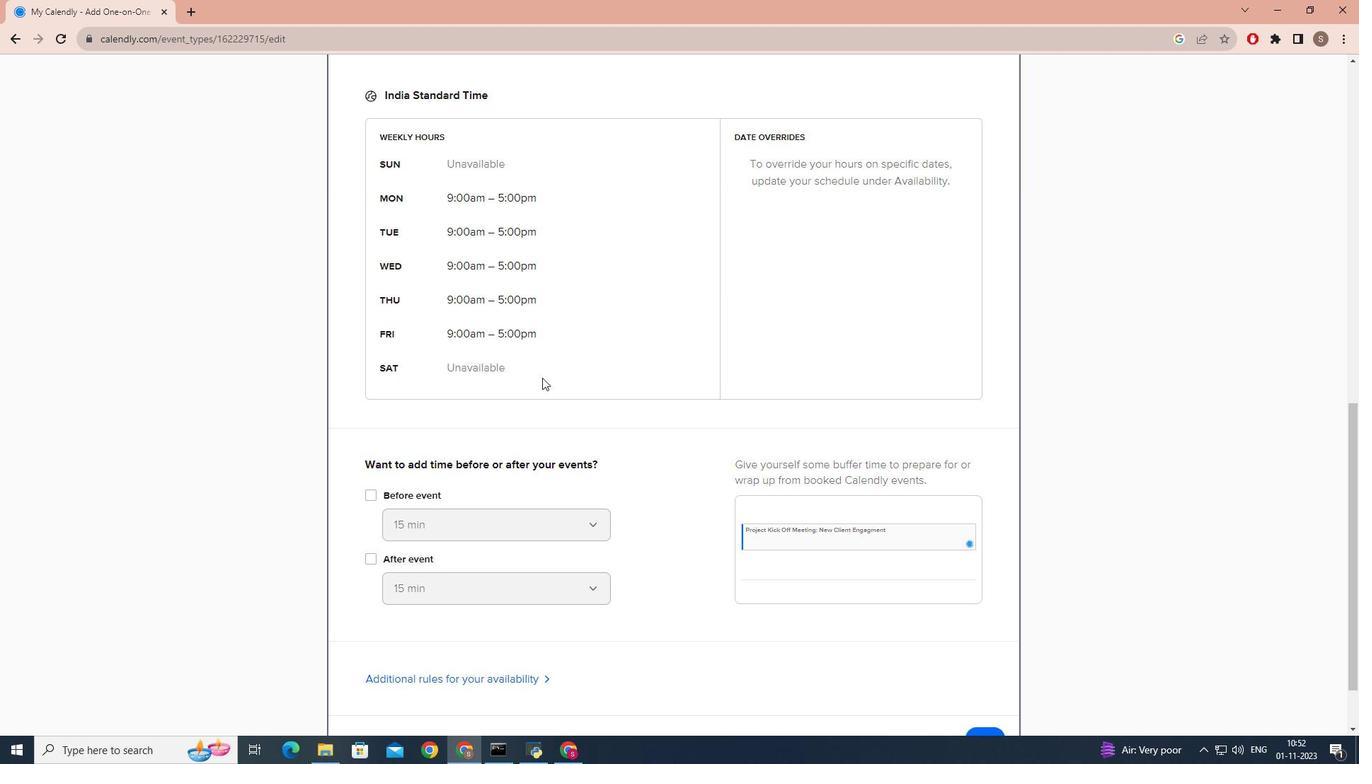 
Action: Mouse scrolled (584, 383) with delta (0, 0)
Screenshot: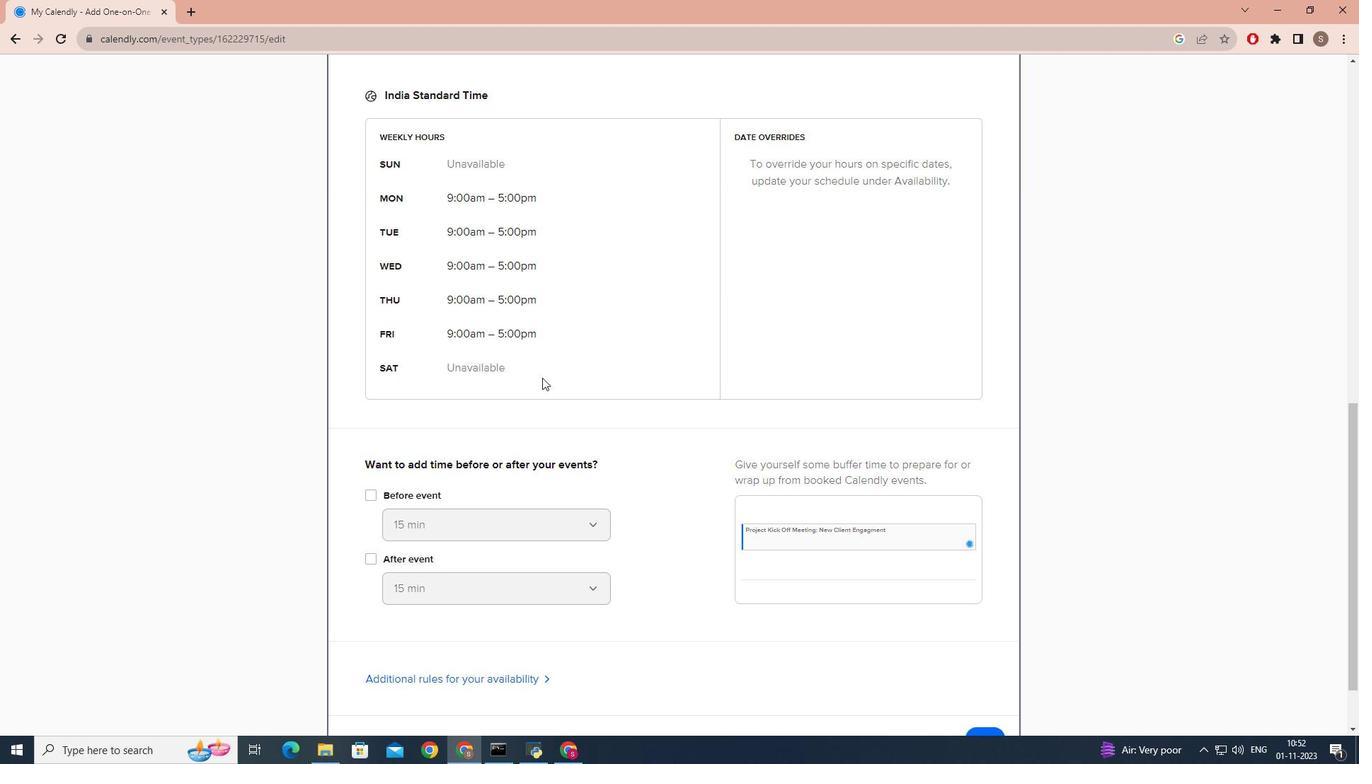 
Action: Mouse scrolled (584, 383) with delta (0, 0)
Screenshot: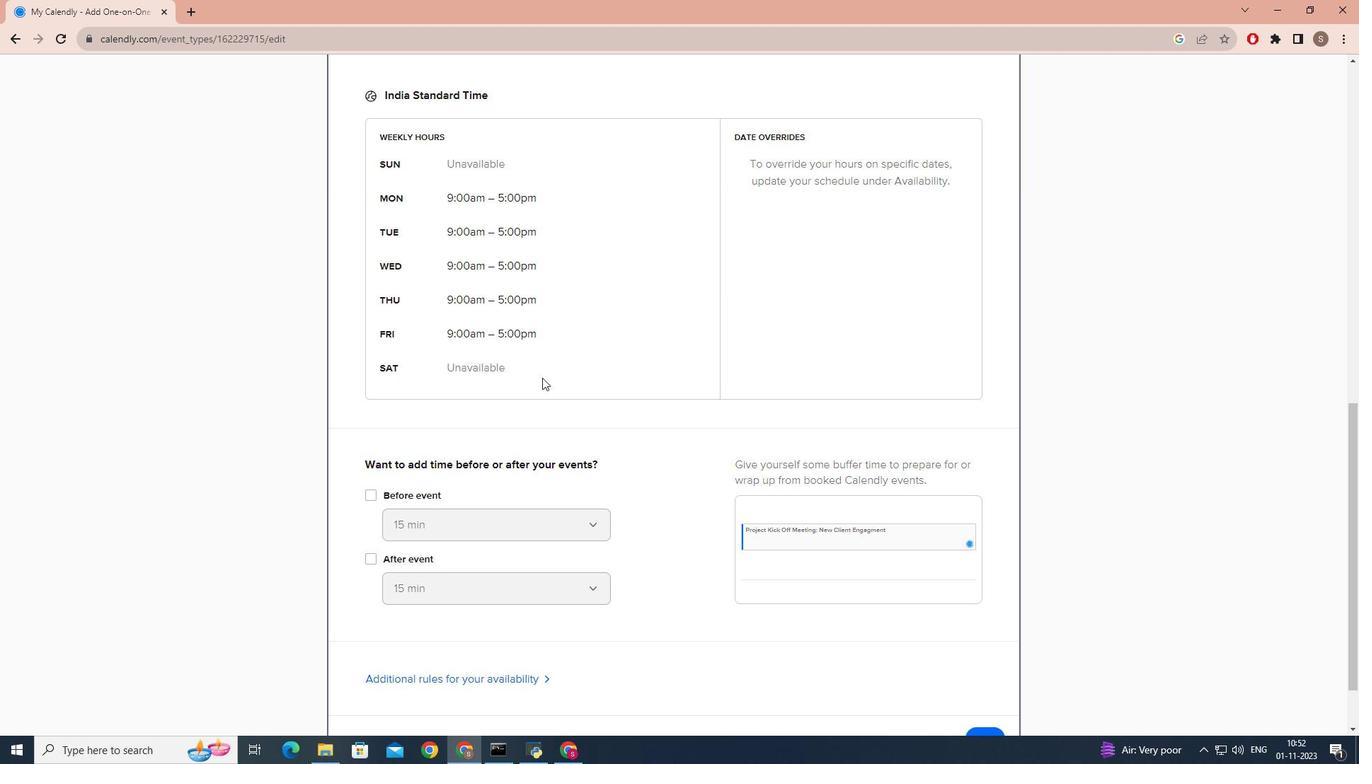 
Action: Mouse scrolled (584, 383) with delta (0, 0)
Screenshot: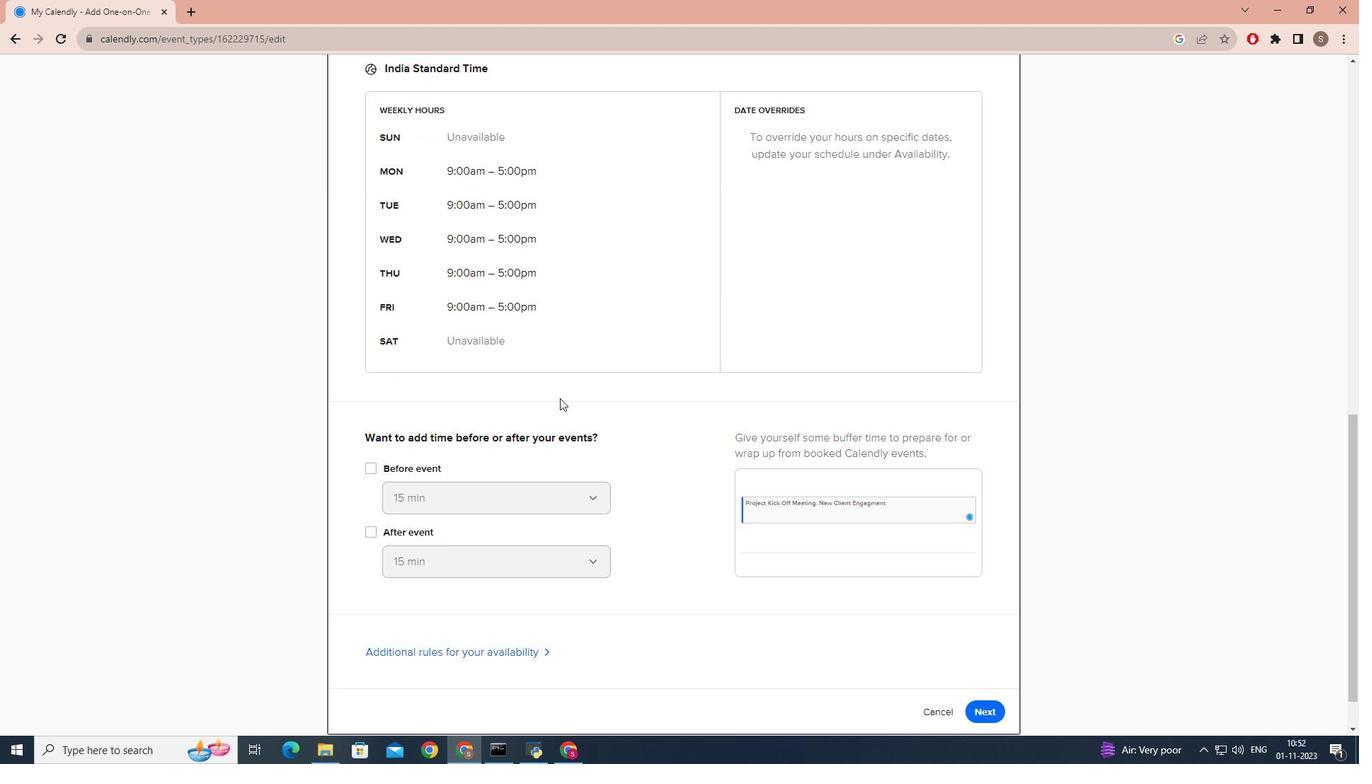 
Action: Mouse scrolled (584, 383) with delta (0, 0)
Screenshot: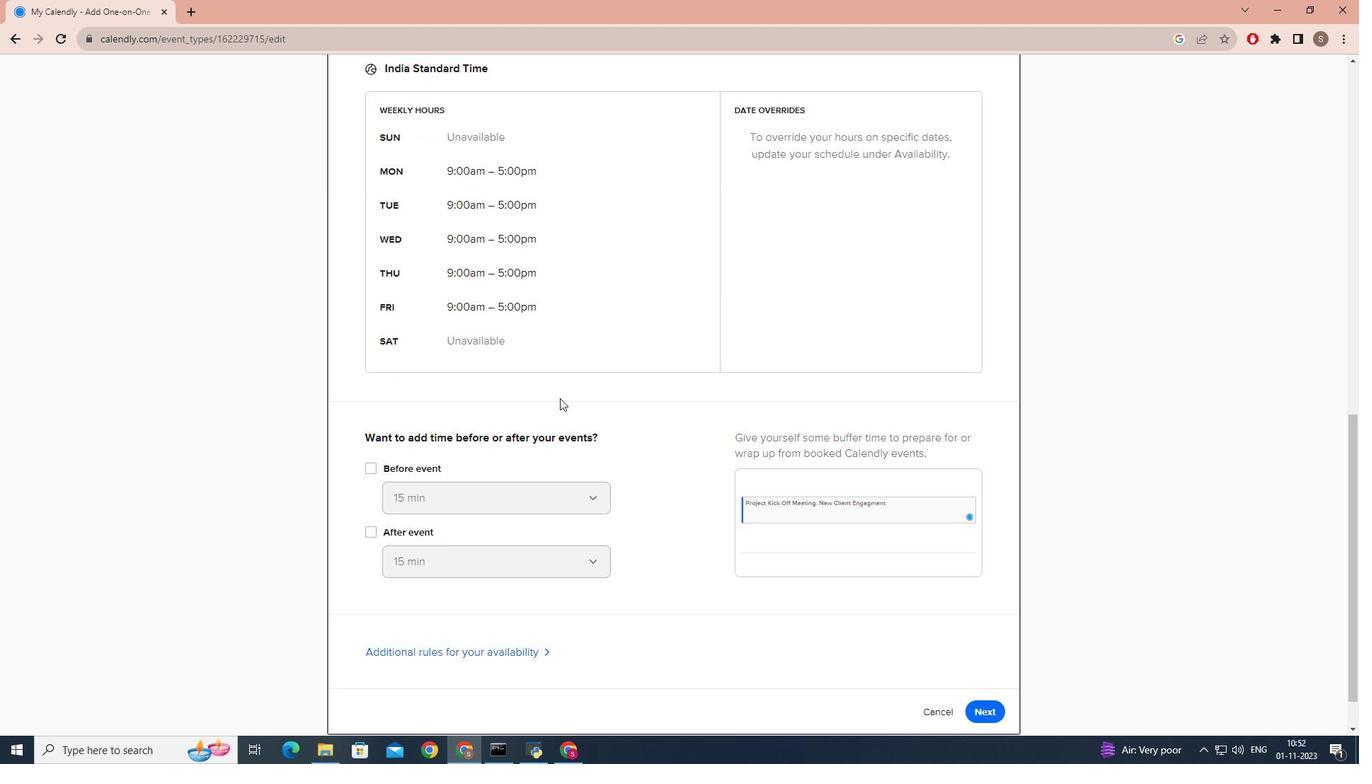 
Action: Mouse moved to (587, 383)
Screenshot: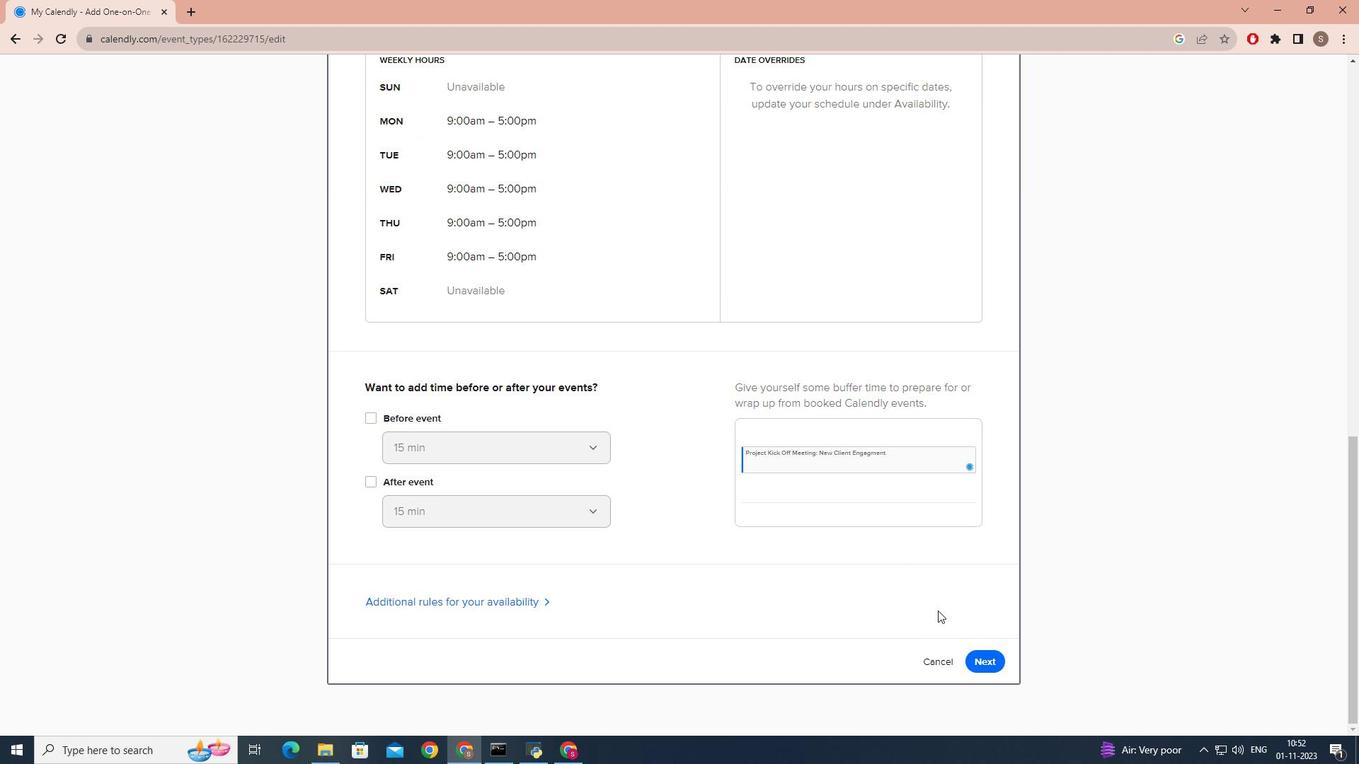 
Action: Mouse scrolled (587, 383) with delta (0, 0)
Screenshot: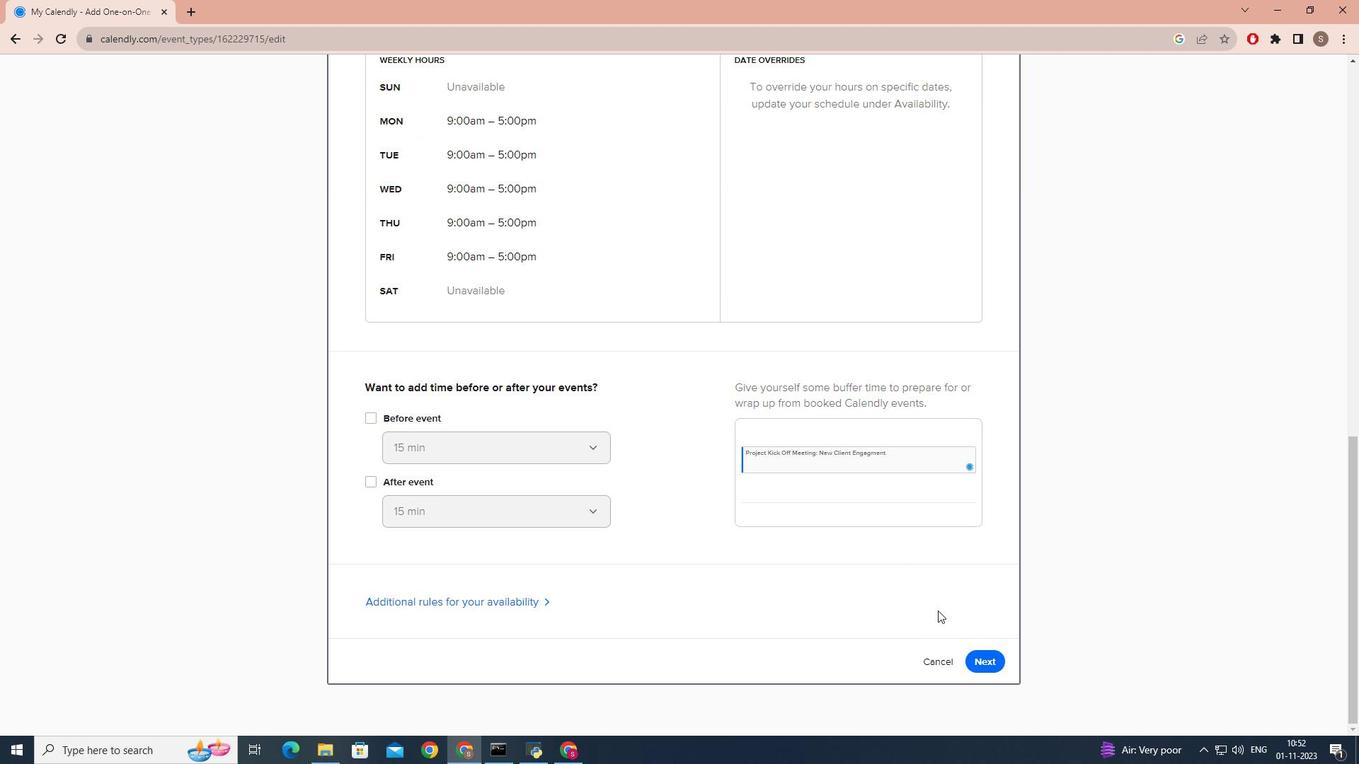 
Action: Mouse scrolled (587, 383) with delta (0, 0)
Screenshot: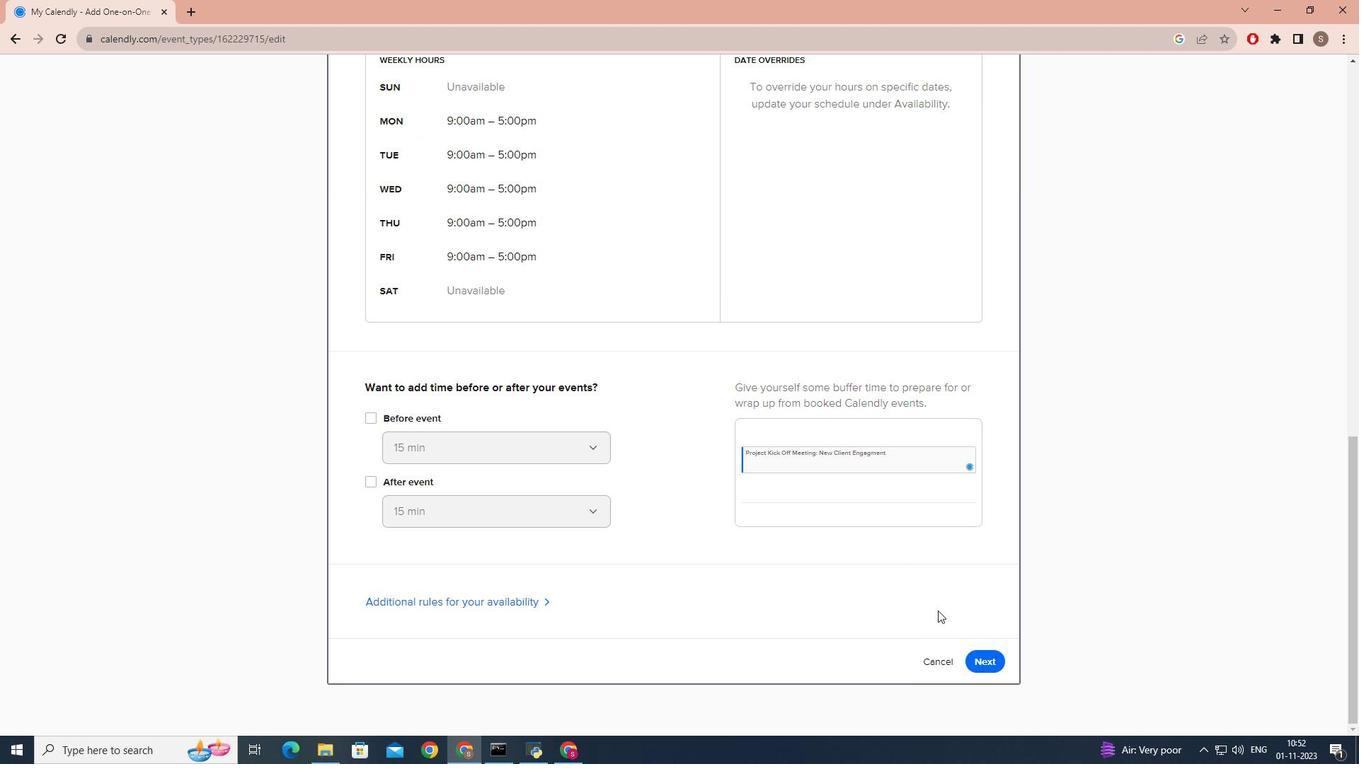 
Action: Mouse moved to (588, 384)
Screenshot: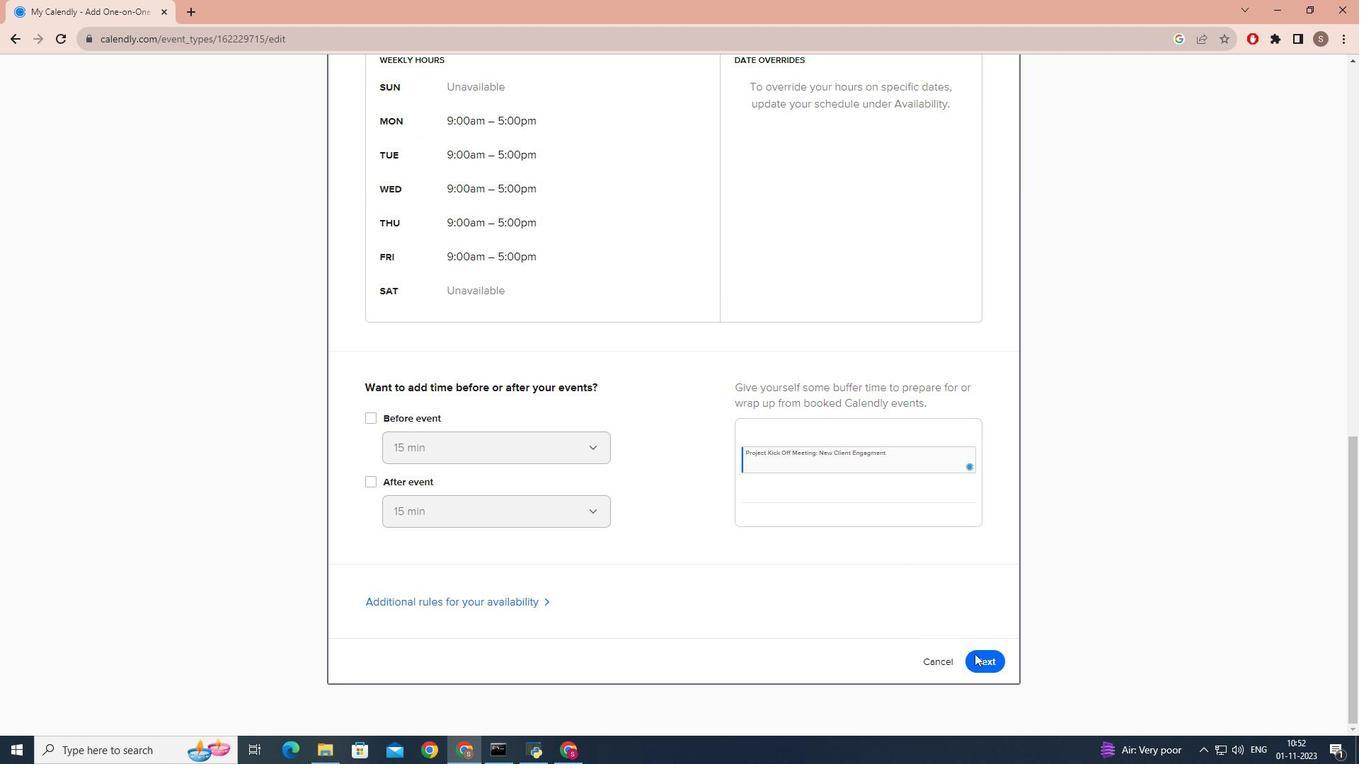 
Action: Mouse scrolled (588, 384) with delta (0, 0)
Screenshot: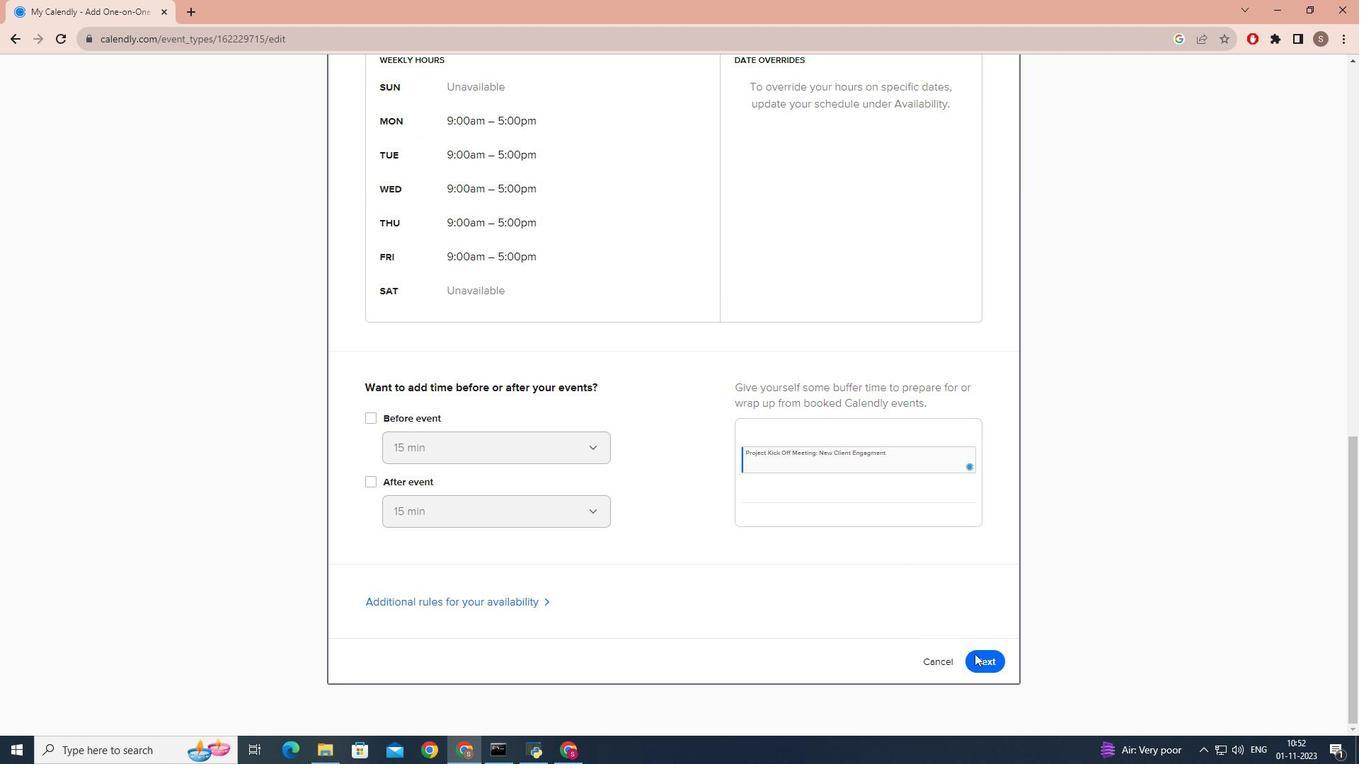 
Action: Mouse moved to (589, 388)
Screenshot: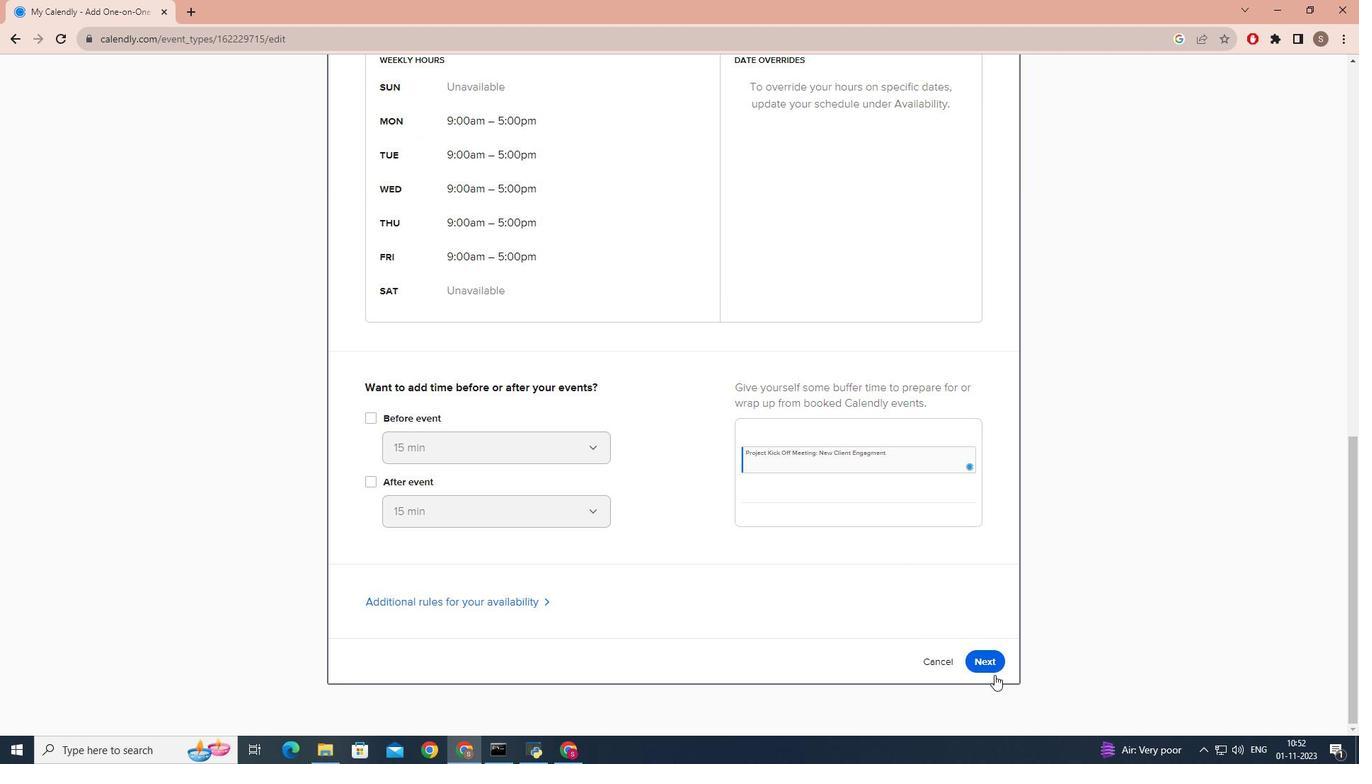 
Action: Mouse scrolled (589, 388) with delta (0, 0)
Screenshot: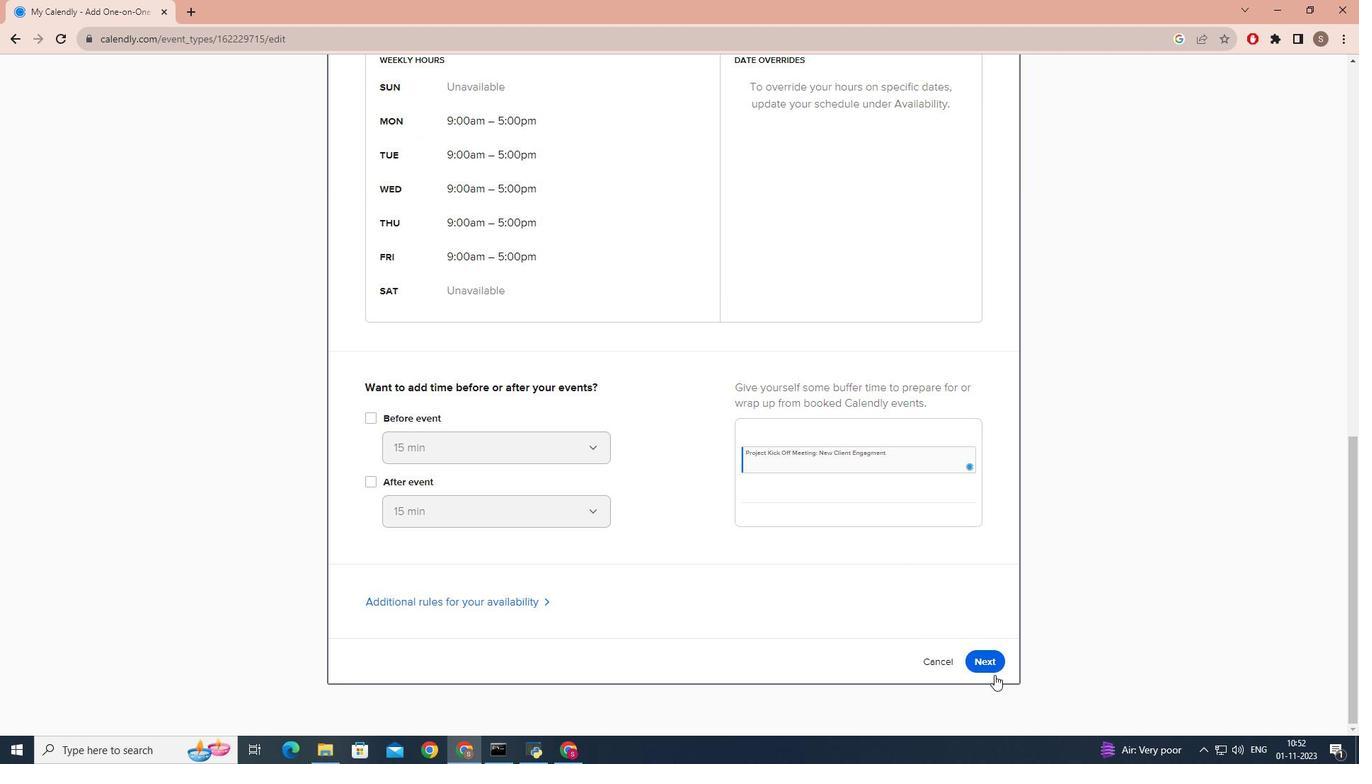 
Action: Mouse moved to (594, 398)
Screenshot: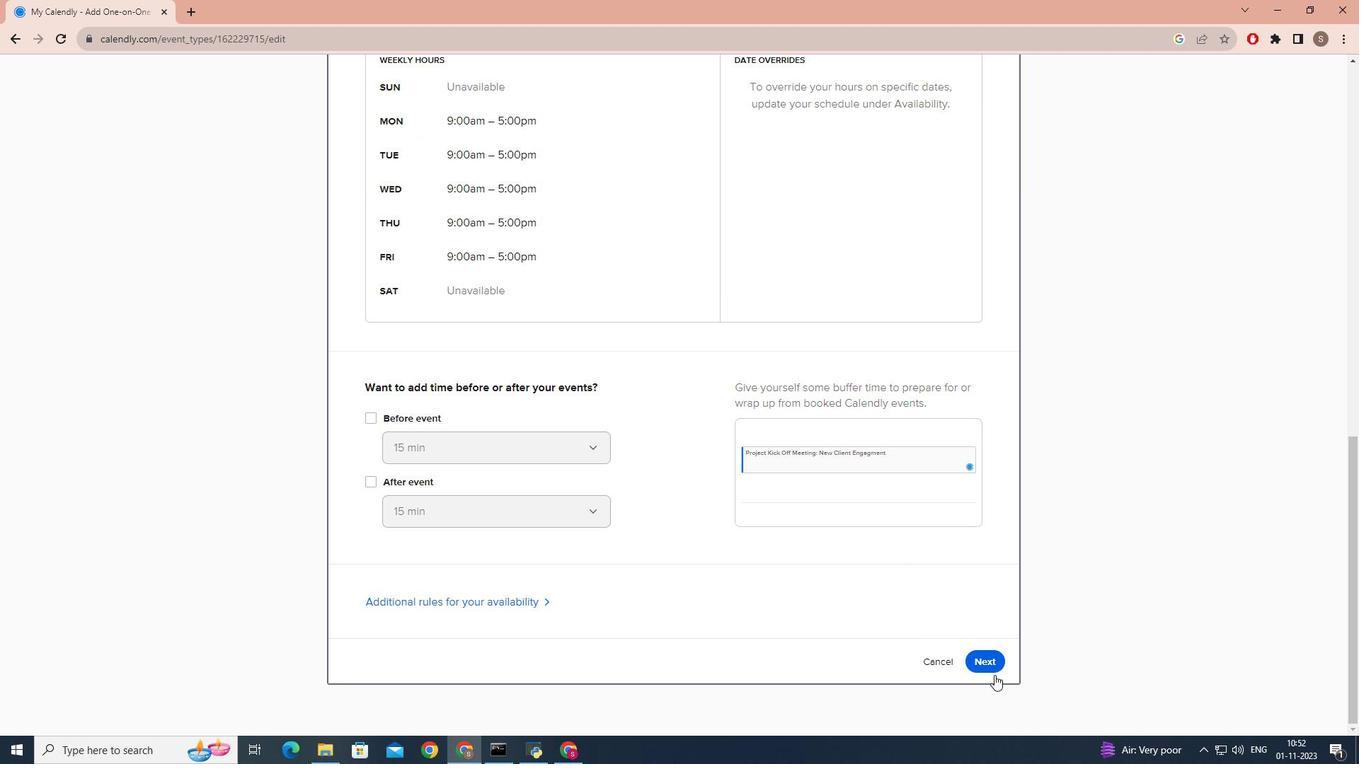 
Action: Mouse scrolled (594, 398) with delta (0, 0)
Screenshot: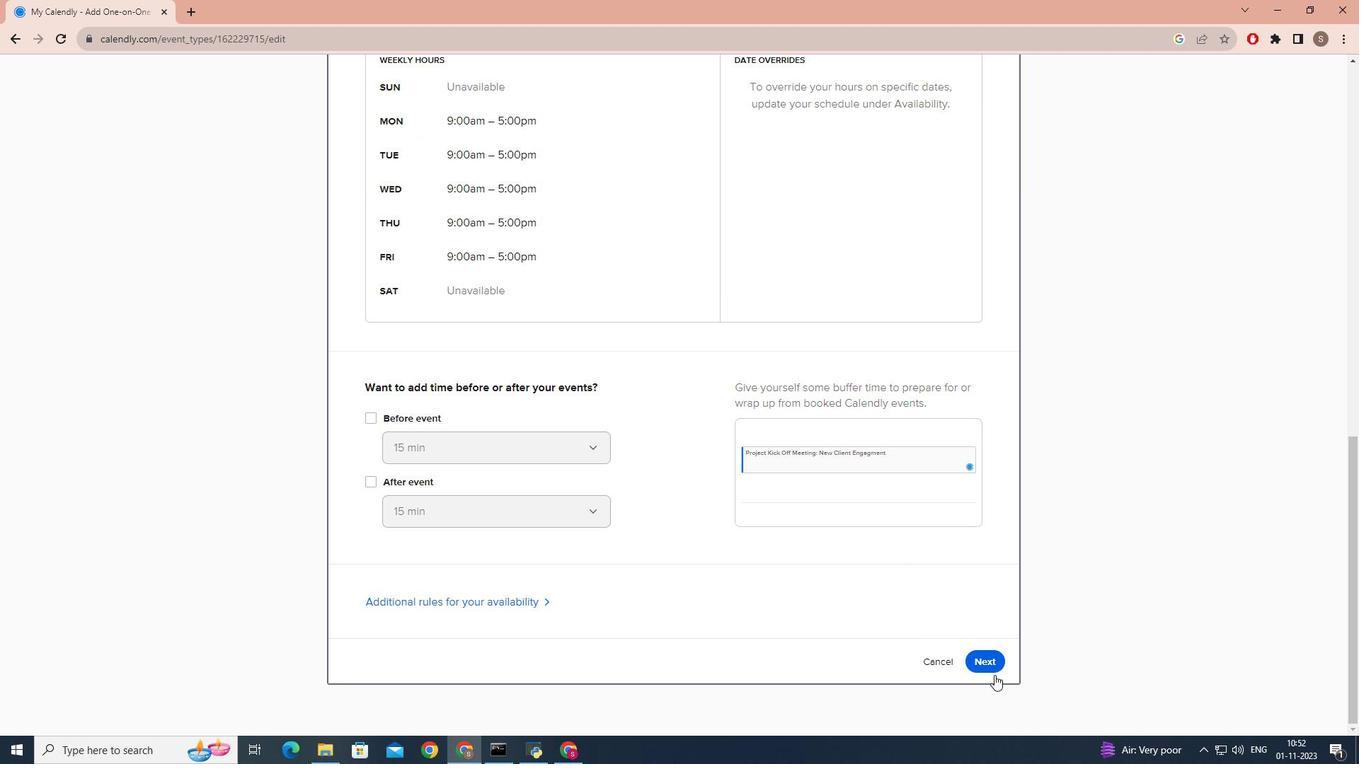 
Action: Mouse moved to (766, 594)
Screenshot: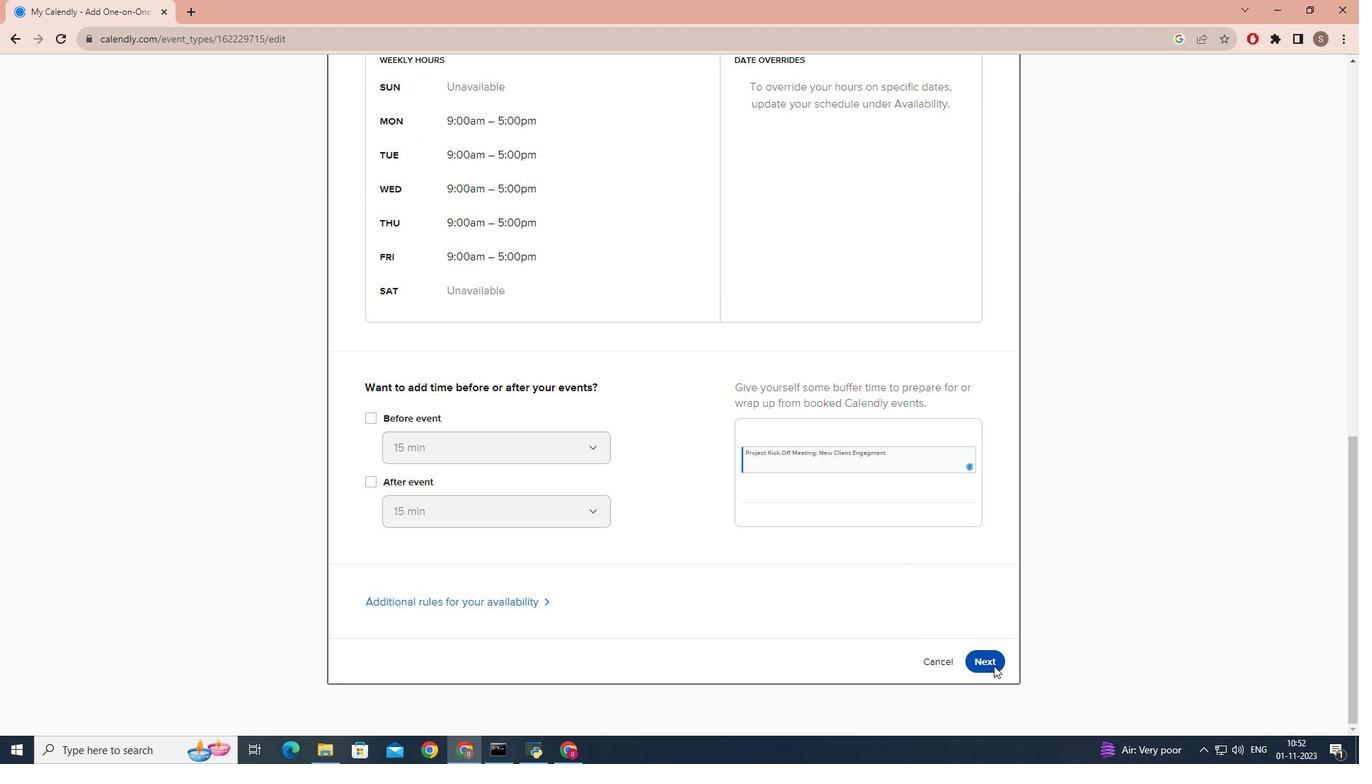 
Action: Mouse pressed left at (766, 594)
Screenshot: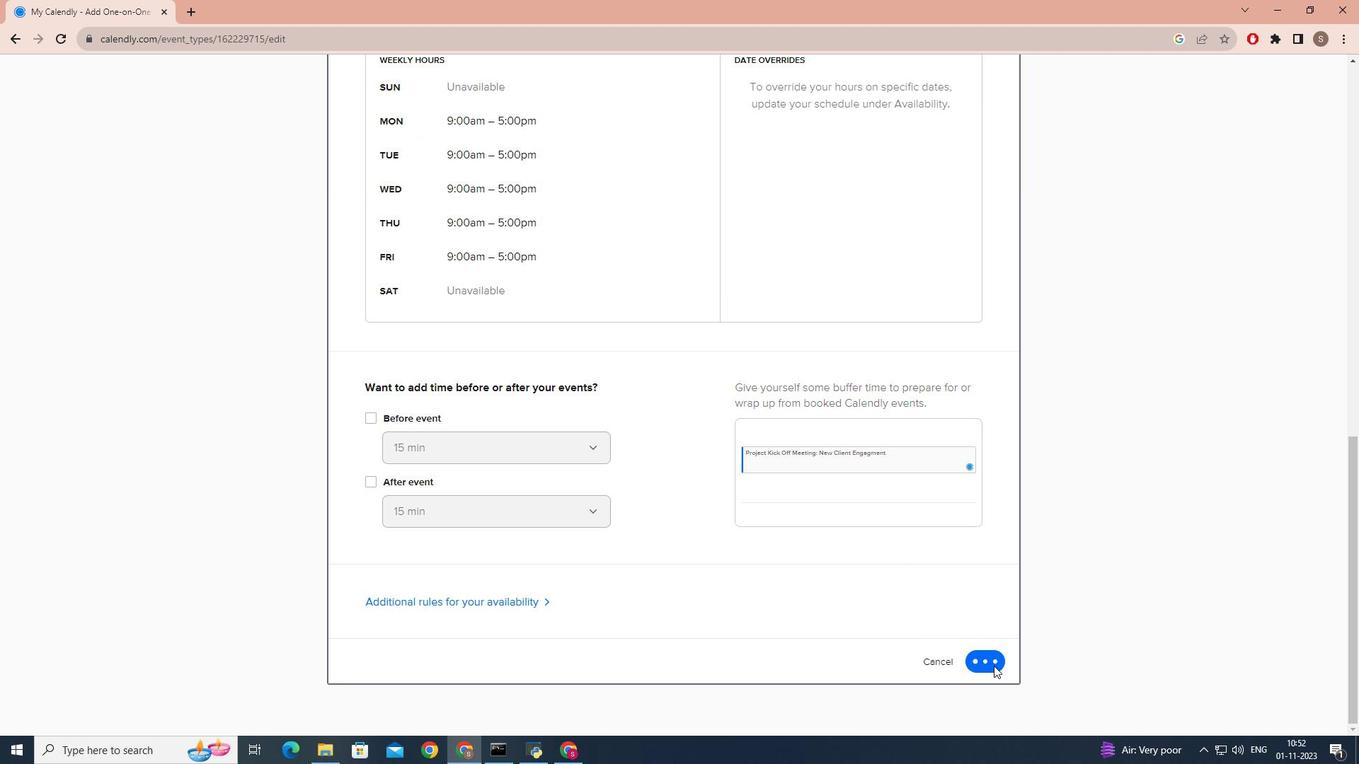 
Action: Mouse moved to (711, 503)
Screenshot: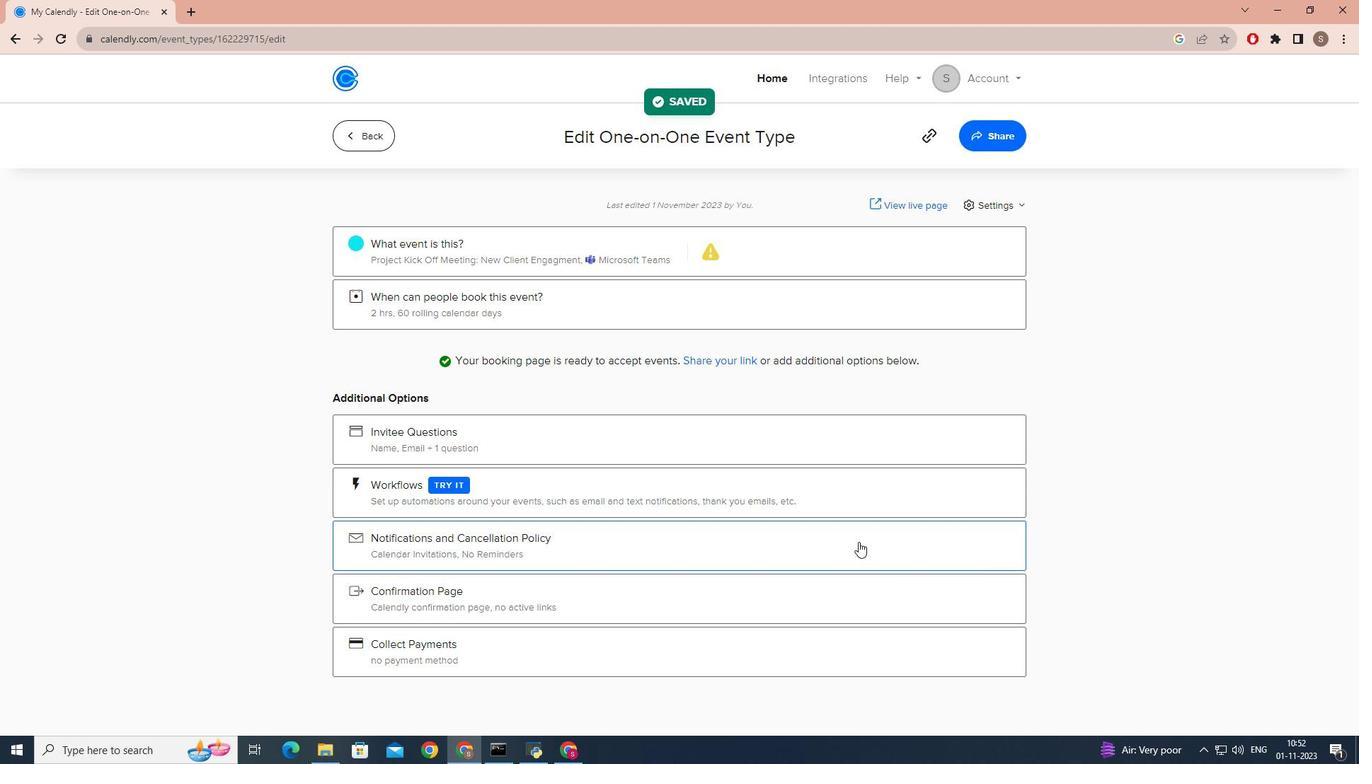 
